 Task: Compose an email with the signature Ibrahim Sanchez with the subject Request for a recommendation letter and the message Could you provide me with the details of the new employee benefits program? from softage.5@softage.net to softage.7@softage.net, select first sentence, change the font color from current to maroon and background color to red Send the email. Finally, move the email from Sent Items to the label Decorations
Action: Mouse moved to (882, 61)
Screenshot: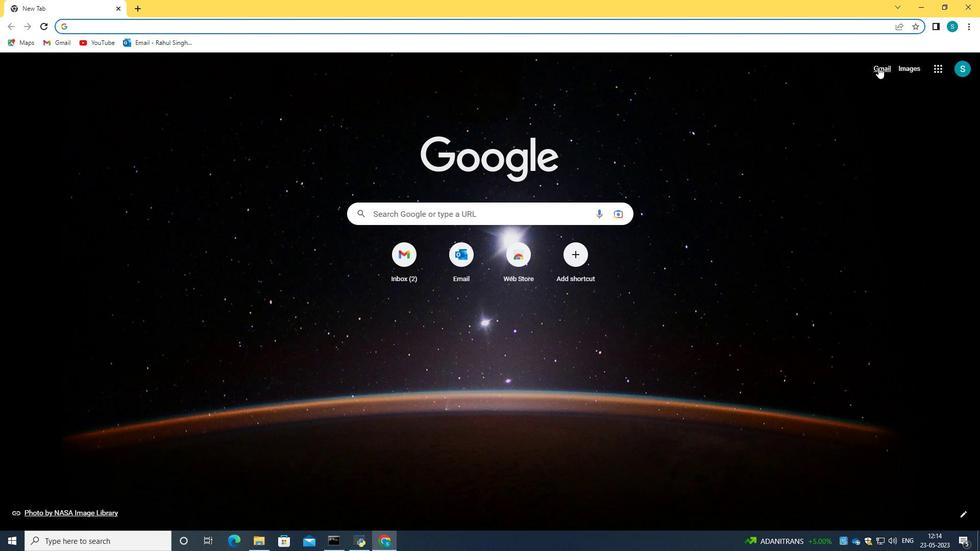 
Action: Mouse pressed left at (882, 61)
Screenshot: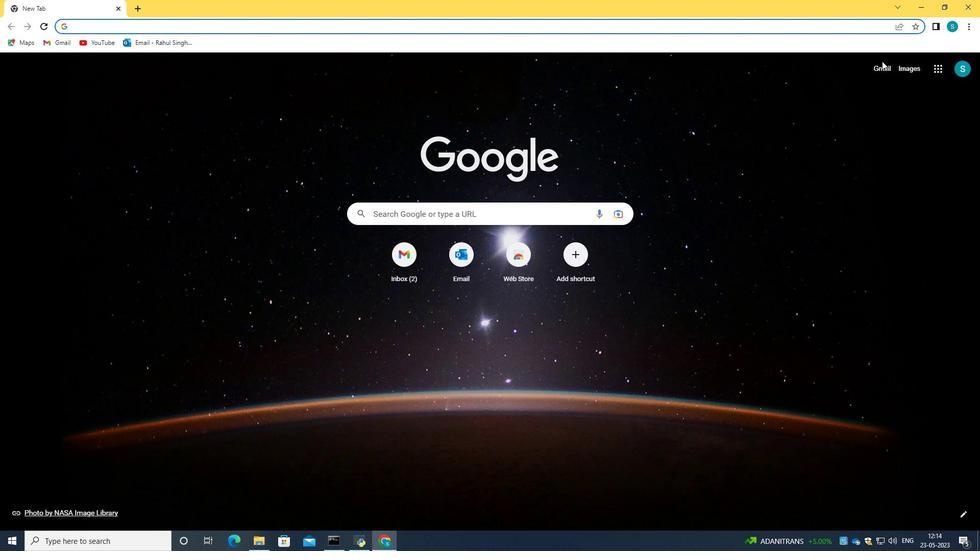 
Action: Mouse moved to (885, 68)
Screenshot: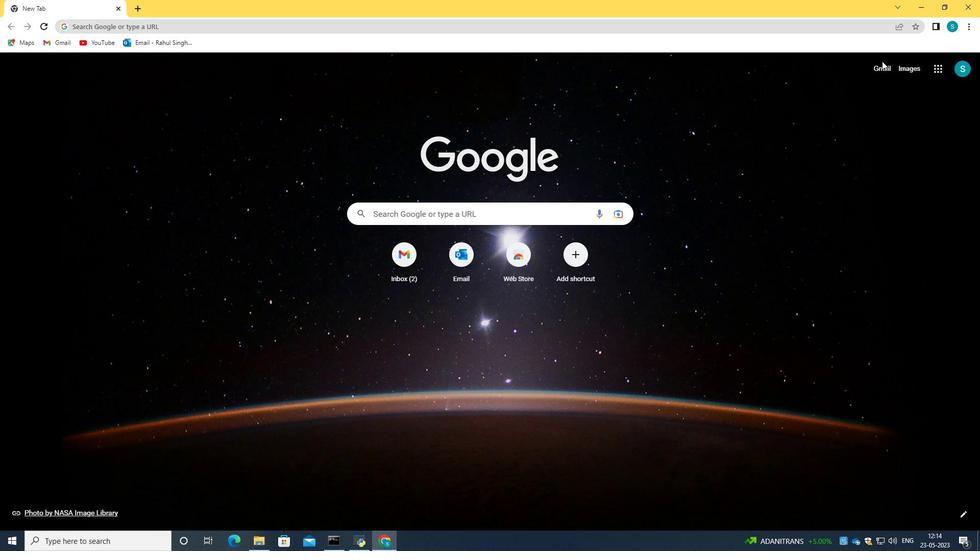 
Action: Mouse pressed left at (885, 68)
Screenshot: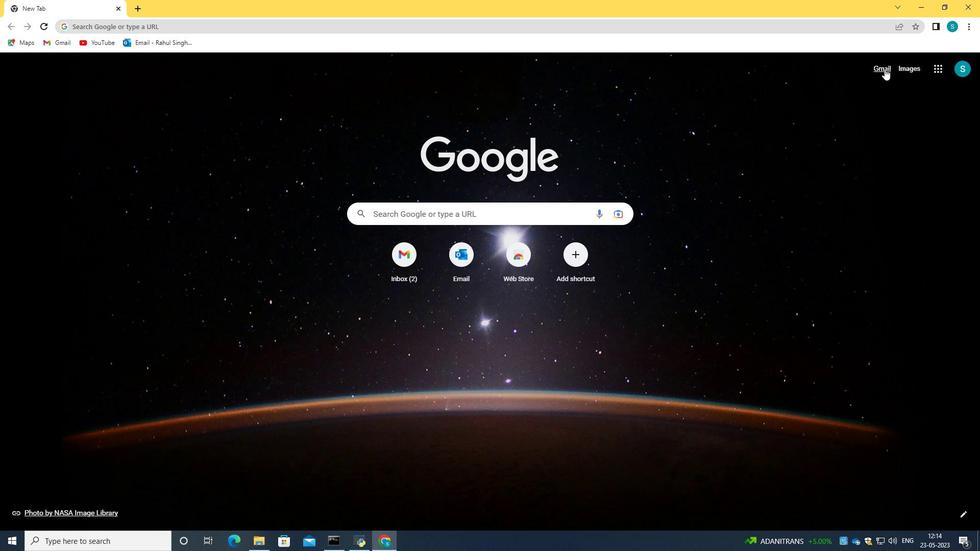 
Action: Mouse moved to (487, 155)
Screenshot: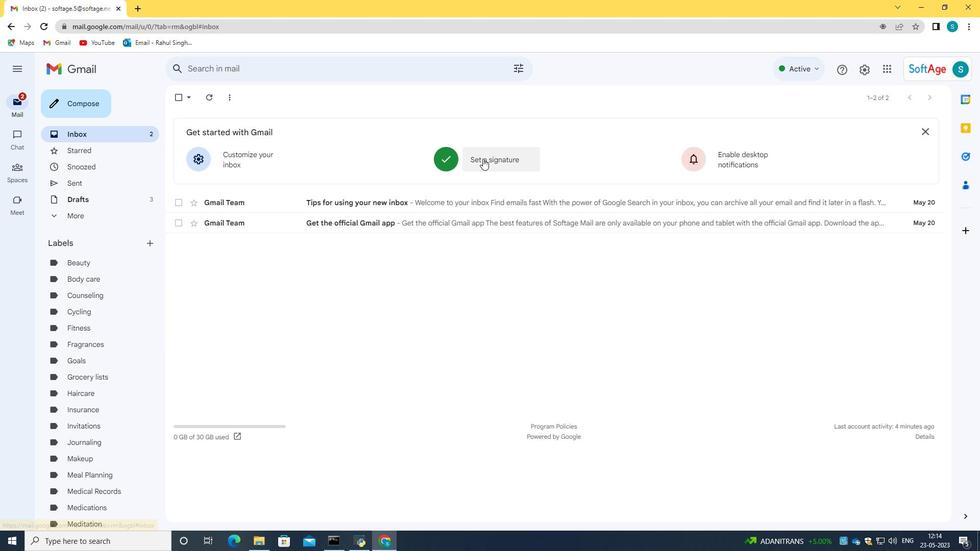 
Action: Mouse pressed left at (487, 155)
Screenshot: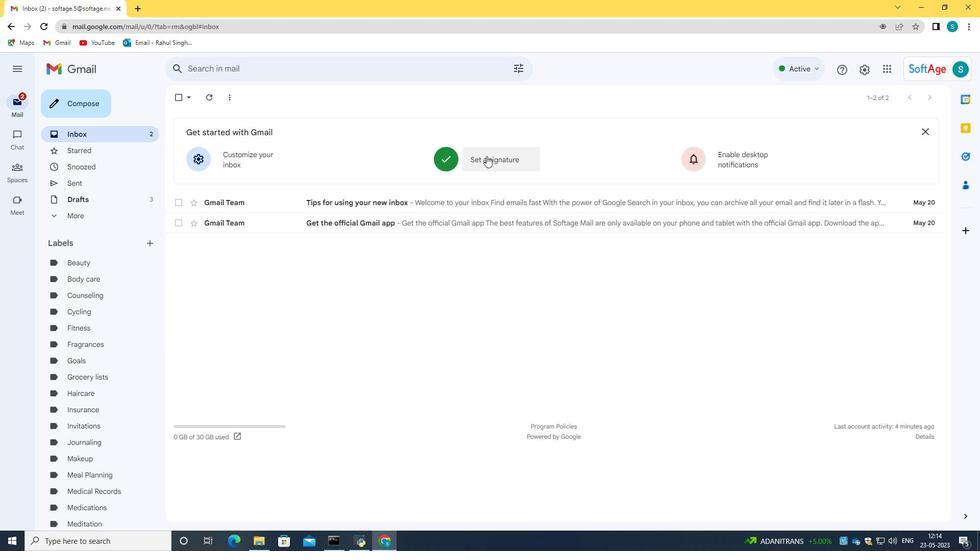 
Action: Mouse moved to (526, 225)
Screenshot: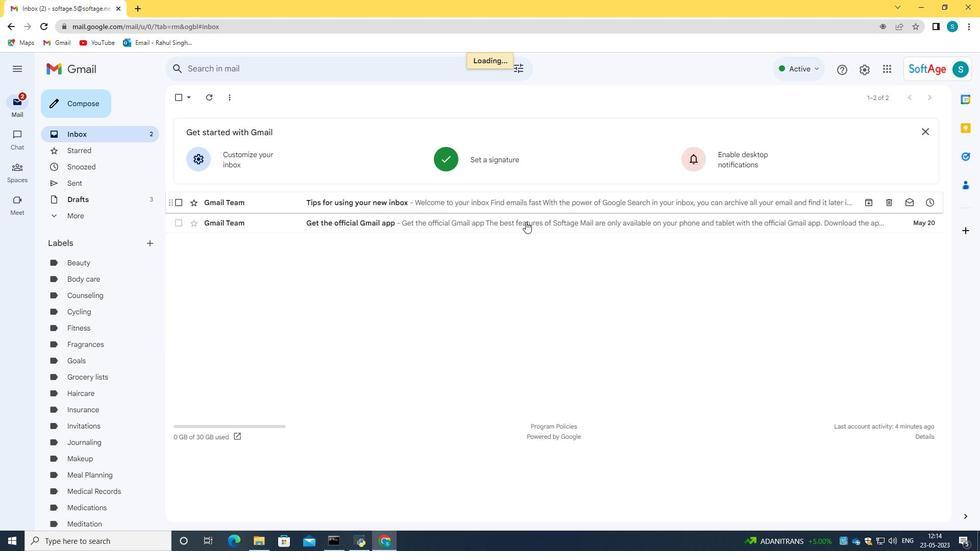 
Action: Mouse scrolled (526, 225) with delta (0, 0)
Screenshot: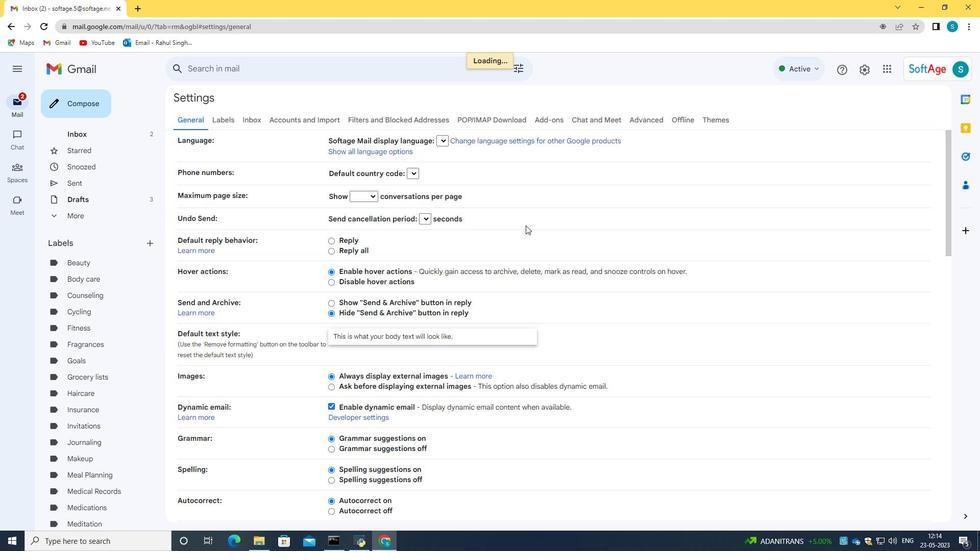 
Action: Mouse moved to (525, 229)
Screenshot: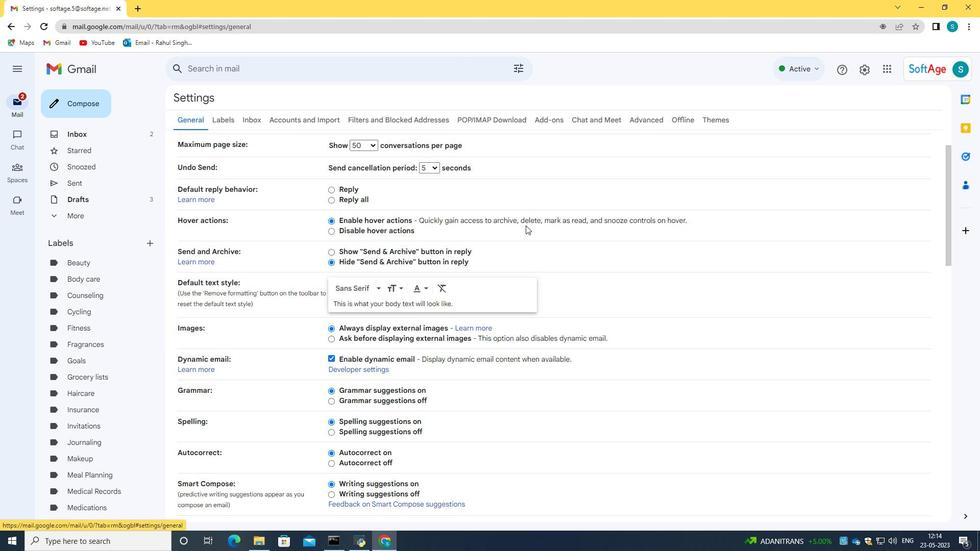 
Action: Mouse scrolled (525, 229) with delta (0, 0)
Screenshot: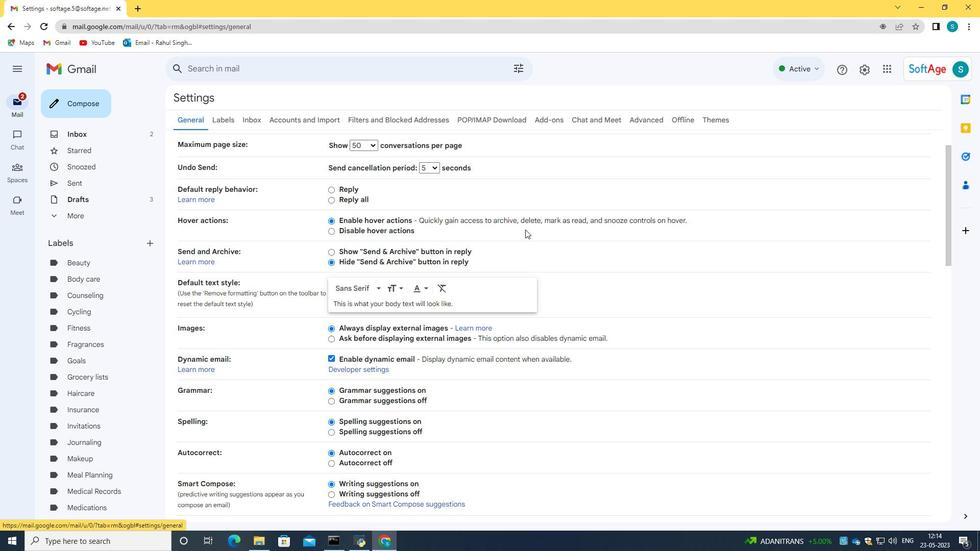 
Action: Mouse scrolled (525, 229) with delta (0, 0)
Screenshot: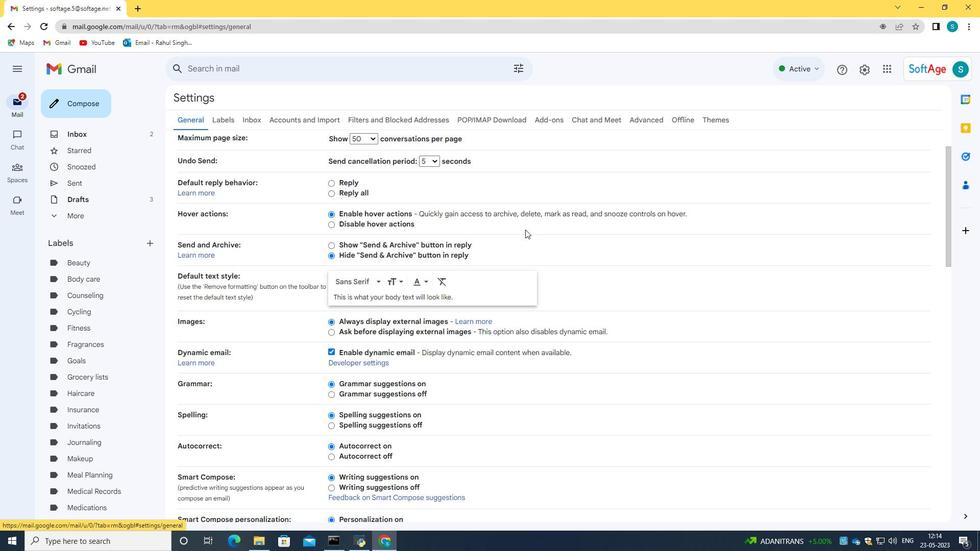
Action: Mouse scrolled (525, 229) with delta (0, 0)
Screenshot: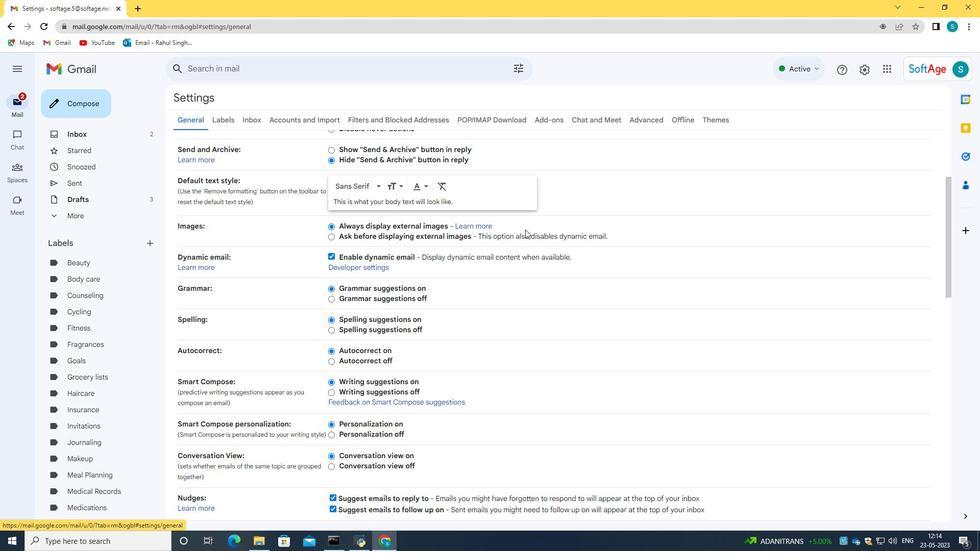 
Action: Mouse scrolled (525, 229) with delta (0, 0)
Screenshot: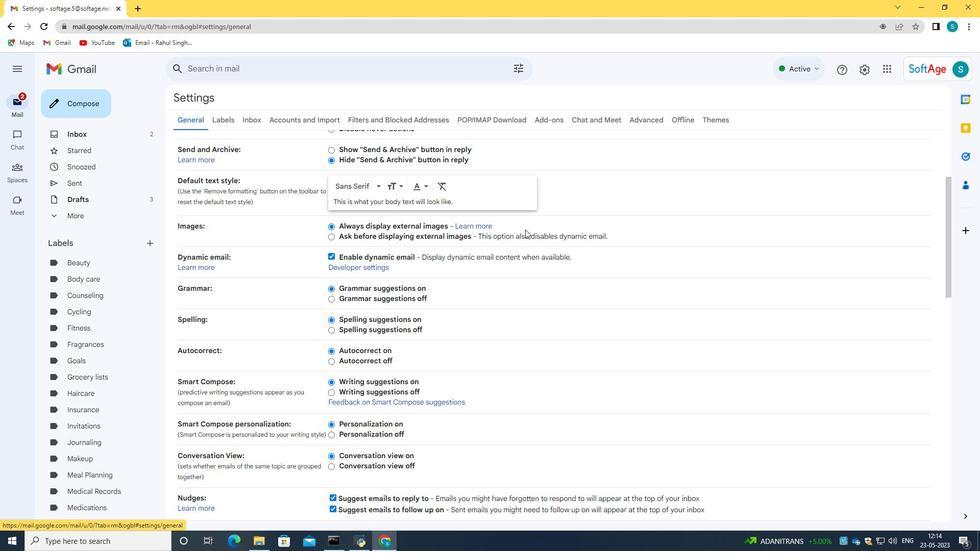 
Action: Mouse scrolled (525, 229) with delta (0, 0)
Screenshot: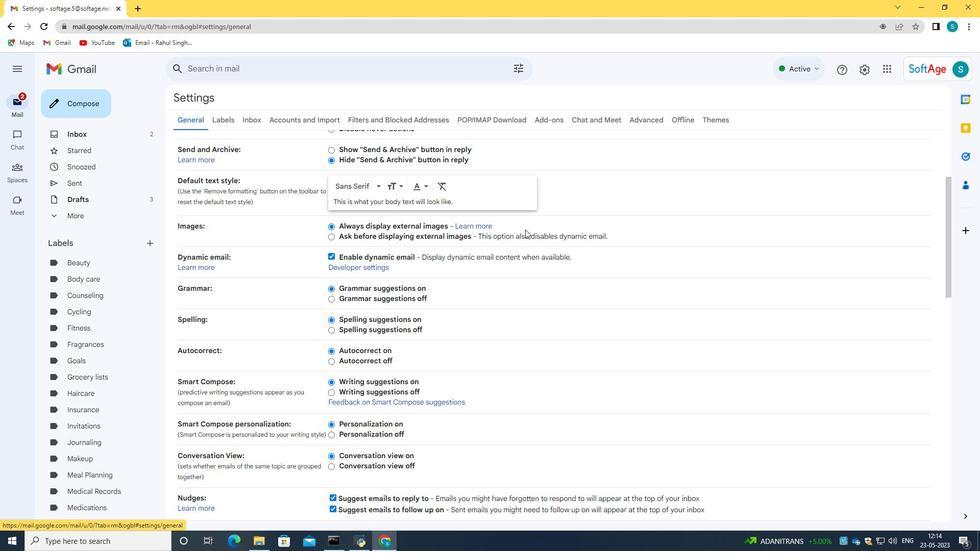 
Action: Mouse moved to (525, 230)
Screenshot: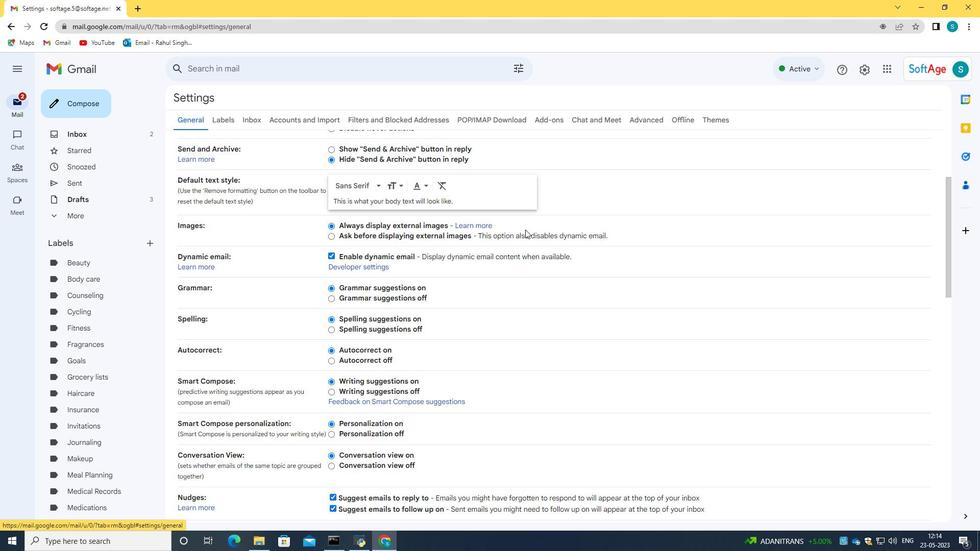 
Action: Mouse scrolled (525, 229) with delta (0, 0)
Screenshot: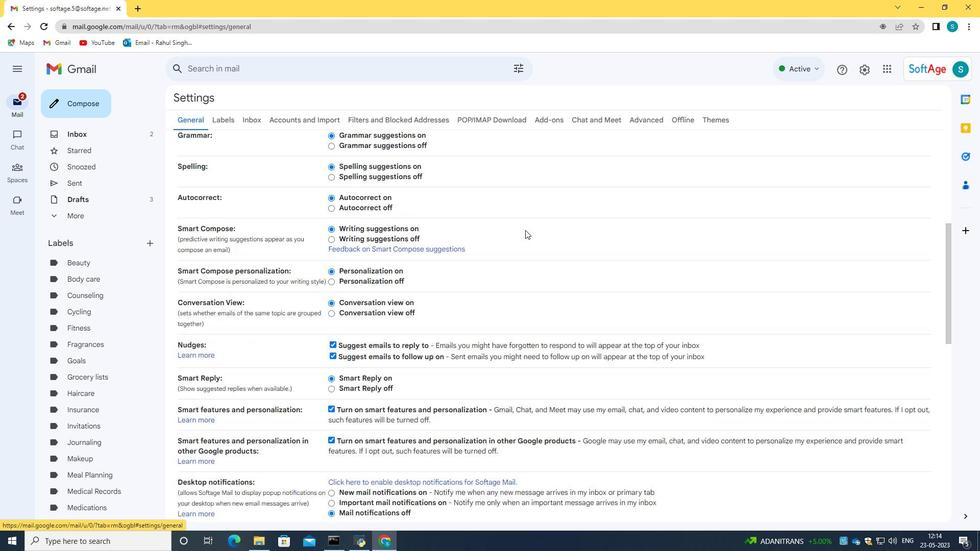 
Action: Mouse scrolled (525, 229) with delta (0, 0)
Screenshot: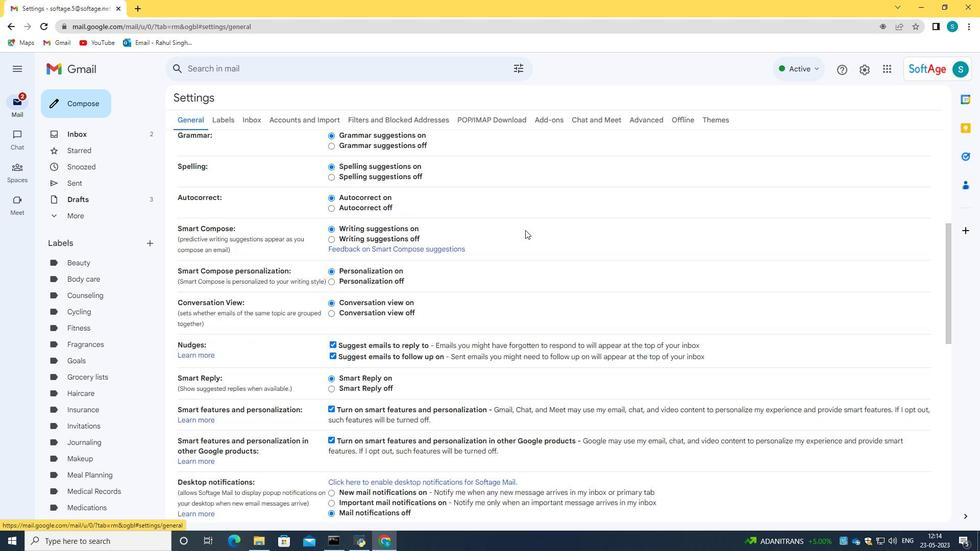 
Action: Mouse scrolled (525, 229) with delta (0, 0)
Screenshot: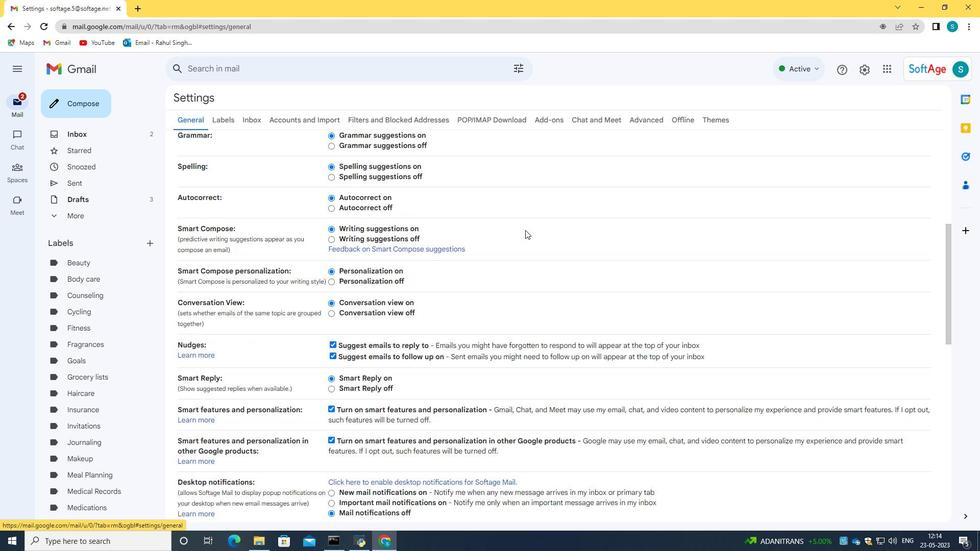 
Action: Mouse moved to (549, 285)
Screenshot: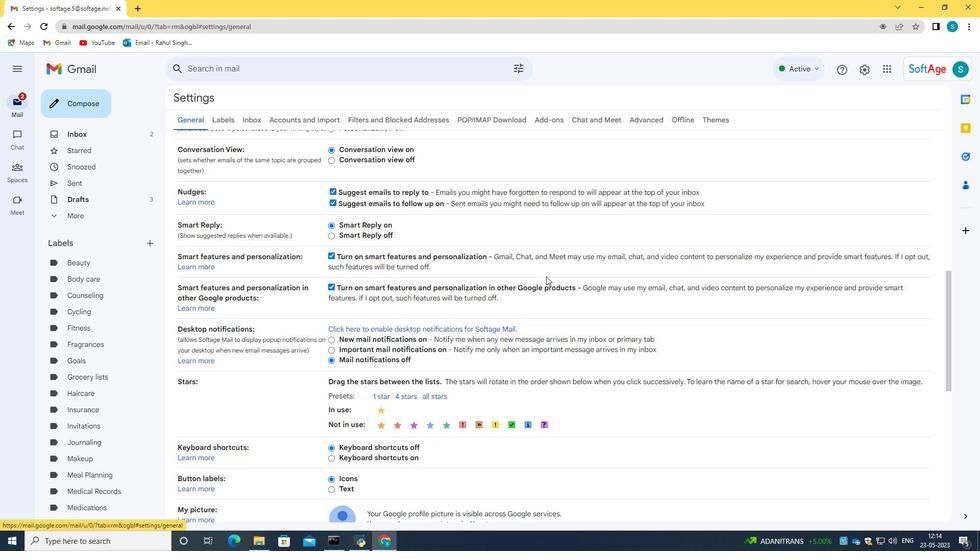 
Action: Mouse scrolled (549, 285) with delta (0, 0)
Screenshot: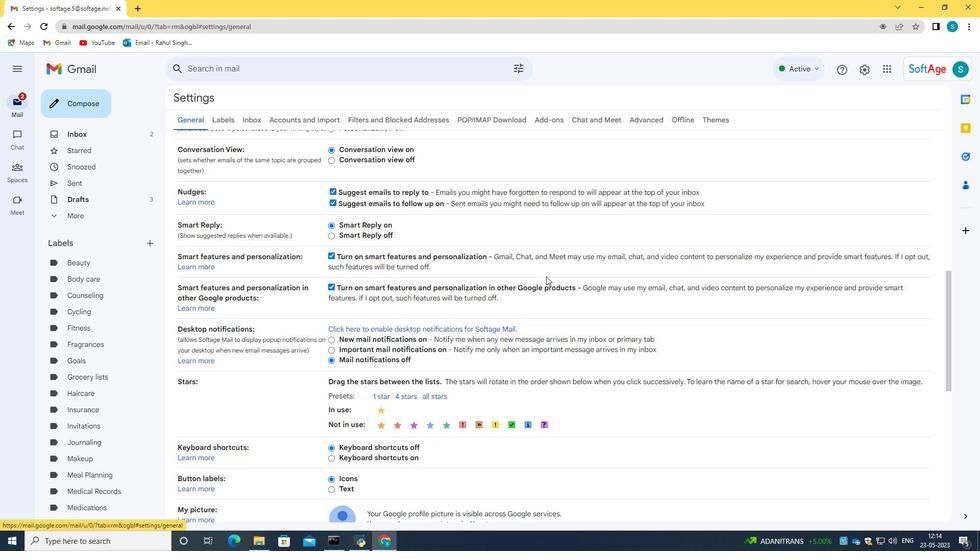 
Action: Mouse moved to (549, 286)
Screenshot: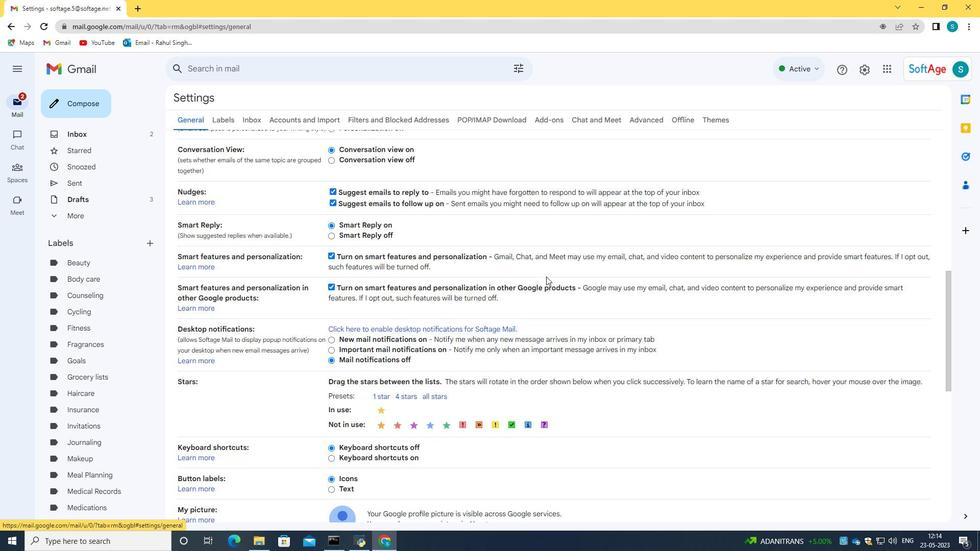 
Action: Mouse scrolled (549, 285) with delta (0, 0)
Screenshot: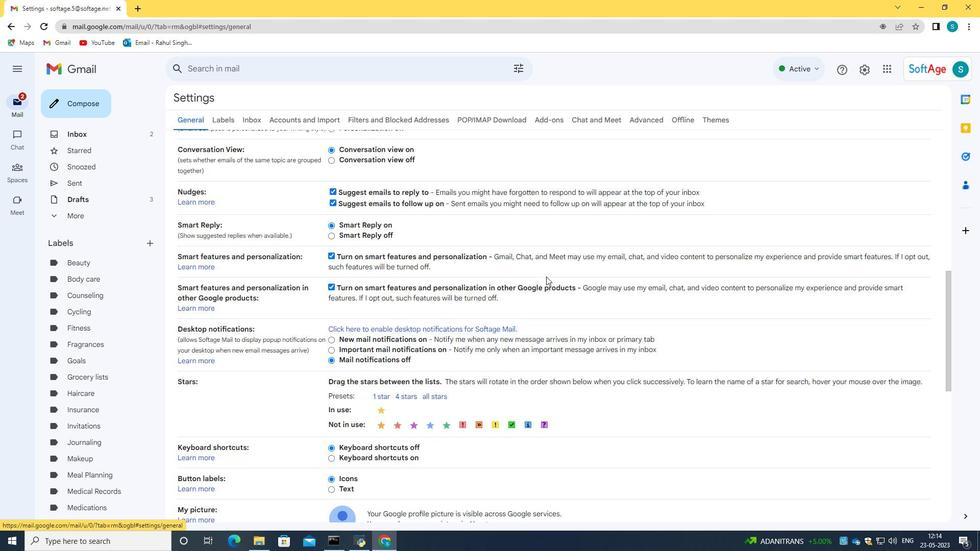 
Action: Mouse moved to (549, 286)
Screenshot: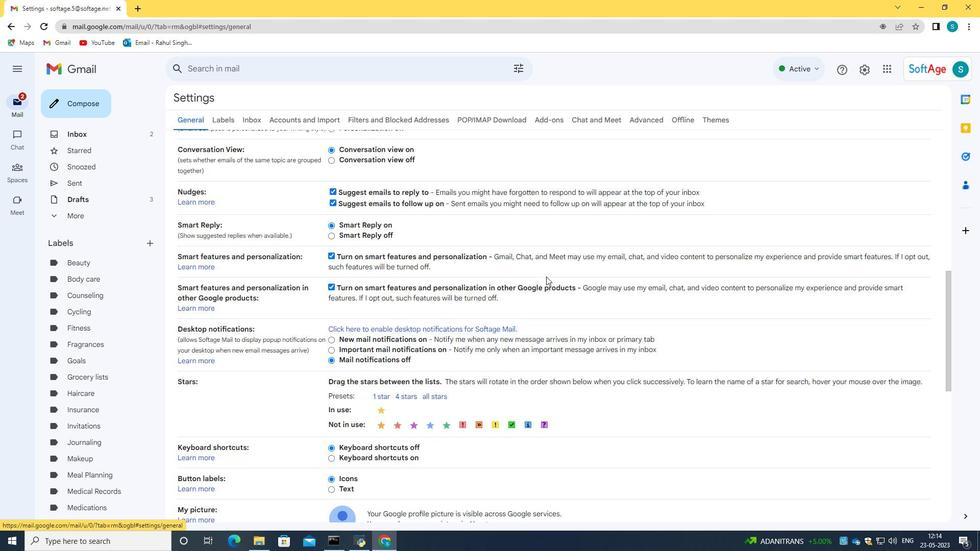 
Action: Mouse scrolled (549, 285) with delta (0, 0)
Screenshot: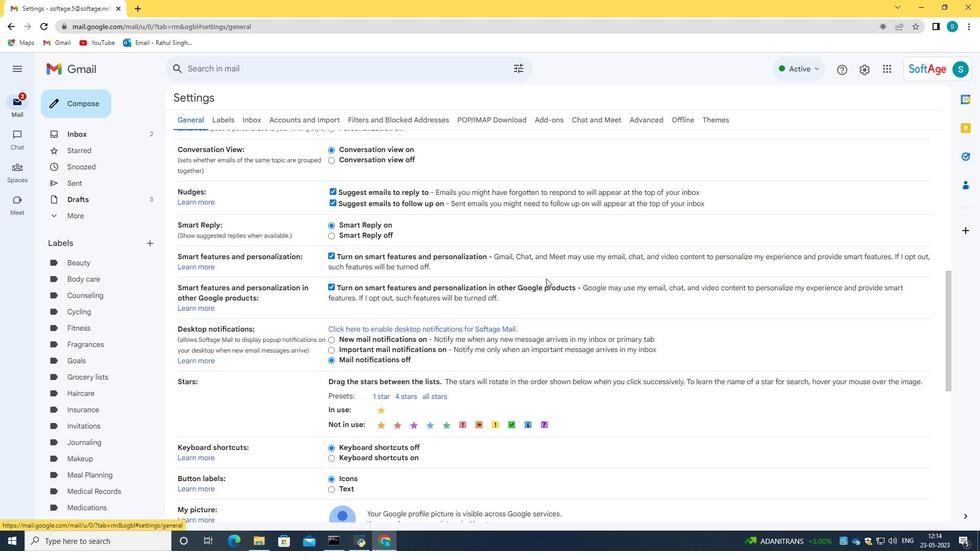 
Action: Mouse moved to (537, 351)
Screenshot: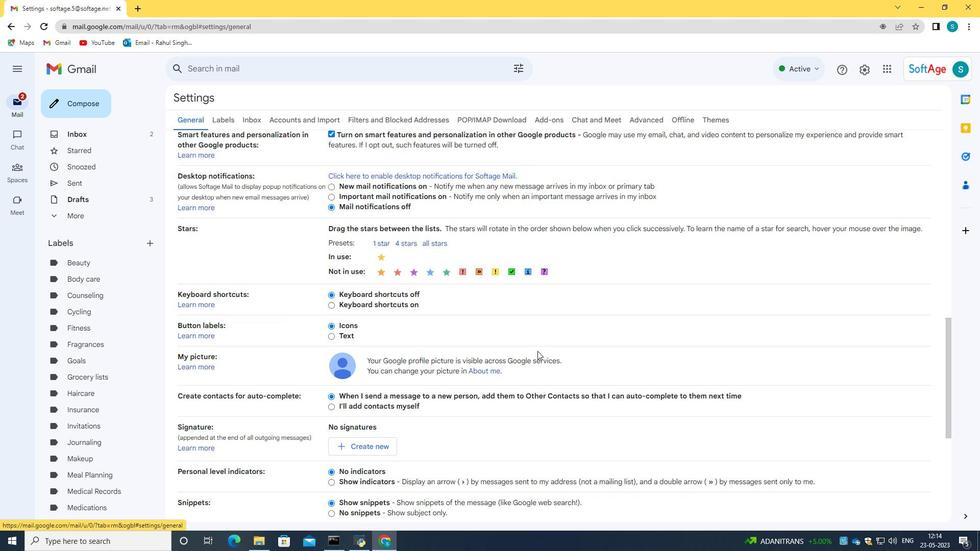 
Action: Mouse scrolled (537, 351) with delta (0, 0)
Screenshot: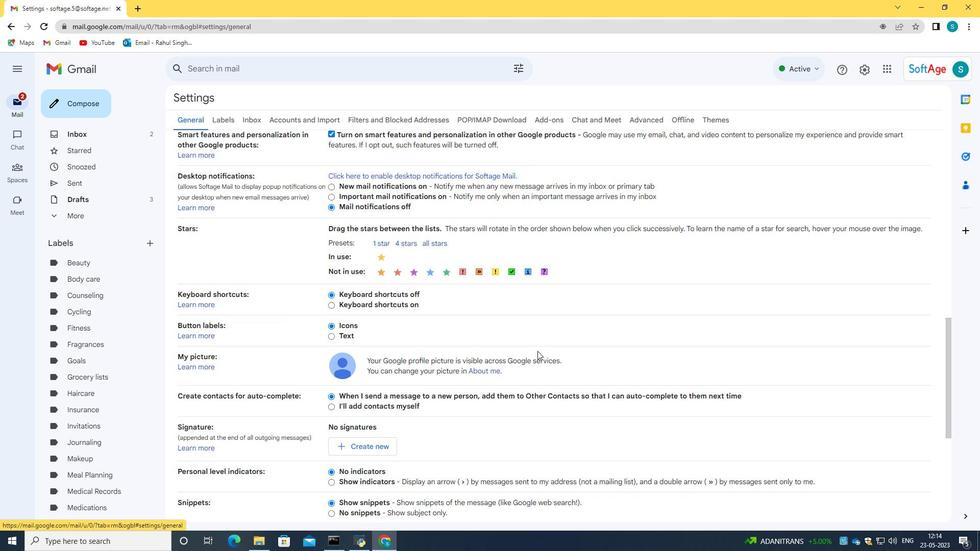 
Action: Mouse scrolled (537, 351) with delta (0, 0)
Screenshot: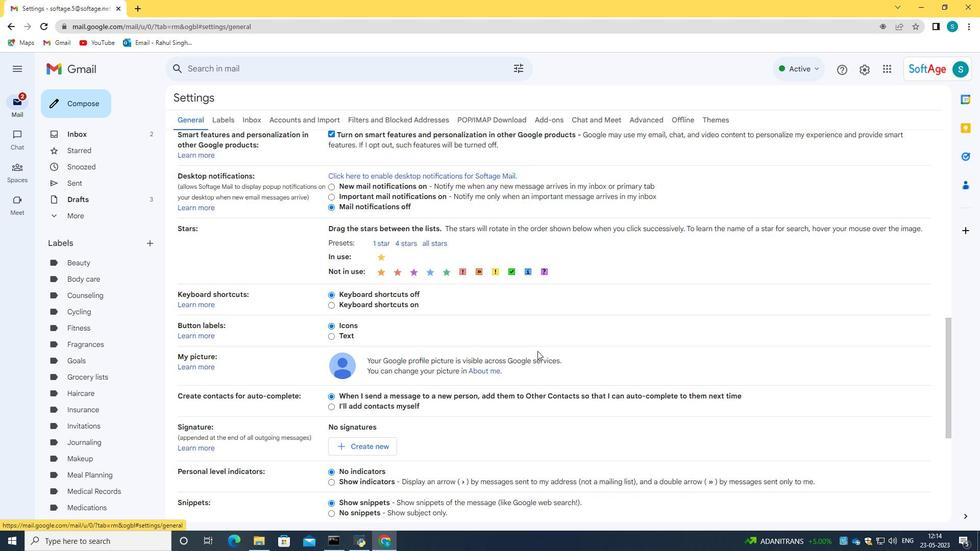 
Action: Mouse scrolled (537, 351) with delta (0, 0)
Screenshot: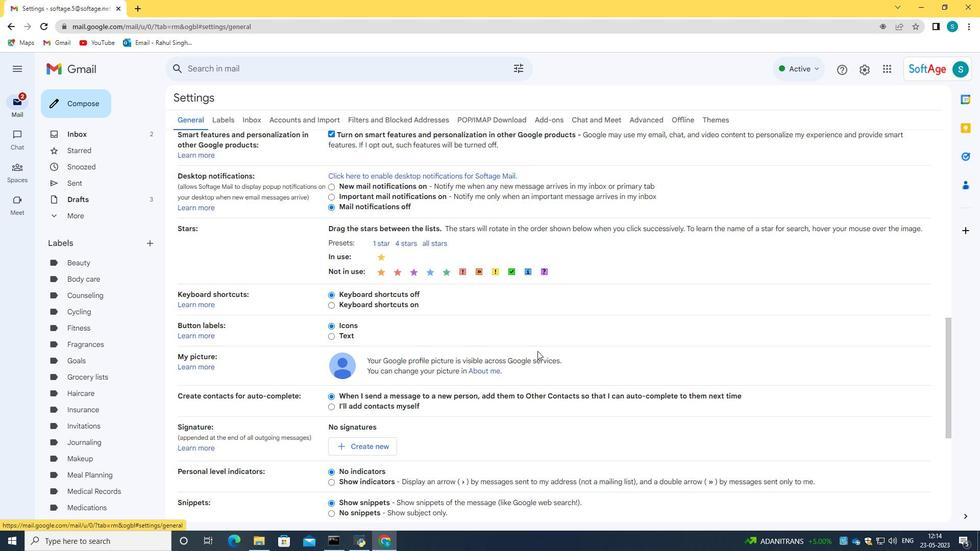 
Action: Mouse scrolled (537, 351) with delta (0, 0)
Screenshot: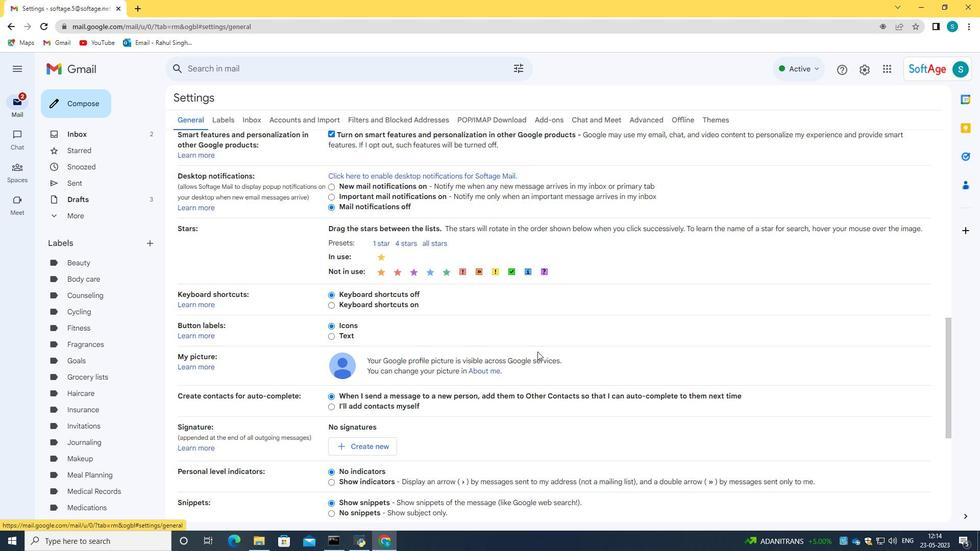 
Action: Mouse moved to (540, 349)
Screenshot: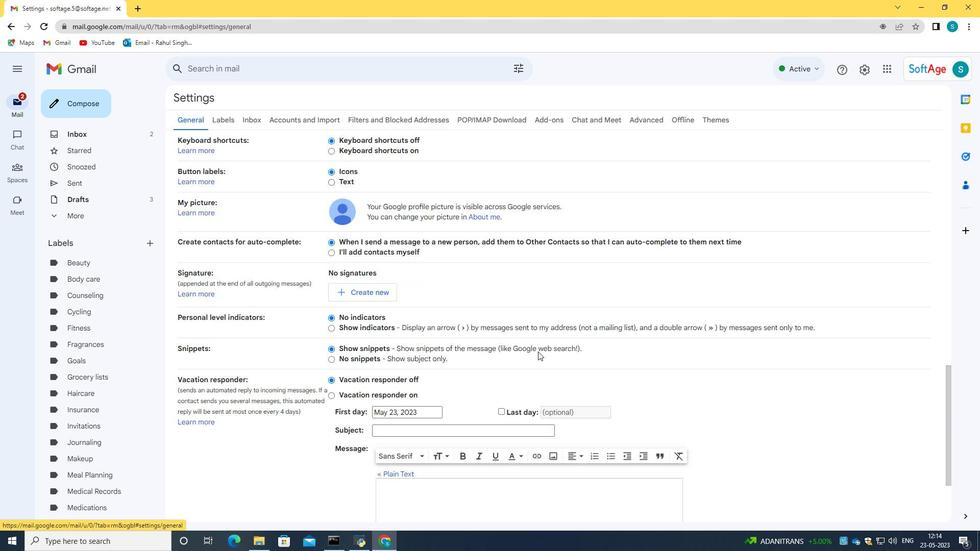 
Action: Mouse scrolled (540, 349) with delta (0, 0)
Screenshot: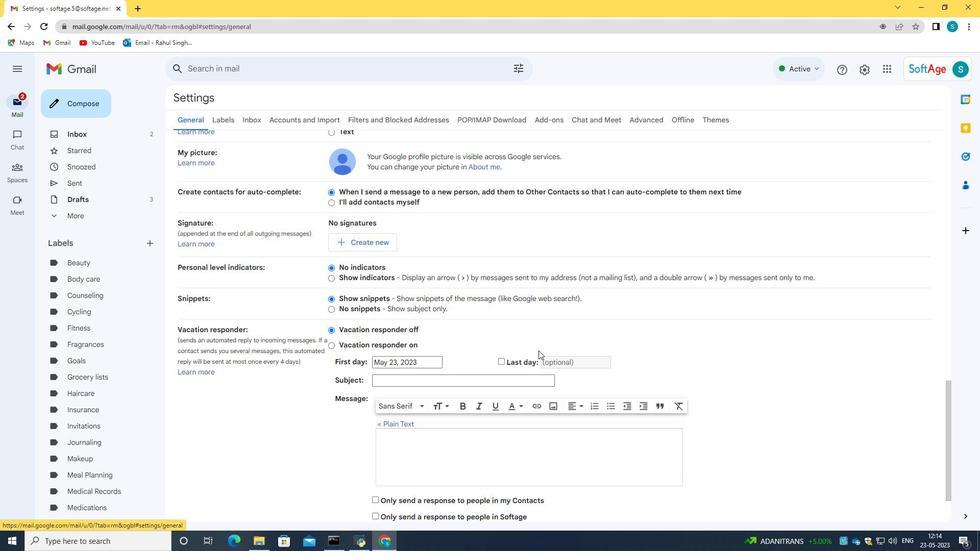 
Action: Mouse scrolled (540, 349) with delta (0, 0)
Screenshot: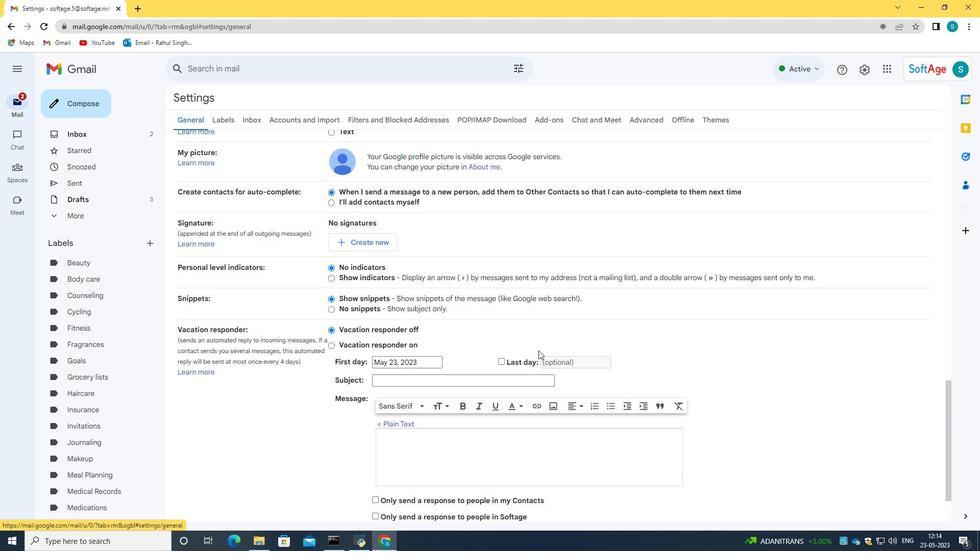 
Action: Mouse moved to (452, 305)
Screenshot: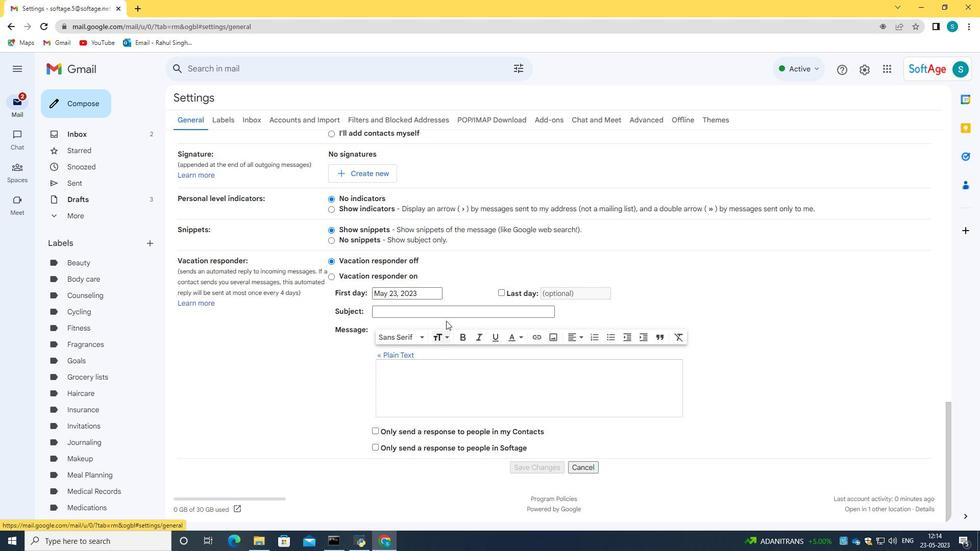 
Action: Mouse scrolled (452, 306) with delta (0, 0)
Screenshot: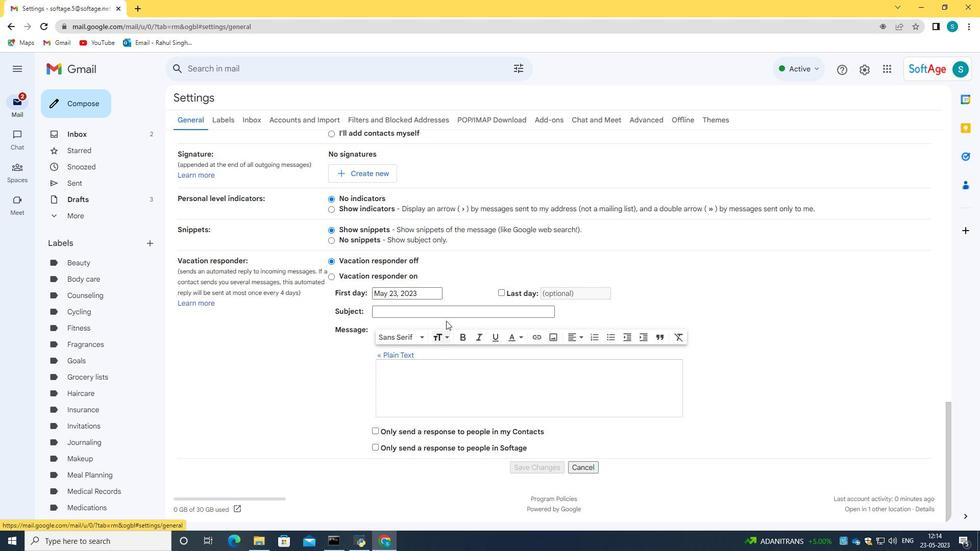 
Action: Mouse scrolled (452, 306) with delta (0, 0)
Screenshot: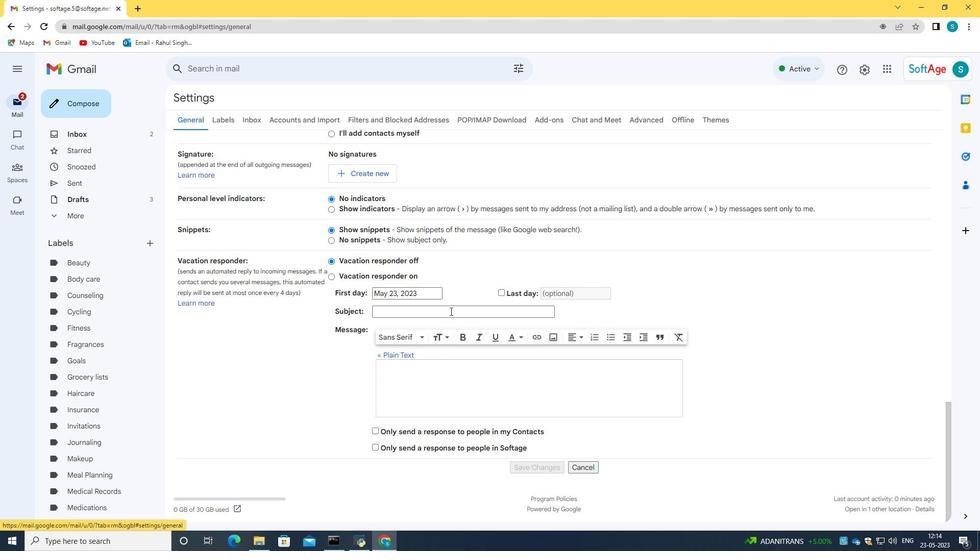 
Action: Mouse moved to (349, 277)
Screenshot: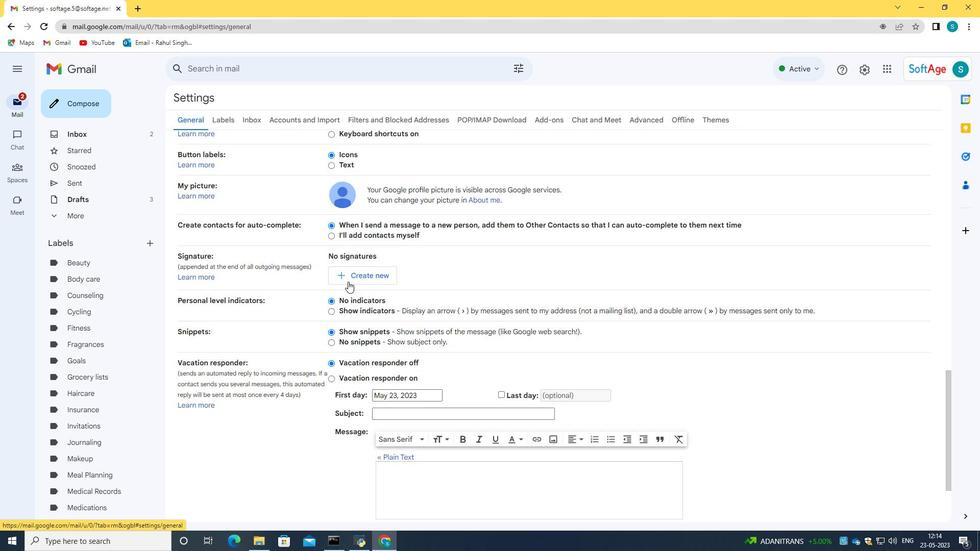 
Action: Mouse pressed left at (349, 277)
Screenshot: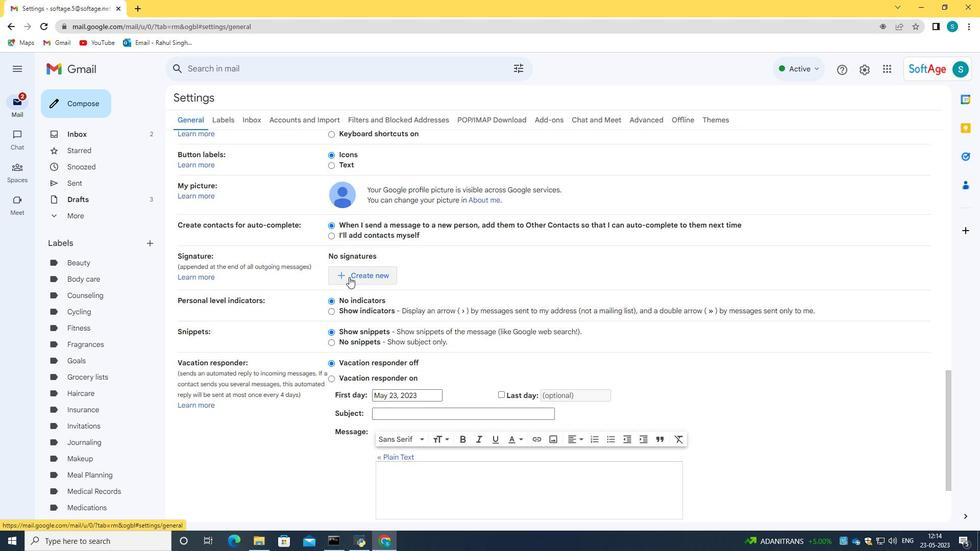
Action: Mouse moved to (498, 277)
Screenshot: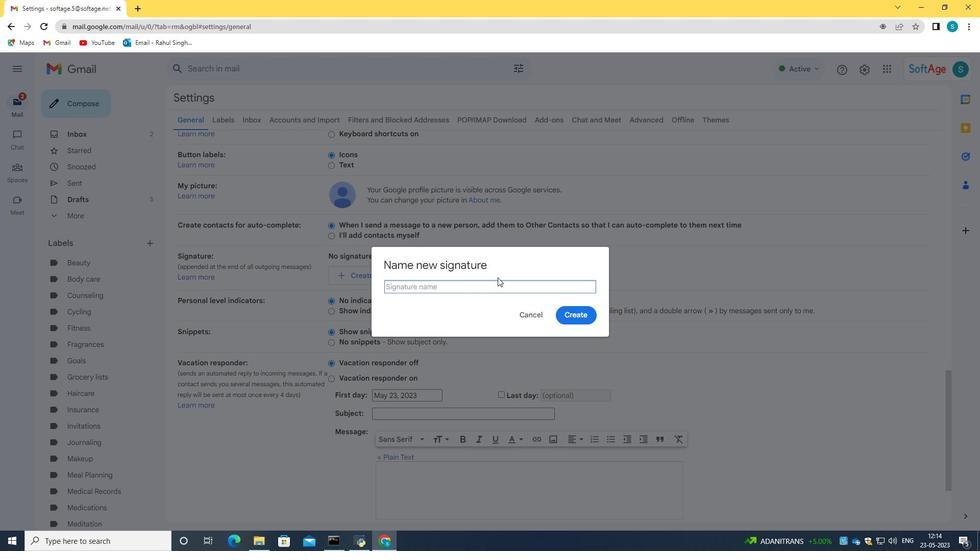 
Action: Mouse scrolled (498, 277) with delta (0, 0)
Screenshot: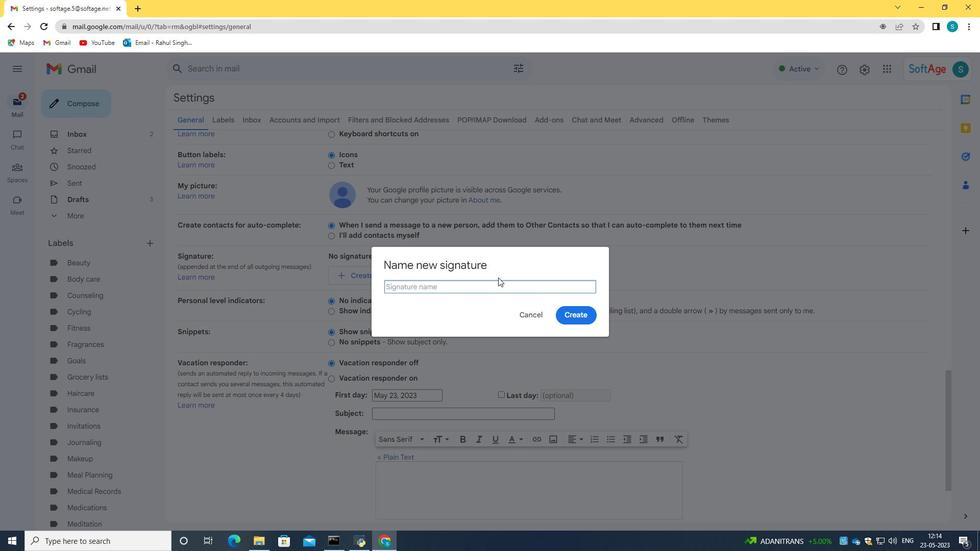 
Action: Mouse scrolled (498, 277) with delta (0, 0)
Screenshot: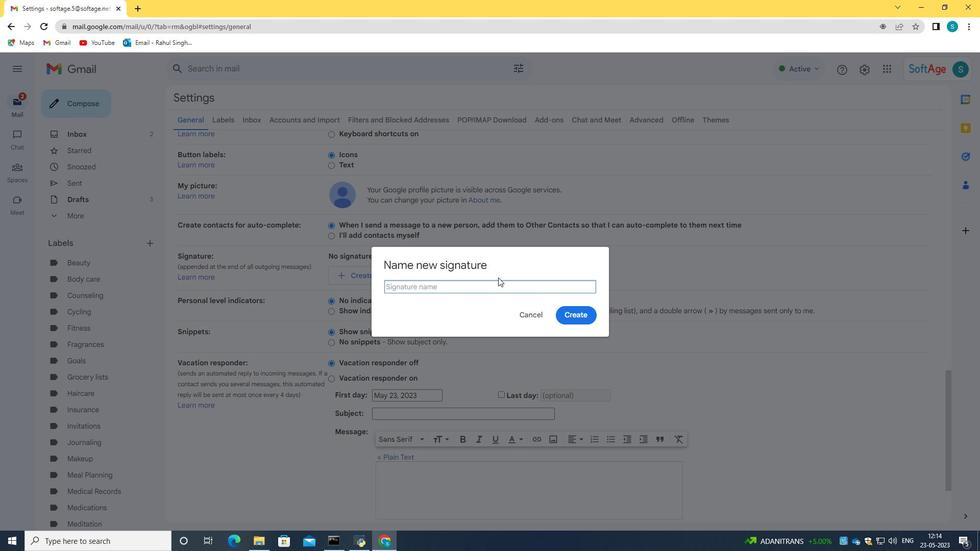 
Action: Mouse moved to (500, 276)
Screenshot: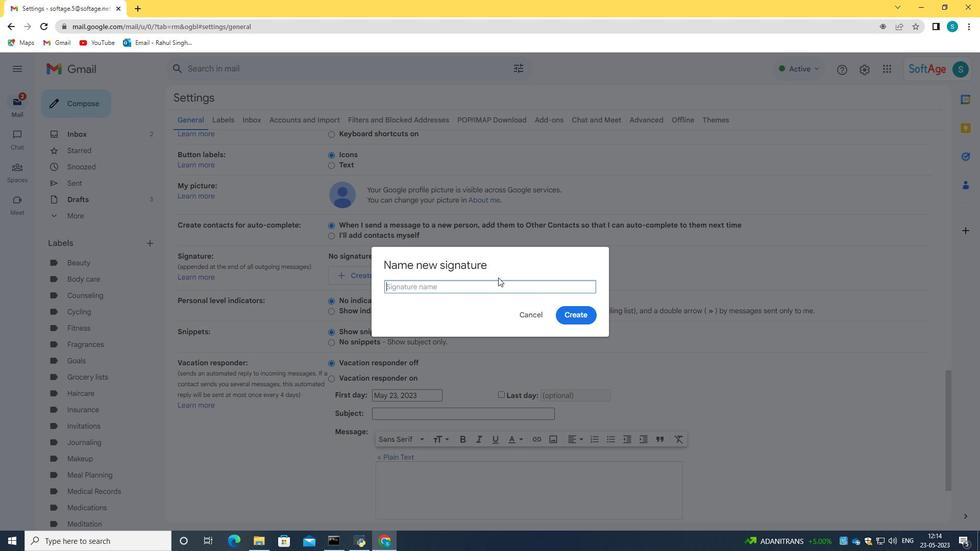 
Action: Mouse scrolled (500, 276) with delta (0, 0)
Screenshot: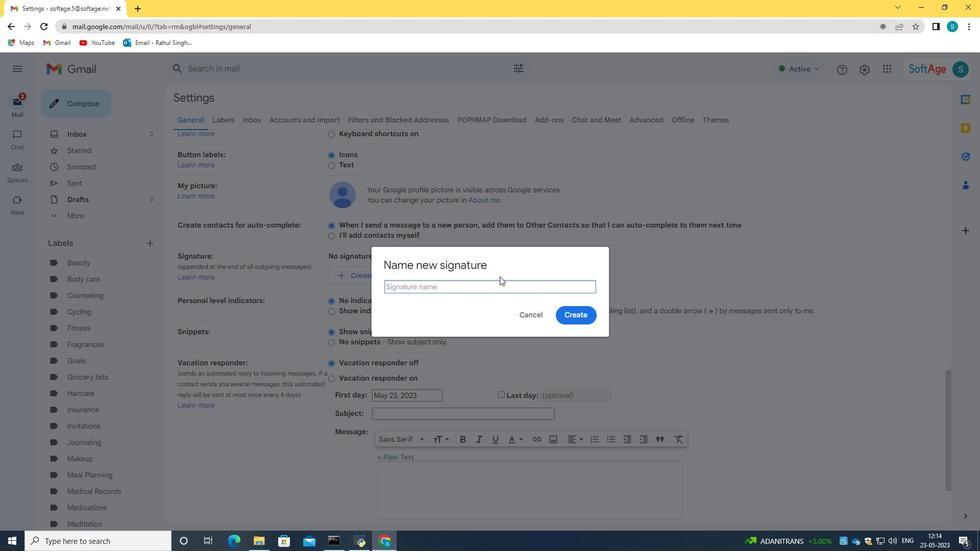 
Action: Mouse scrolled (500, 277) with delta (0, 0)
Screenshot: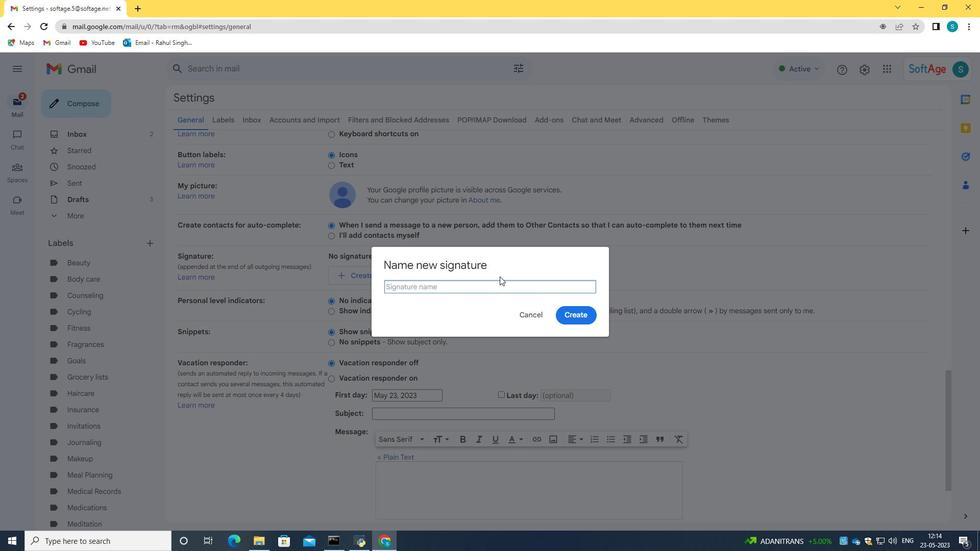 
Action: Mouse scrolled (500, 277) with delta (0, 0)
Screenshot: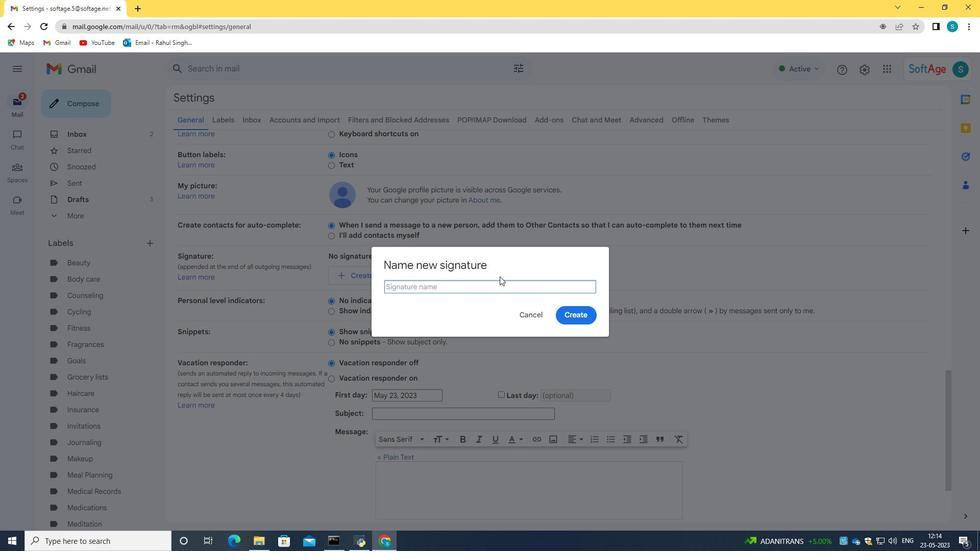 
Action: Mouse scrolled (500, 276) with delta (0, 0)
Screenshot: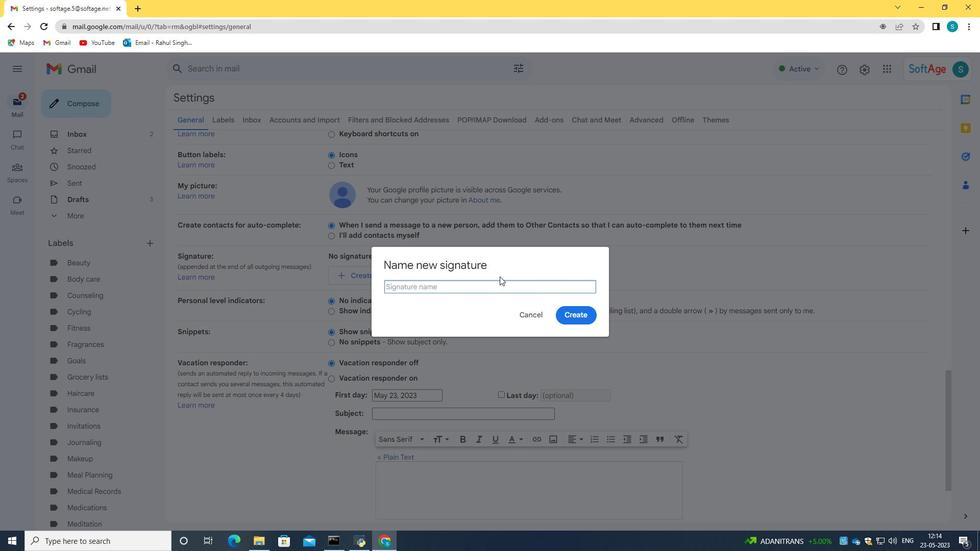 
Action: Mouse scrolled (500, 276) with delta (0, 0)
Screenshot: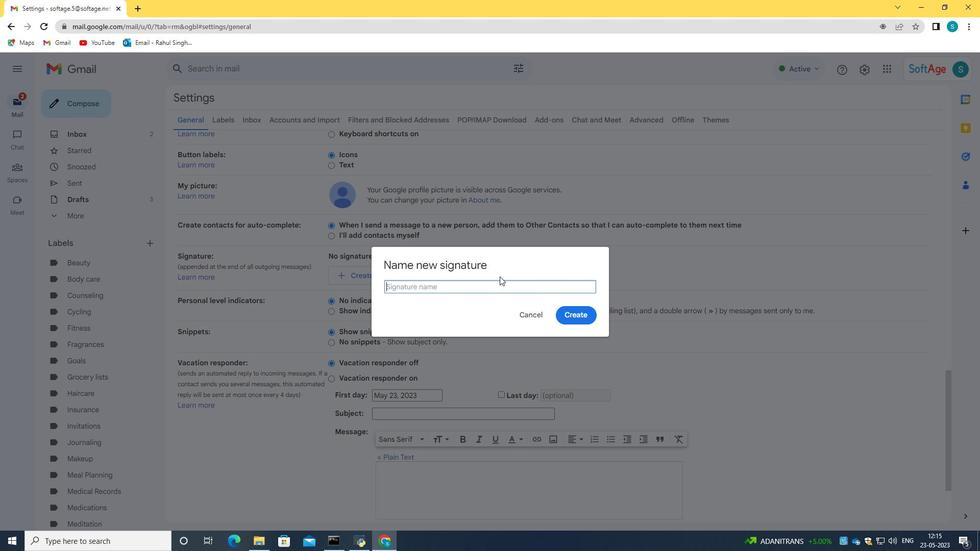
Action: Mouse moved to (431, 290)
Screenshot: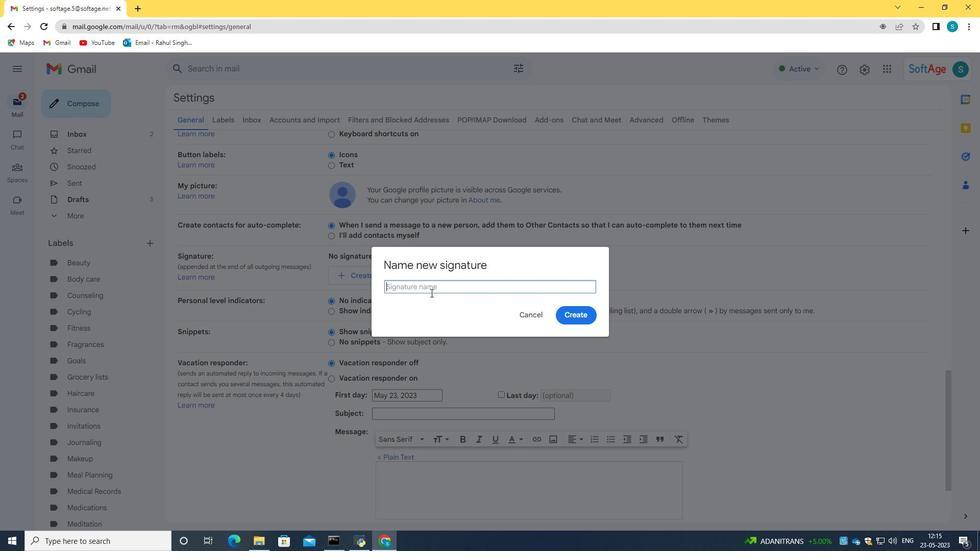 
Action: Mouse pressed left at (431, 290)
Screenshot: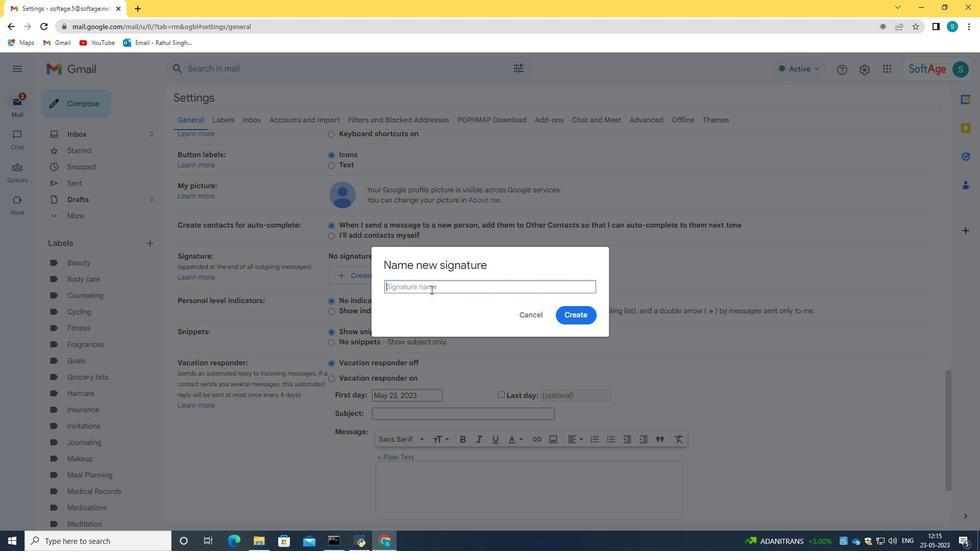 
Action: Key pressed <Key.caps_lock>I<Key.caps_lock>brahim<Key.space><Key.caps_lock>S<Key.caps_lock>enchez
Screenshot: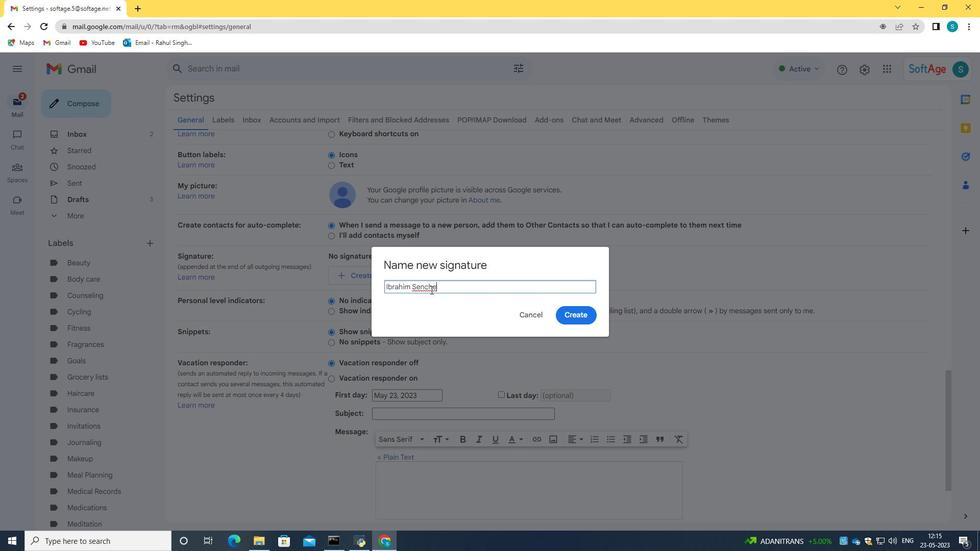 
Action: Mouse moved to (433, 288)
Screenshot: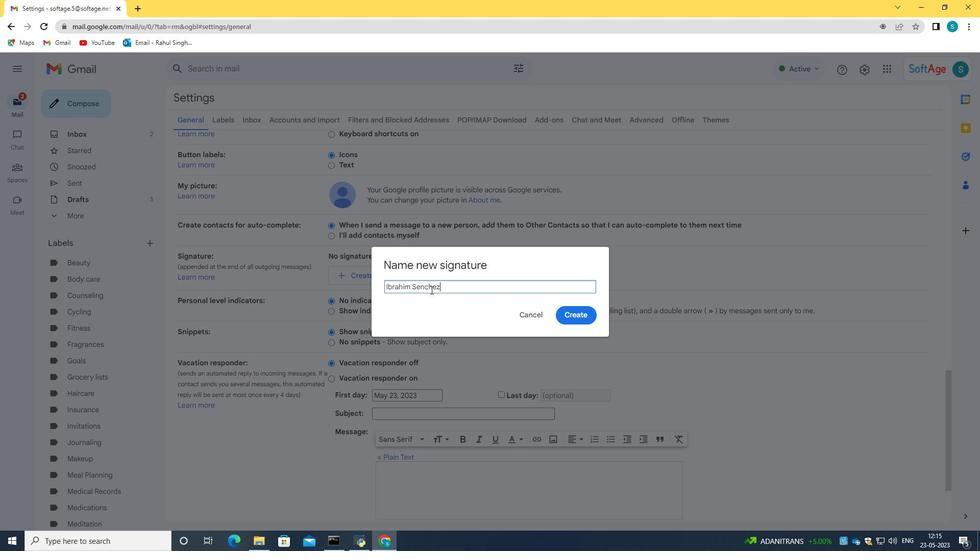
Action: Mouse scrolled (433, 288) with delta (0, 0)
Screenshot: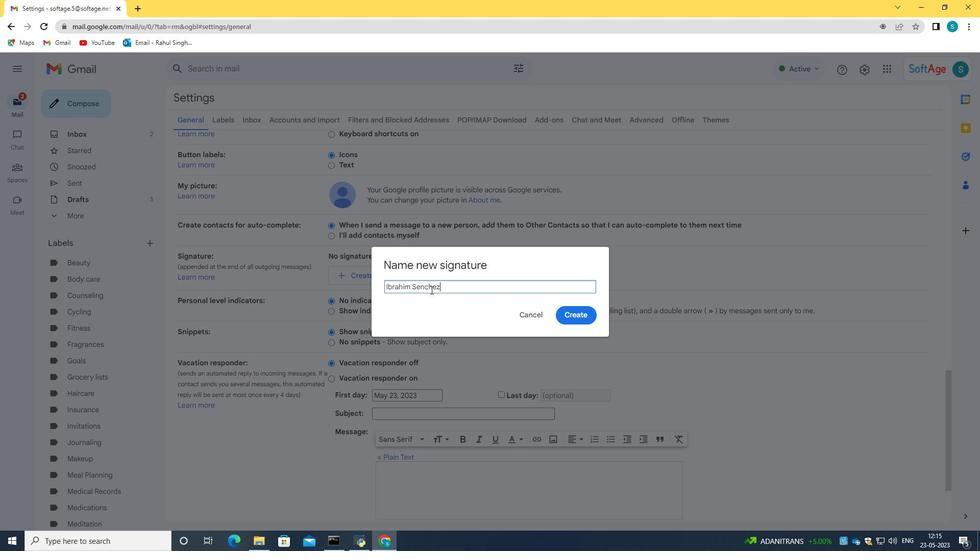 
Action: Mouse moved to (586, 320)
Screenshot: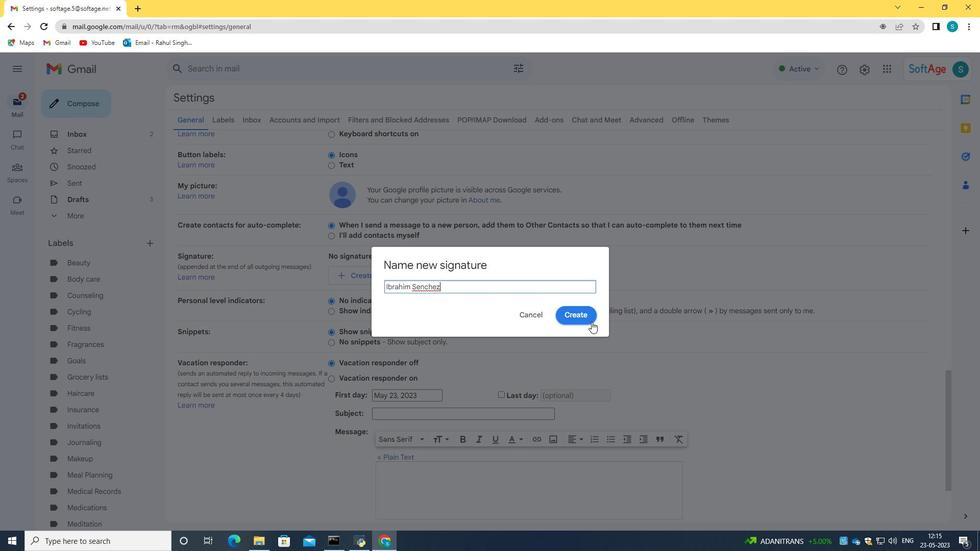 
Action: Mouse pressed left at (586, 320)
Screenshot: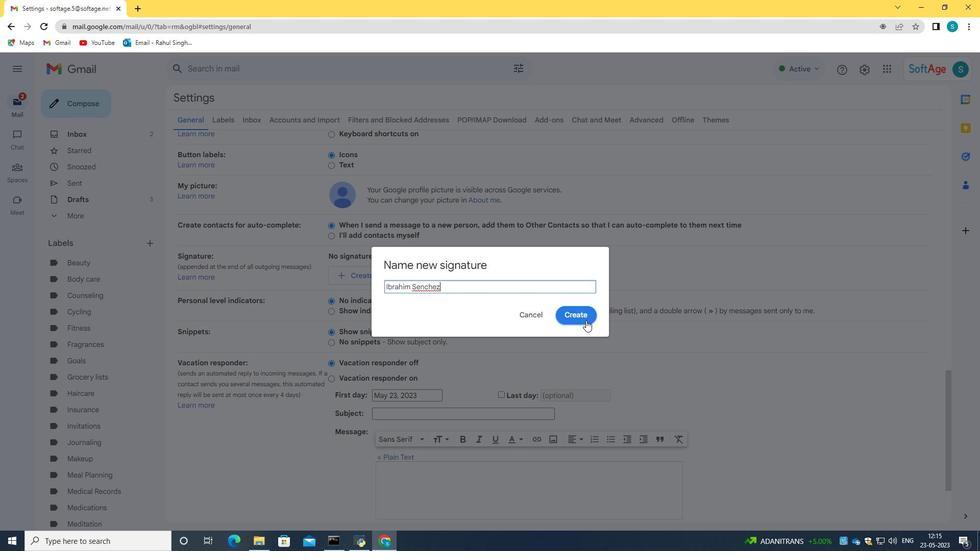 
Action: Mouse moved to (502, 273)
Screenshot: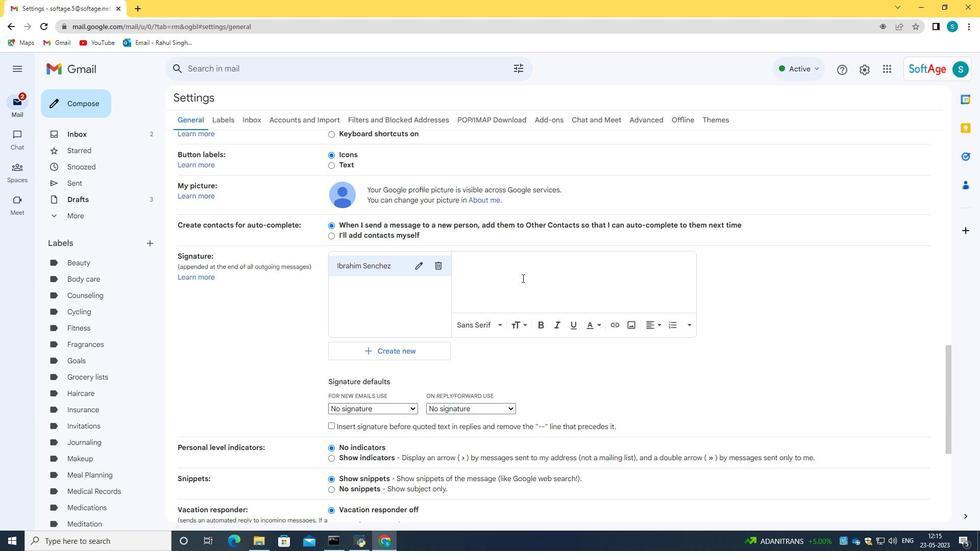
Action: Mouse pressed left at (502, 273)
Screenshot: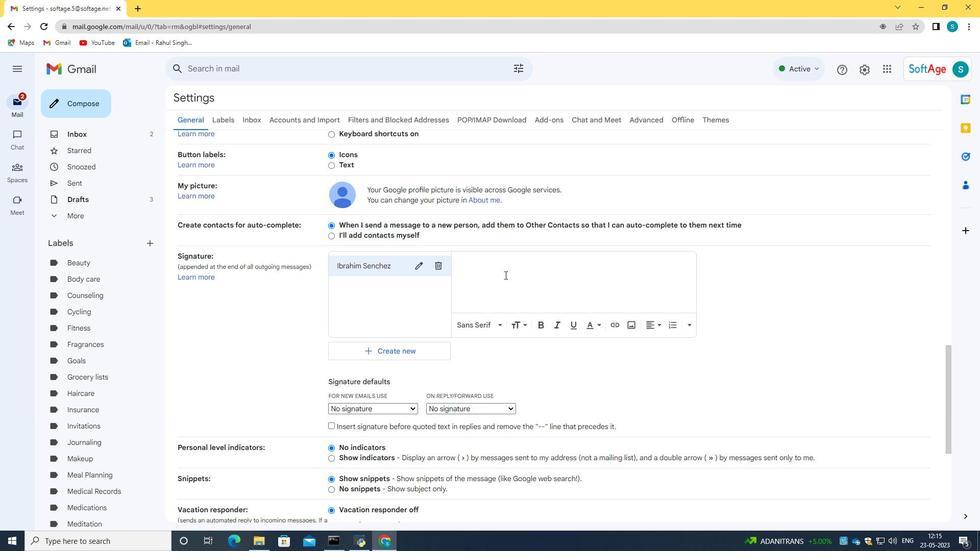 
Action: Key pressed <Key.caps_lock>I<Key.caps_lock>brahim<Key.space><Key.caps_lock>S<Key.caps_lock>enchez
Screenshot: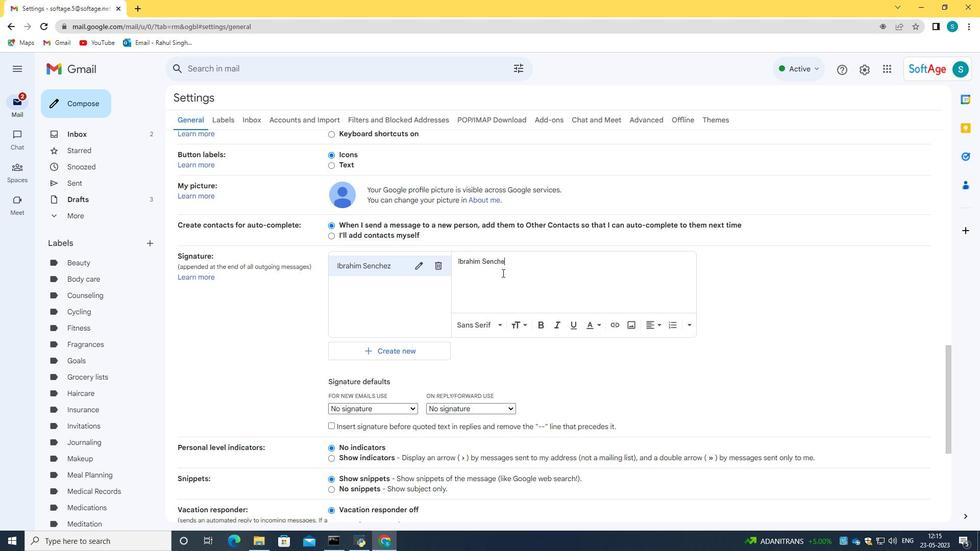 
Action: Mouse scrolled (502, 272) with delta (0, 0)
Screenshot: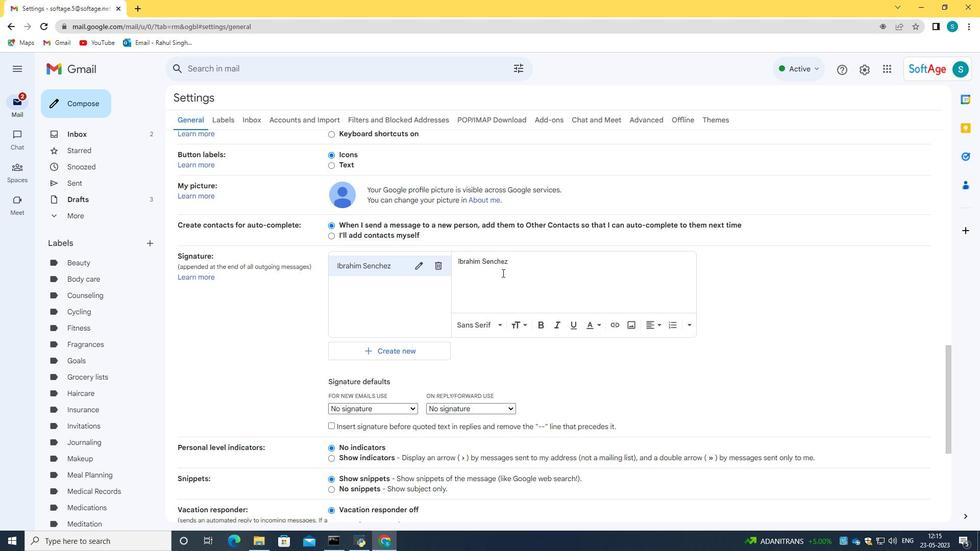 
Action: Mouse scrolled (502, 272) with delta (0, 0)
Screenshot: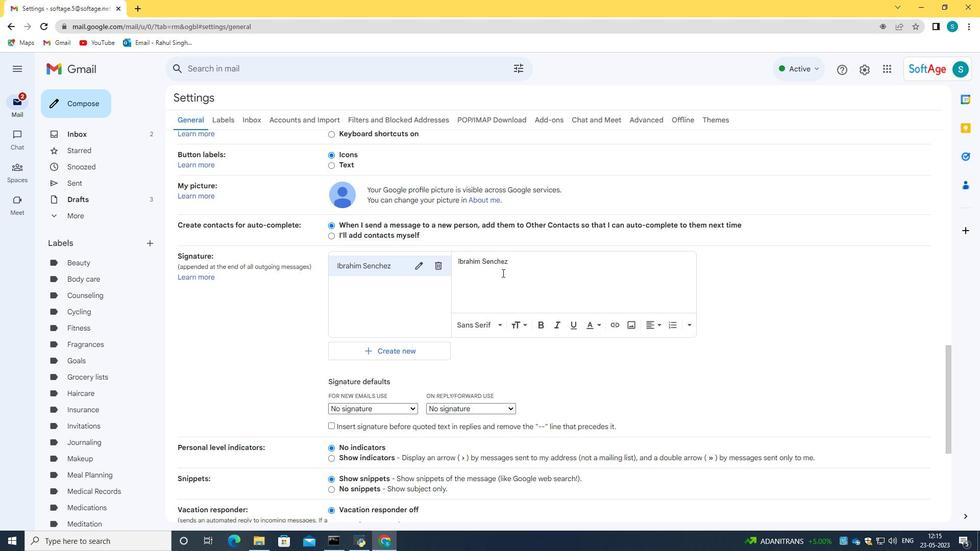 
Action: Mouse scrolled (502, 272) with delta (0, 0)
Screenshot: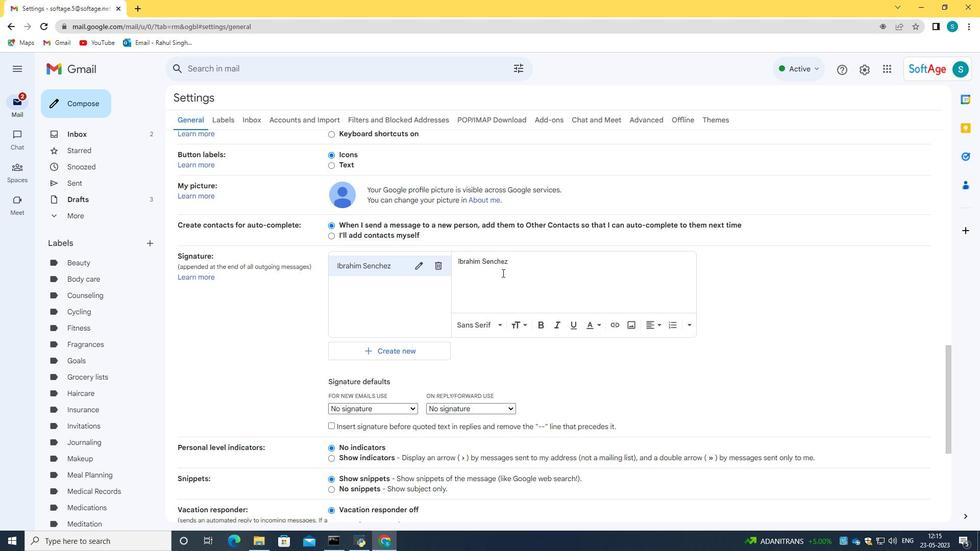 
Action: Mouse scrolled (502, 272) with delta (0, 0)
Screenshot: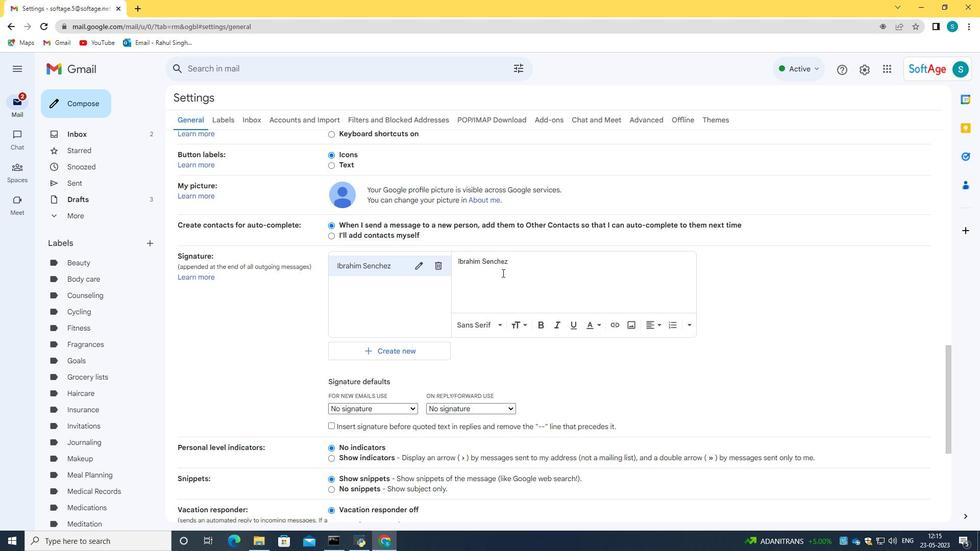 
Action: Mouse scrolled (502, 272) with delta (0, 0)
Screenshot: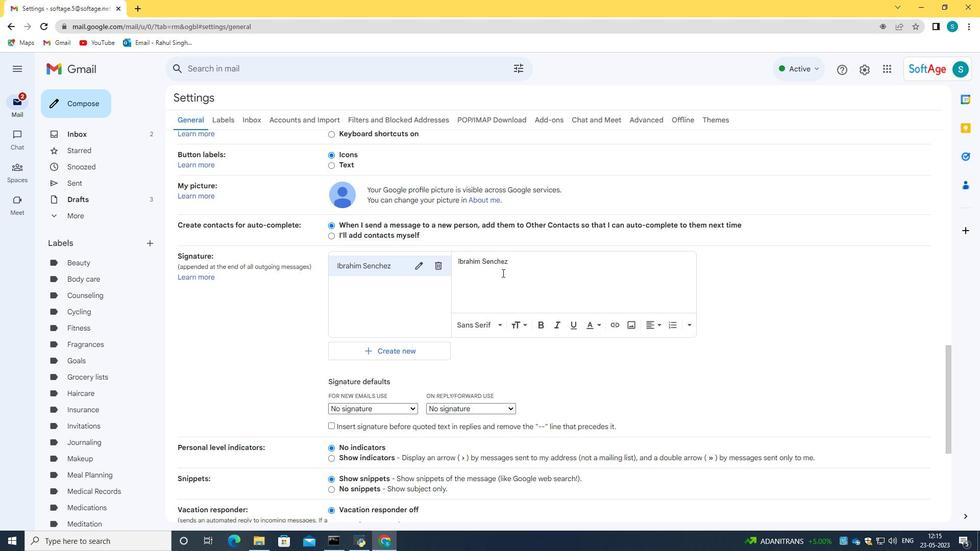
Action: Mouse scrolled (502, 272) with delta (0, 0)
Screenshot: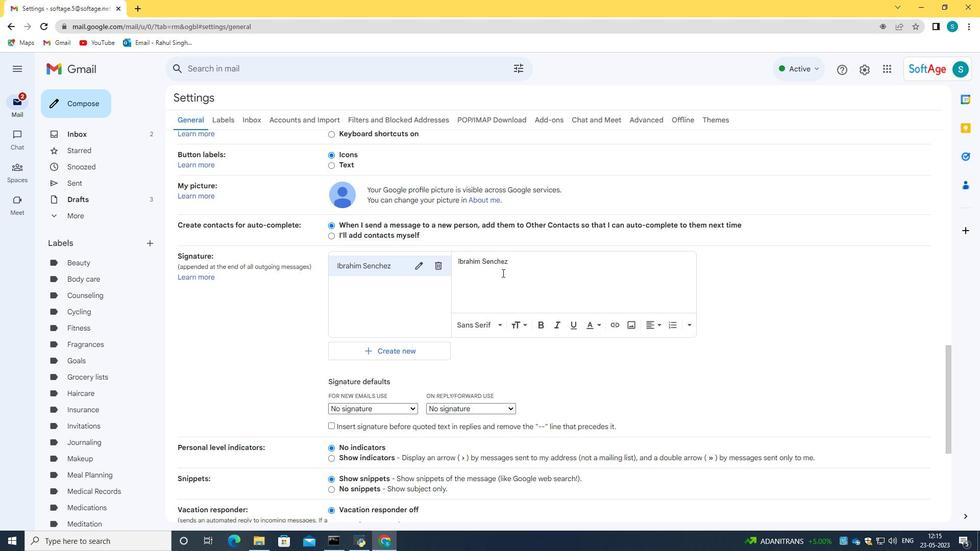 
Action: Mouse scrolled (502, 272) with delta (0, 0)
Screenshot: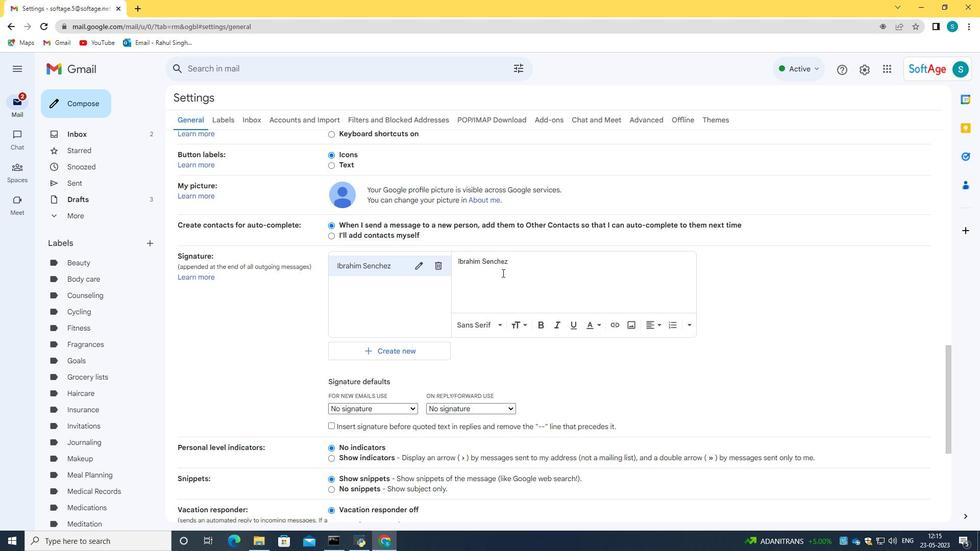 
Action: Mouse scrolled (502, 272) with delta (0, 0)
Screenshot: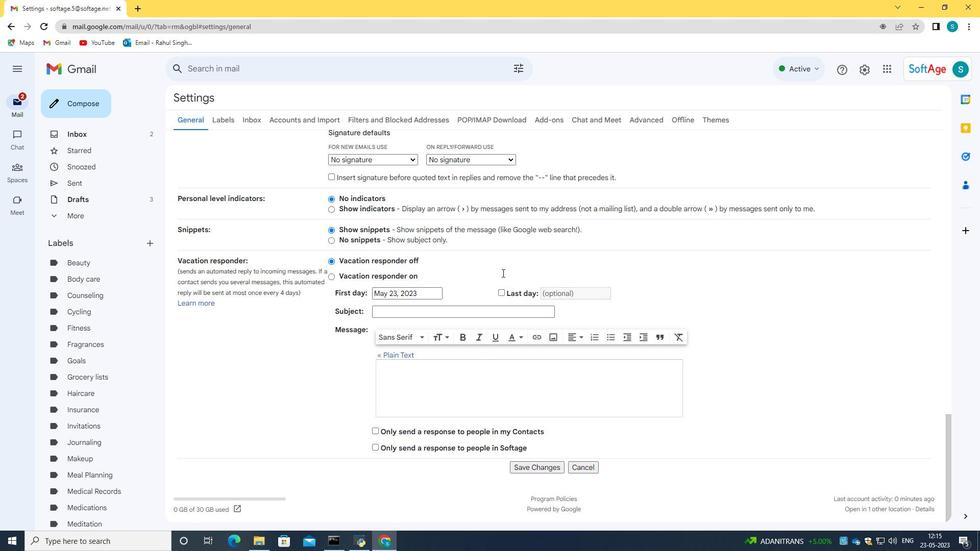 
Action: Mouse scrolled (502, 272) with delta (0, 0)
Screenshot: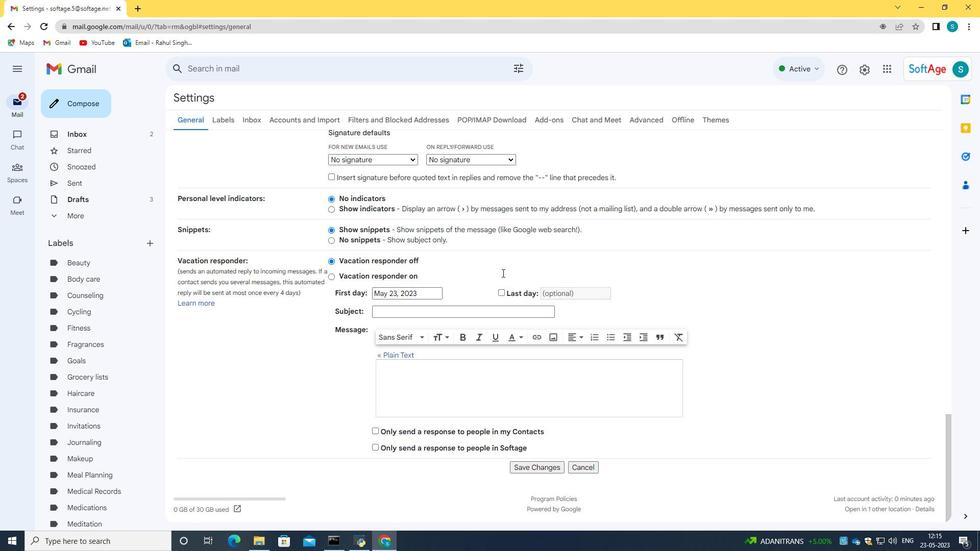 
Action: Mouse moved to (588, 510)
Screenshot: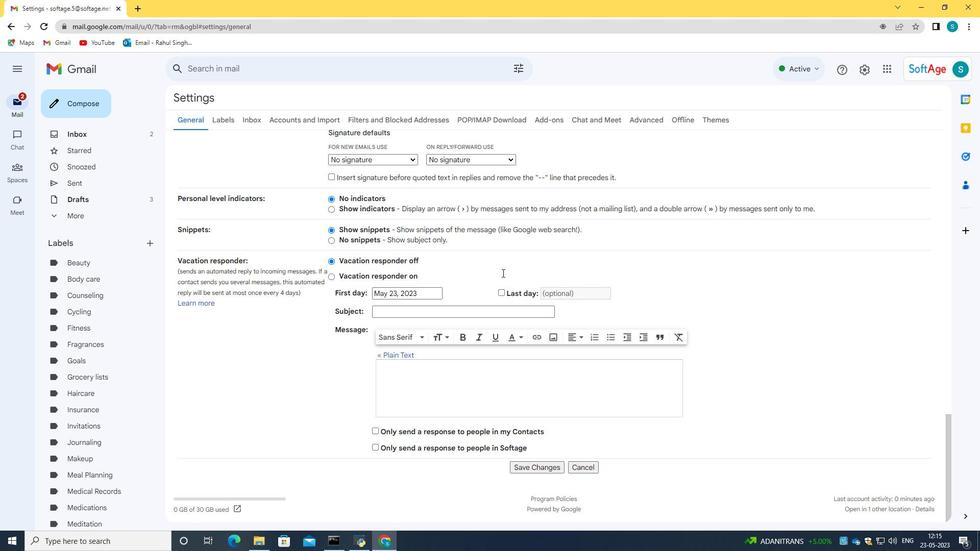 
Action: Mouse scrolled (503, 276) with delta (0, 0)
Screenshot: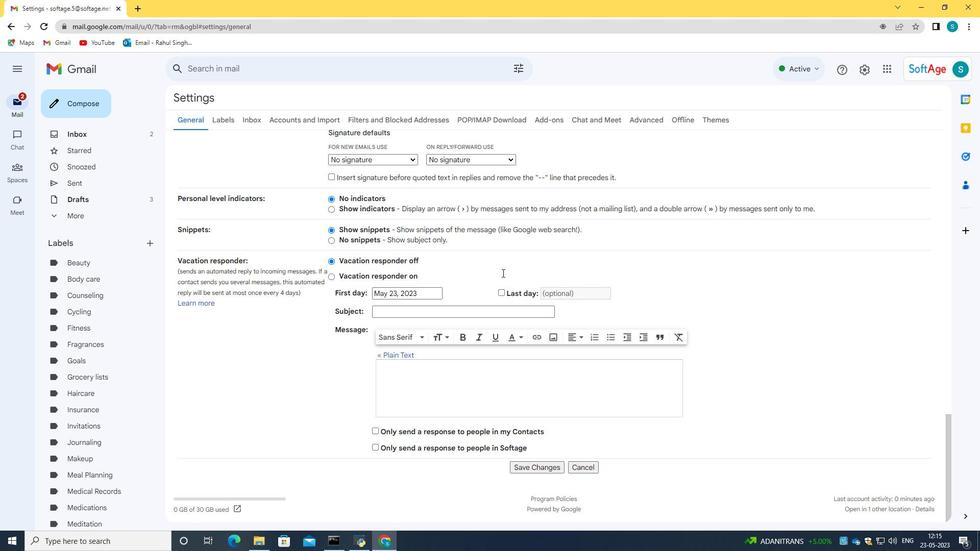 
Action: Mouse moved to (539, 471)
Screenshot: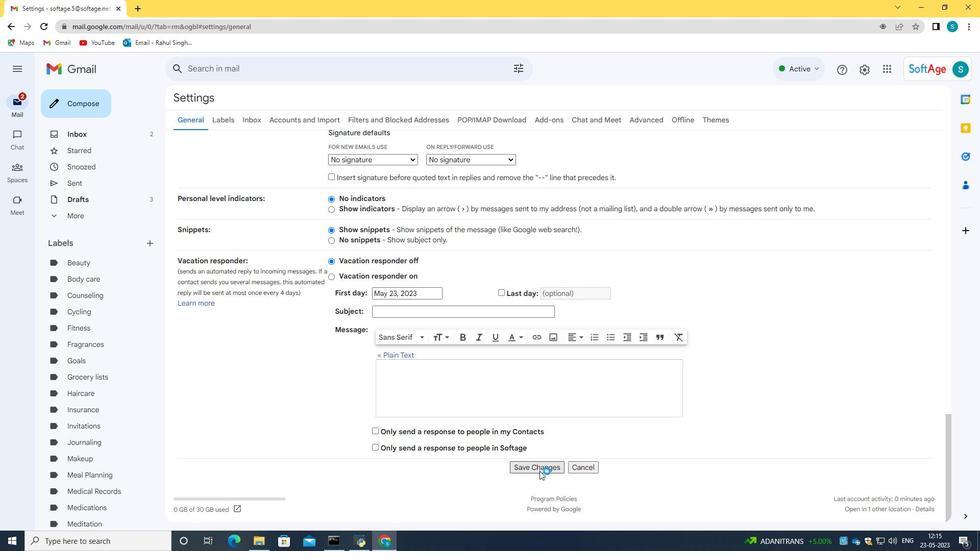 
Action: Mouse pressed left at (539, 471)
Screenshot: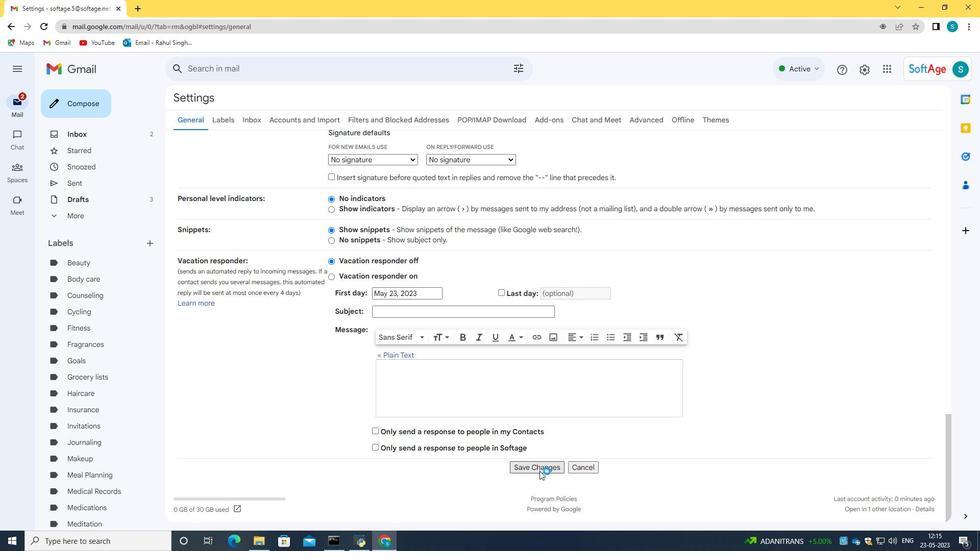 
Action: Mouse moved to (959, 457)
Screenshot: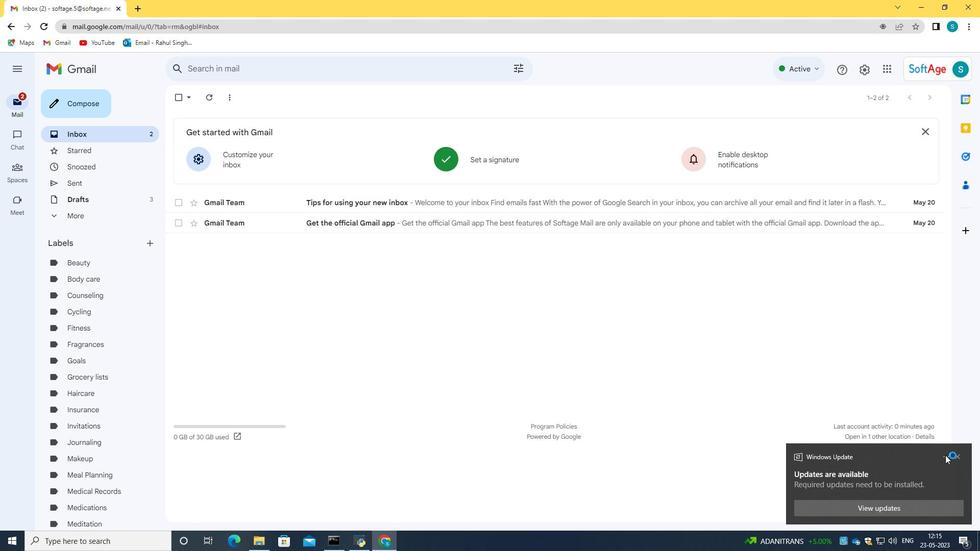 
Action: Mouse pressed left at (959, 457)
Screenshot: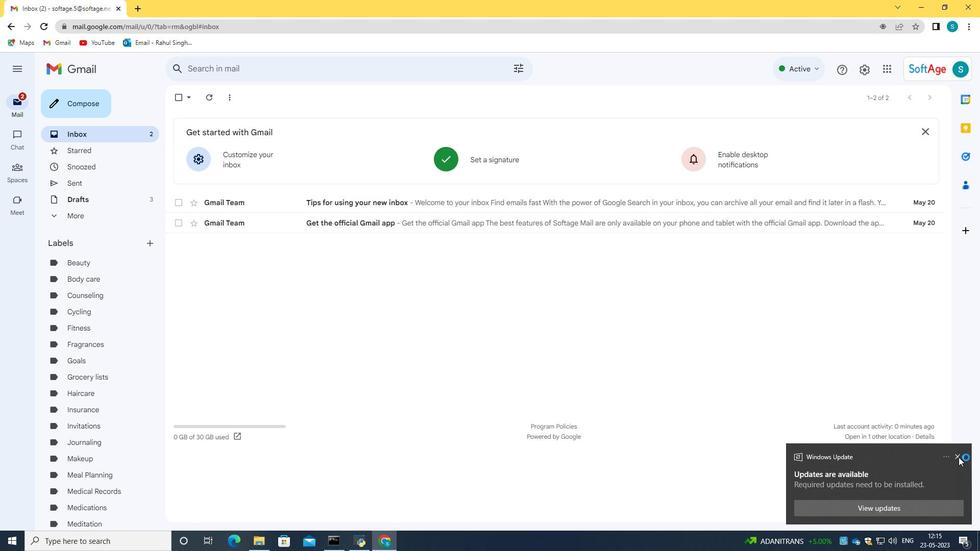 
Action: Mouse moved to (83, 95)
Screenshot: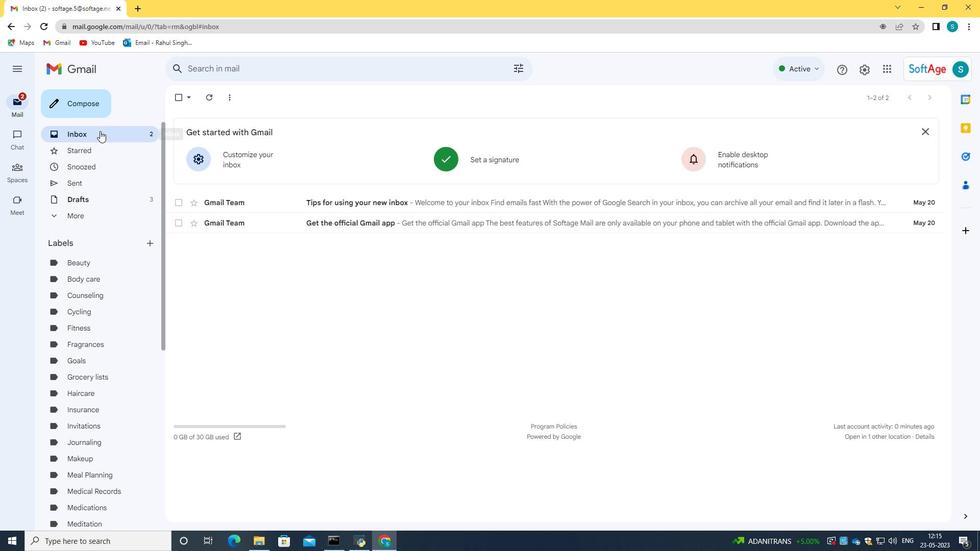 
Action: Mouse pressed left at (83, 95)
Screenshot: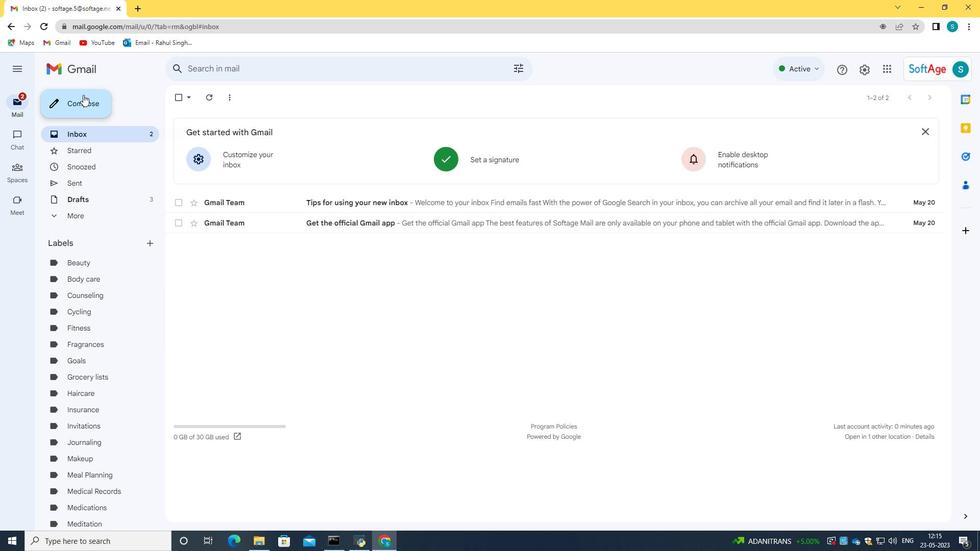 
Action: Mouse moved to (928, 226)
Screenshot: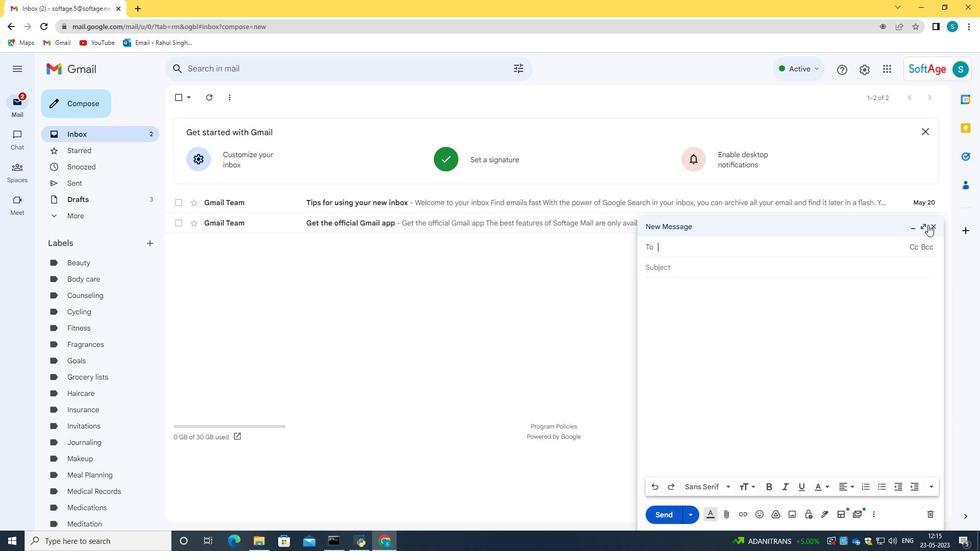 
Action: Mouse pressed left at (928, 226)
Screenshot: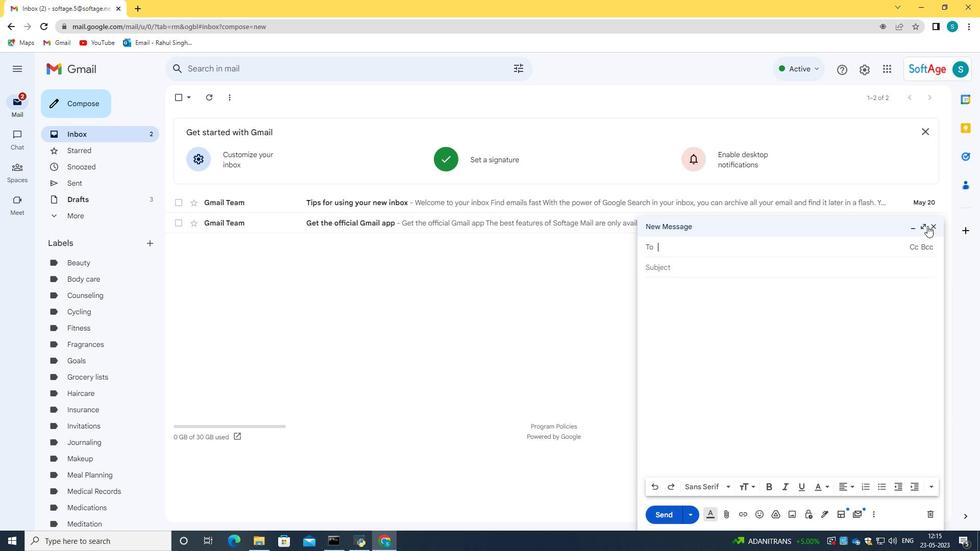 
Action: Mouse moved to (926, 522)
Screenshot: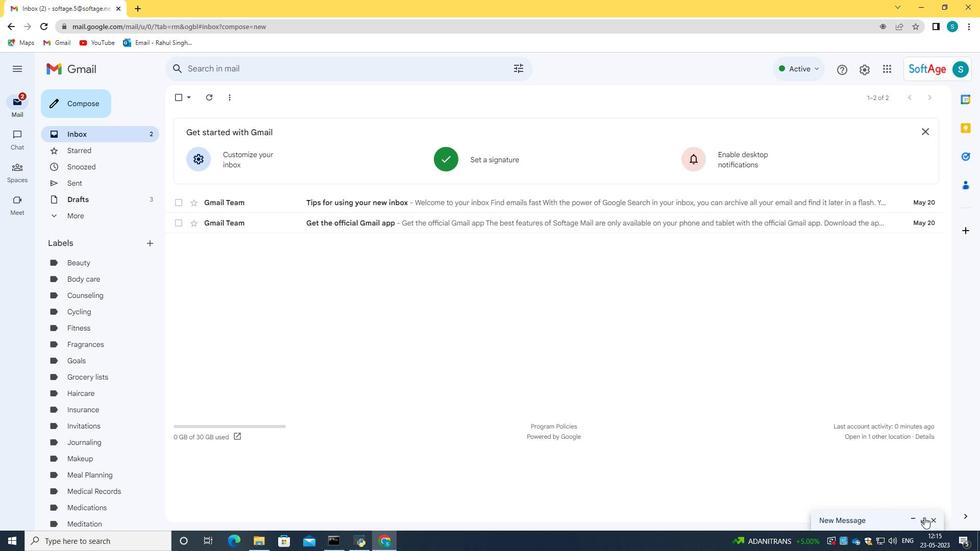 
Action: Mouse pressed left at (926, 522)
Screenshot: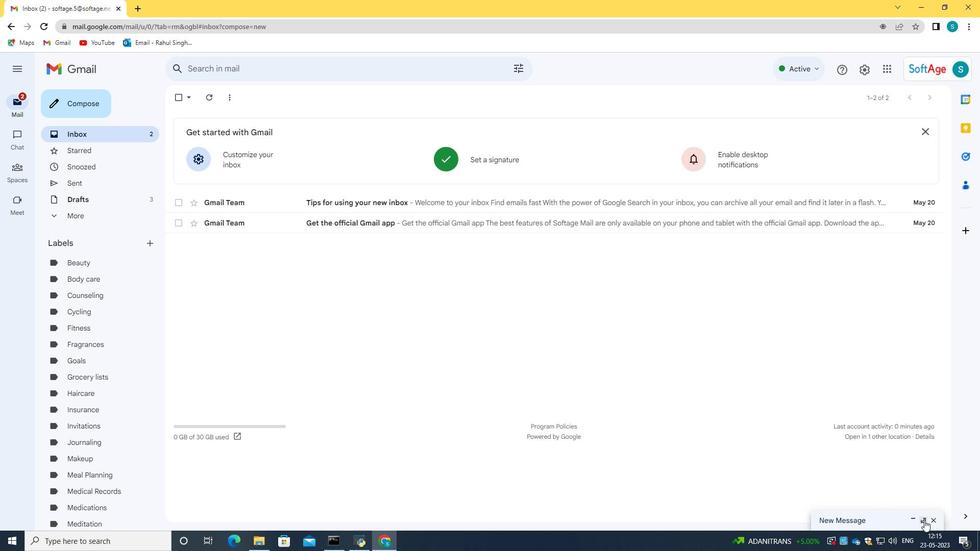 
Action: Mouse moved to (265, 499)
Screenshot: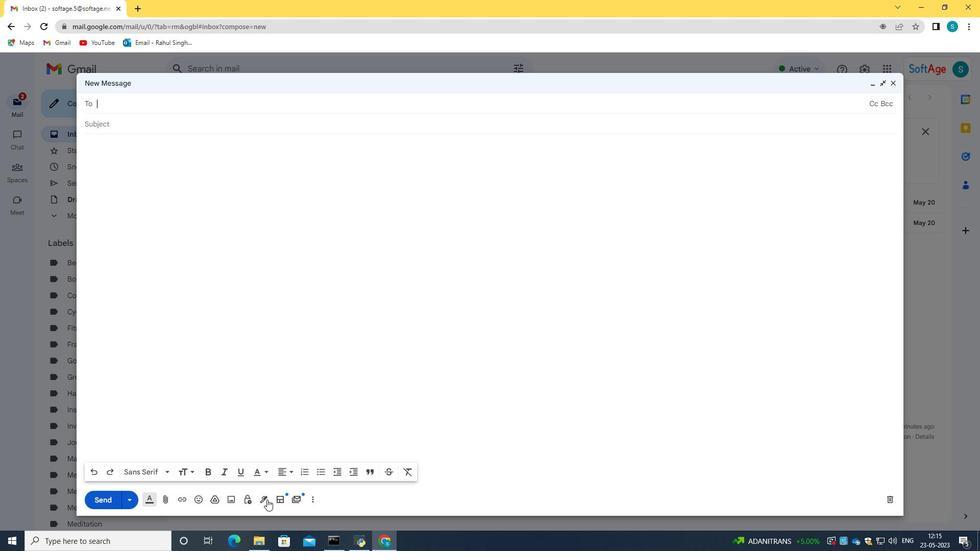 
Action: Mouse pressed left at (265, 499)
Screenshot: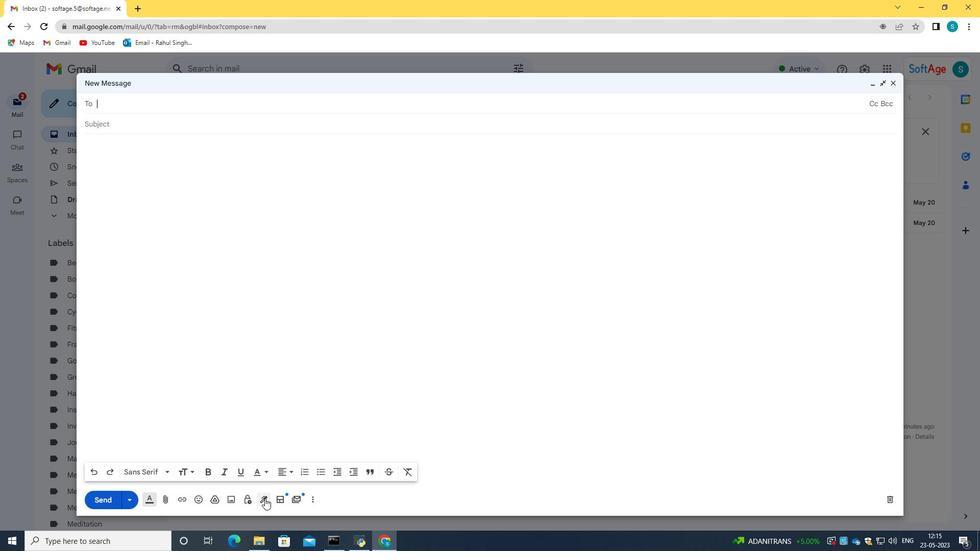 
Action: Mouse moved to (305, 481)
Screenshot: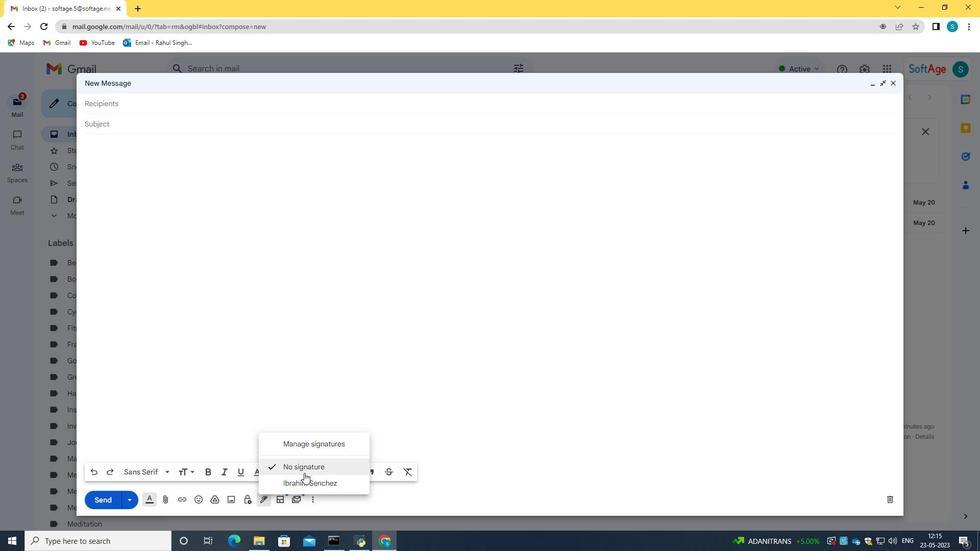 
Action: Mouse pressed left at (305, 481)
Screenshot: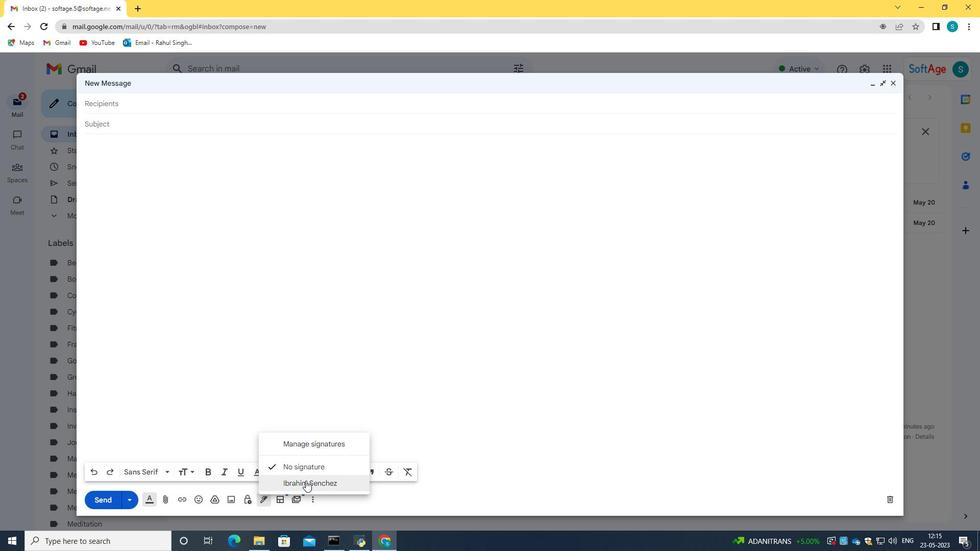 
Action: Mouse moved to (137, 125)
Screenshot: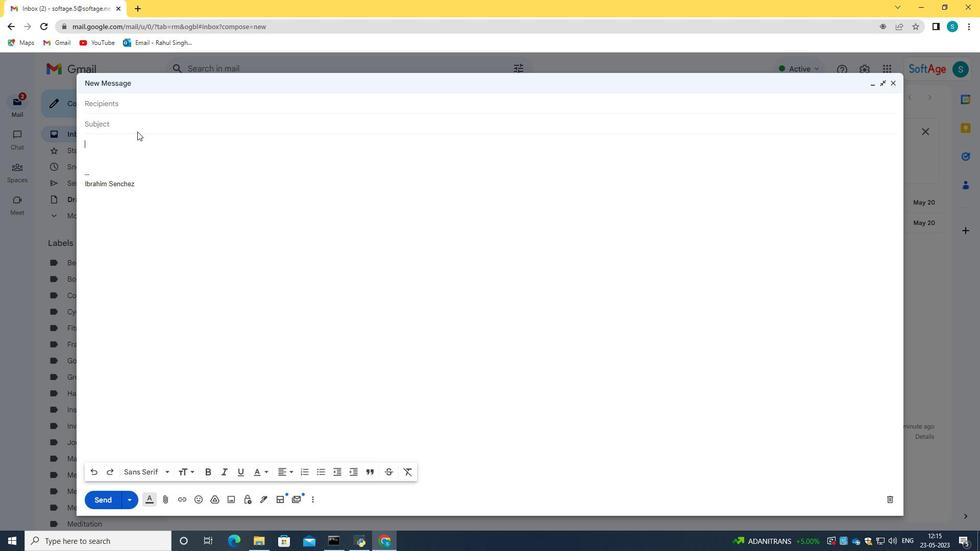 
Action: Mouse pressed left at (137, 125)
Screenshot: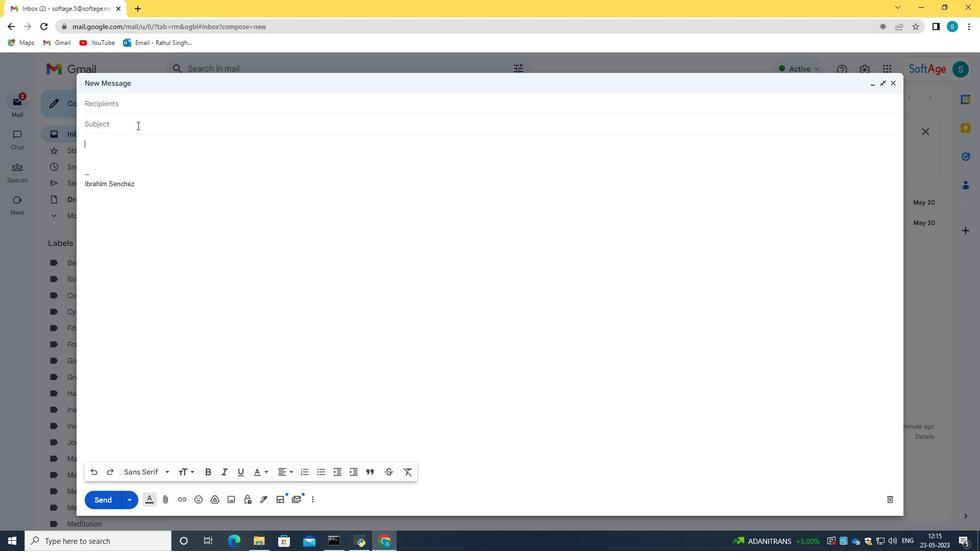 
Action: Key pressed <Key.caps_lock>C<Key.backspace>R<Key.caps_lock>equest<Key.space>for<Key.space>a<Key.space>recommendation<Key.space>letter<Key.space>a<Key.backspace><Key.backspace>
Screenshot: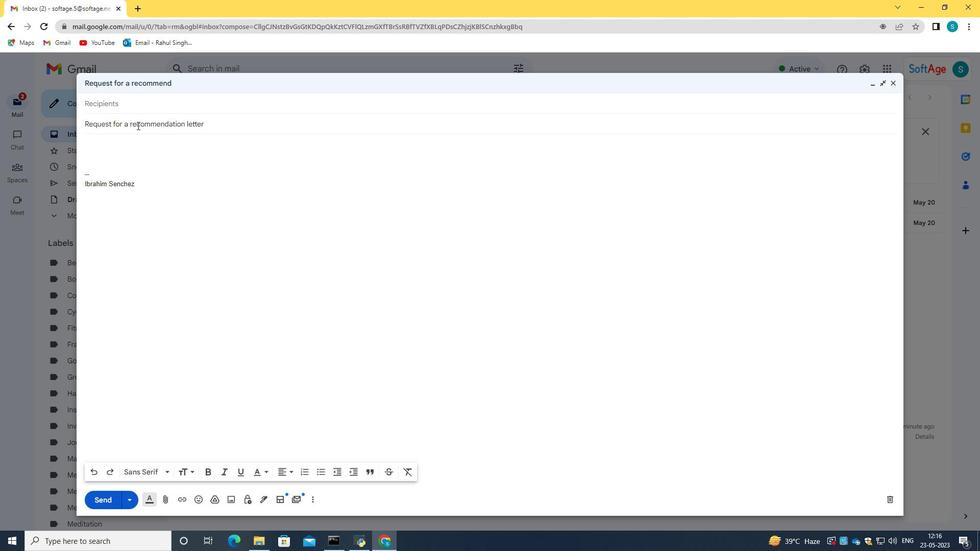 
Action: Mouse moved to (137, 135)
Screenshot: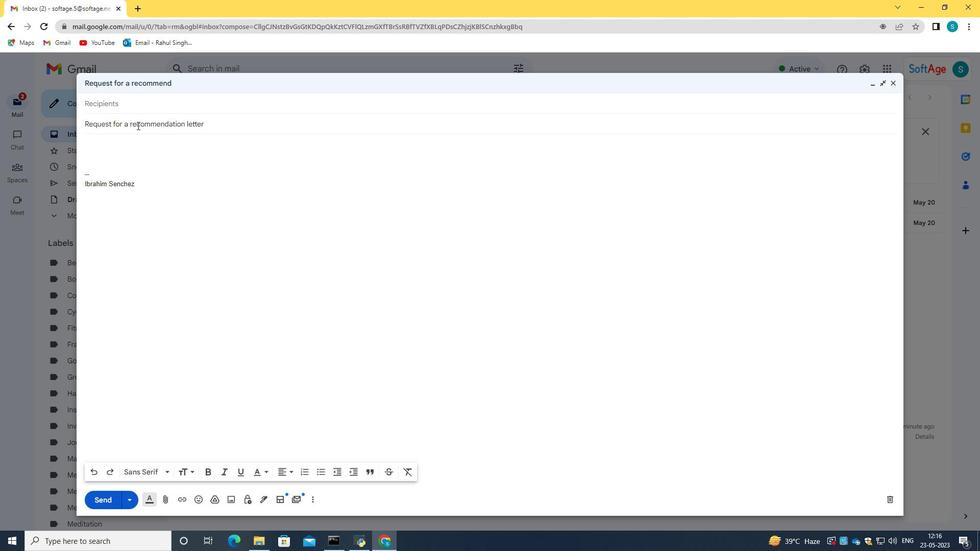 
Action: Mouse pressed left at (137, 135)
Screenshot: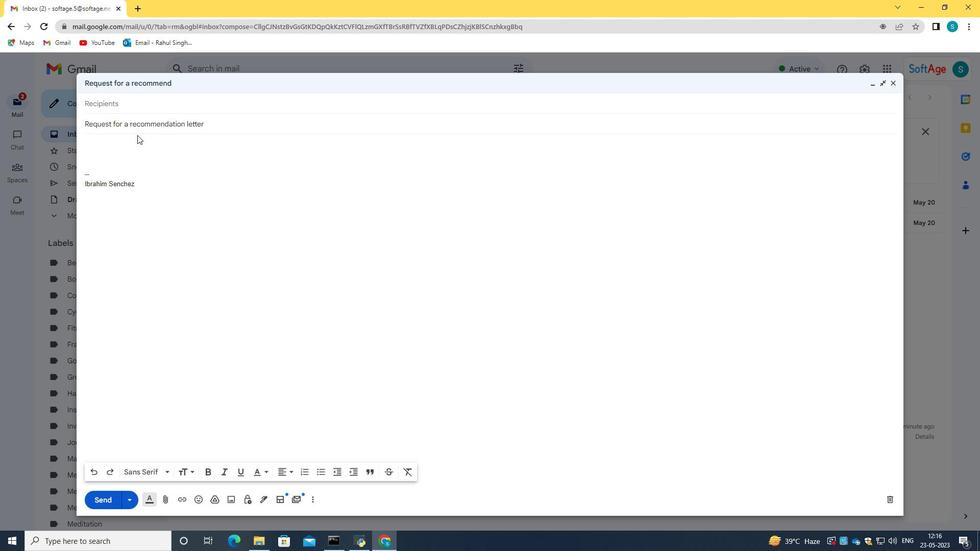 
Action: Key pressed <Key.caps_lock>C<Key.caps_lock>ould<Key.space>you<Key.space>provide<Key.space>me<Key.space>with<Key.space>the<Key.space>detail<Key.space>of<Key.space>the<Key.space>new<Key.space>d<Key.backspace>employee<Key.space>benefits<Key.space>progra,<Key.backspace>m<Key.shift_r>?
Screenshot: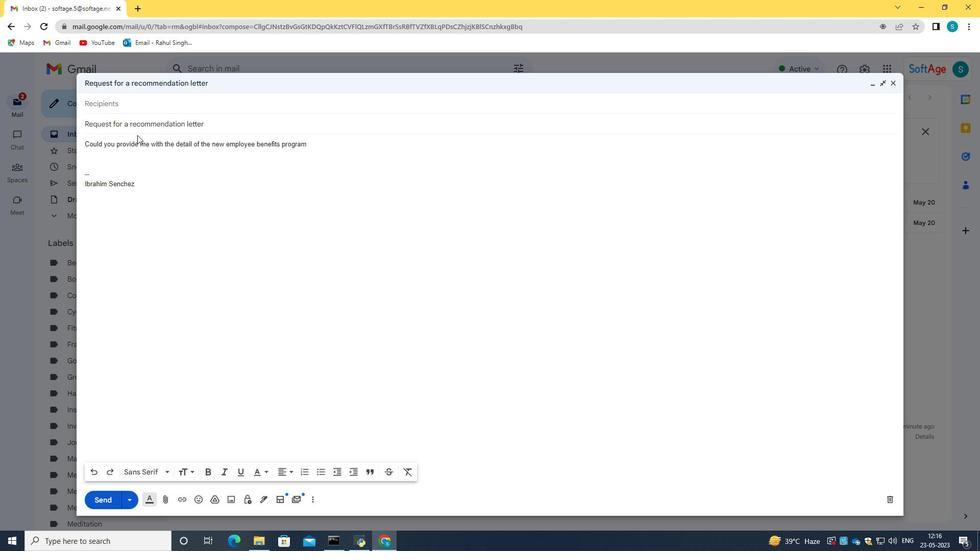 
Action: Mouse moved to (180, 144)
Screenshot: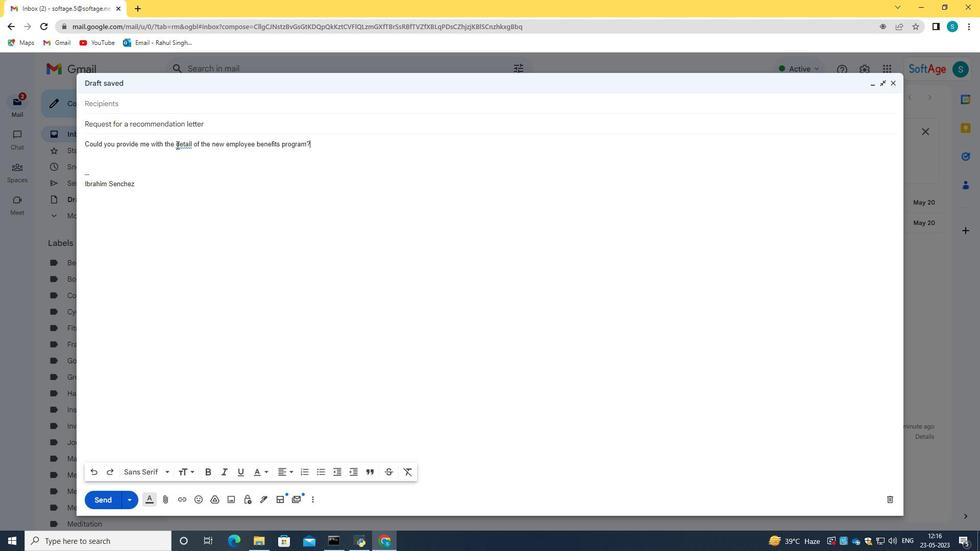 
Action: Mouse pressed left at (180, 144)
Screenshot: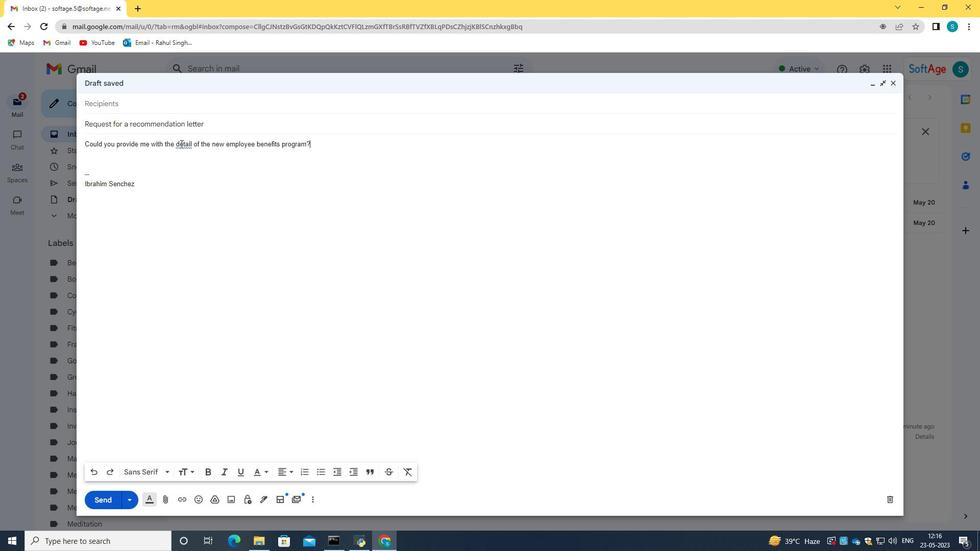 
Action: Mouse moved to (194, 163)
Screenshot: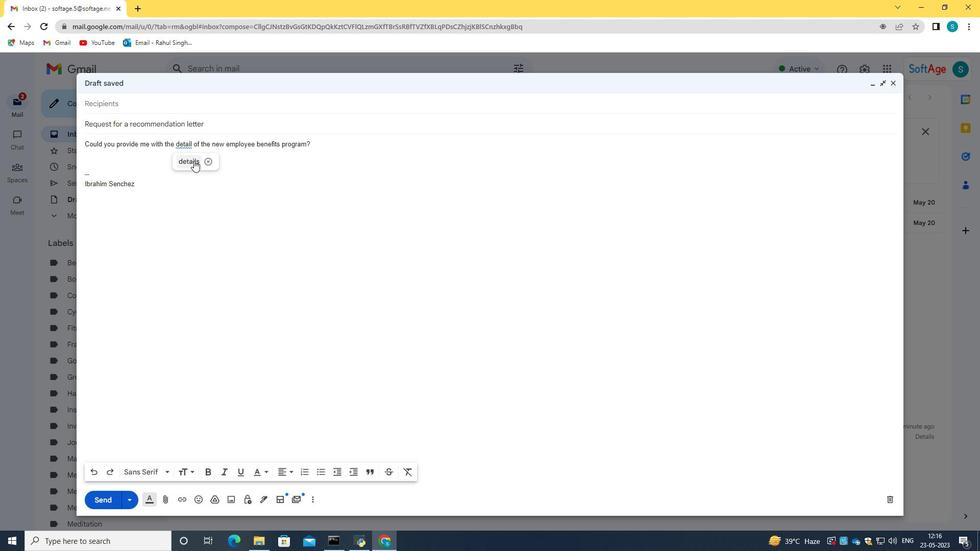 
Action: Mouse pressed left at (194, 163)
Screenshot: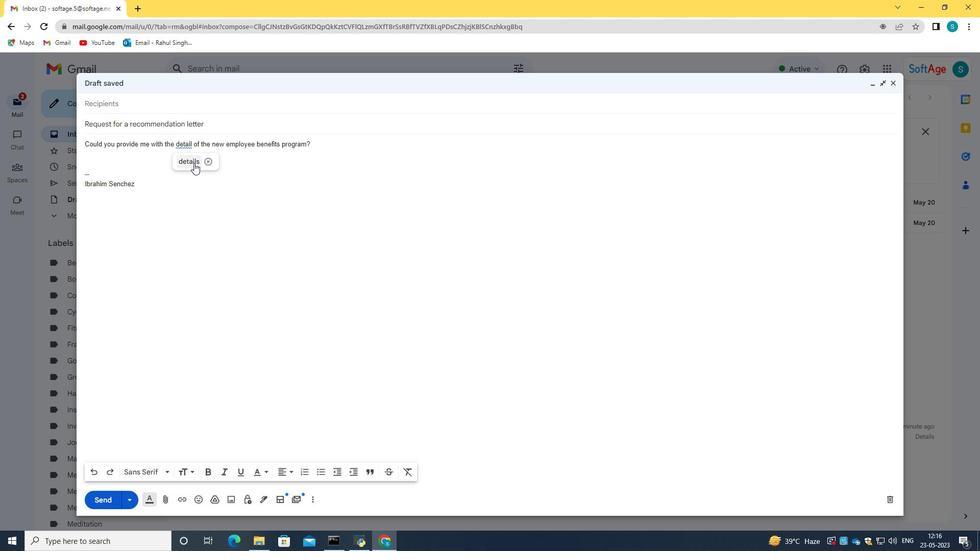 
Action: Mouse moved to (120, 104)
Screenshot: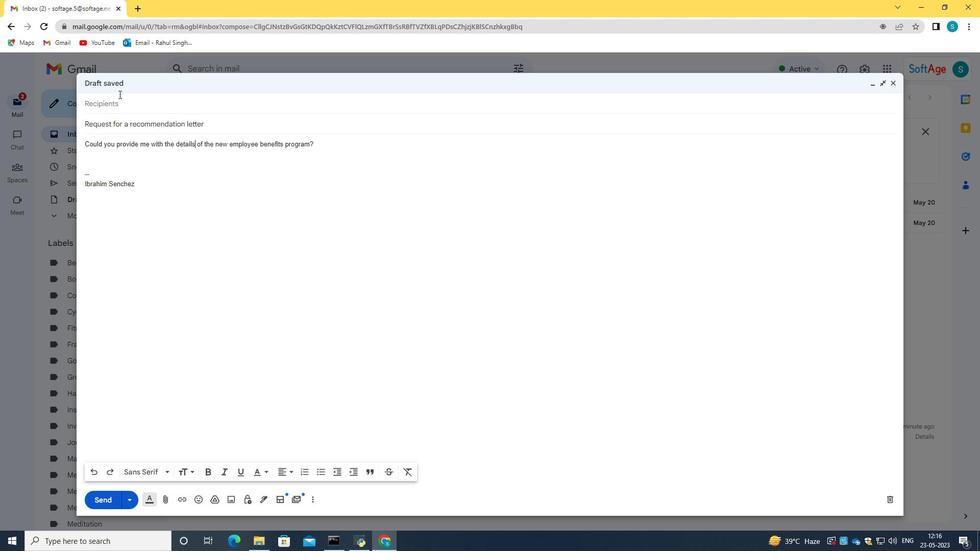 
Action: Mouse pressed left at (120, 104)
Screenshot: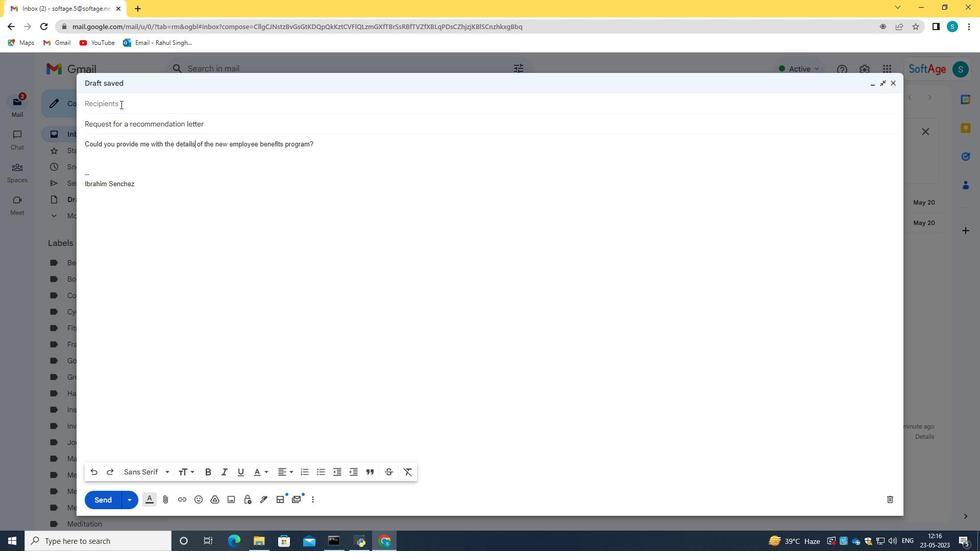 
Action: Key pressed softage.7<Key.shift>@softage/<Key.backspace>.m<Key.backspace>m<Key.backspace>net
Screenshot: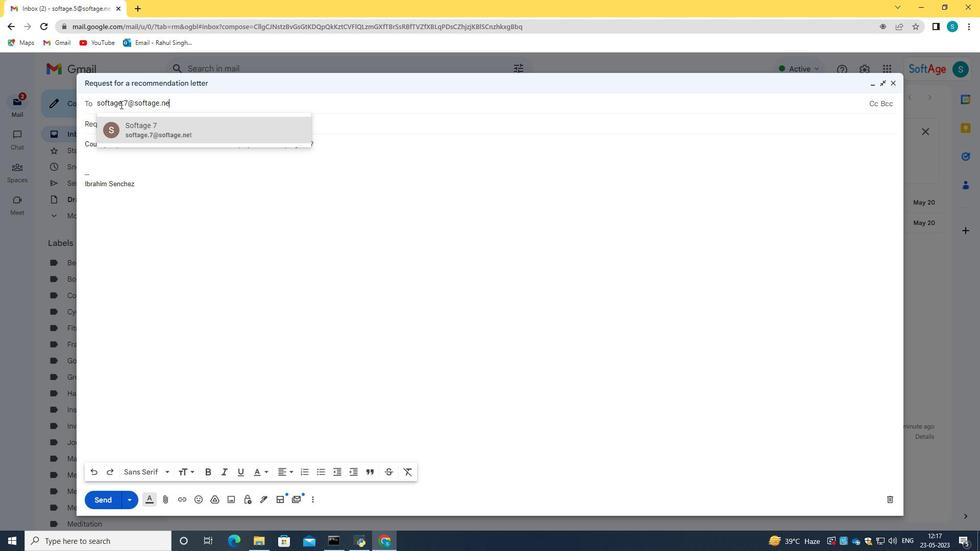 
Action: Mouse moved to (156, 134)
Screenshot: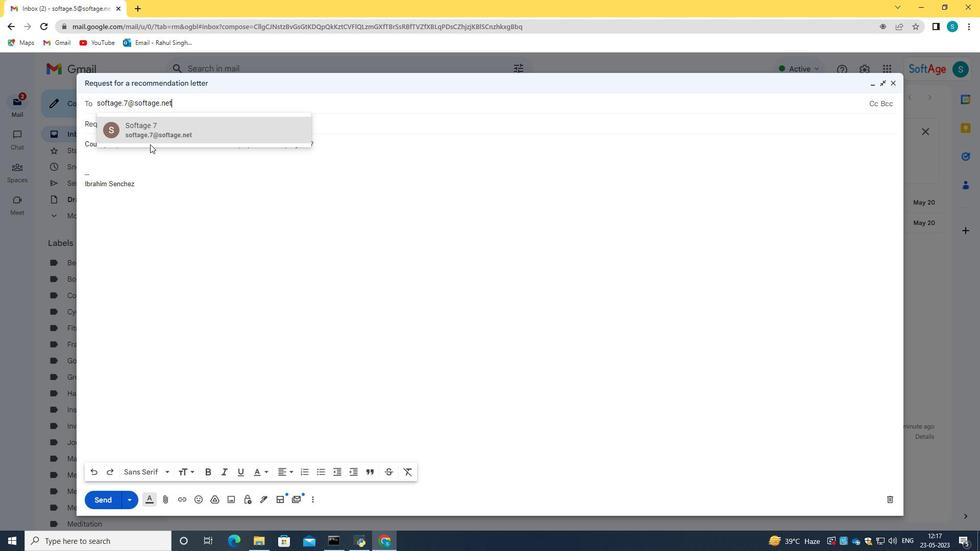 
Action: Mouse pressed left at (156, 134)
Screenshot: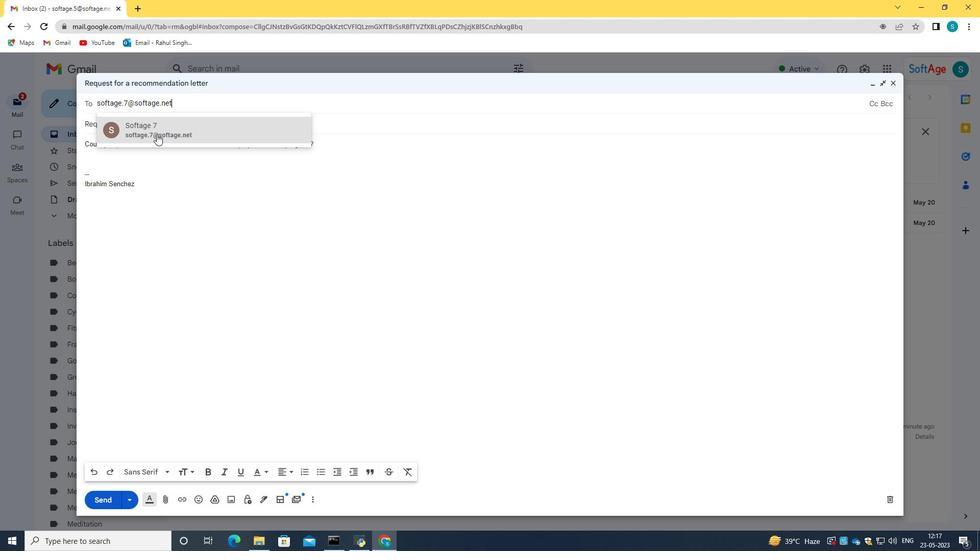 
Action: Mouse moved to (151, 154)
Screenshot: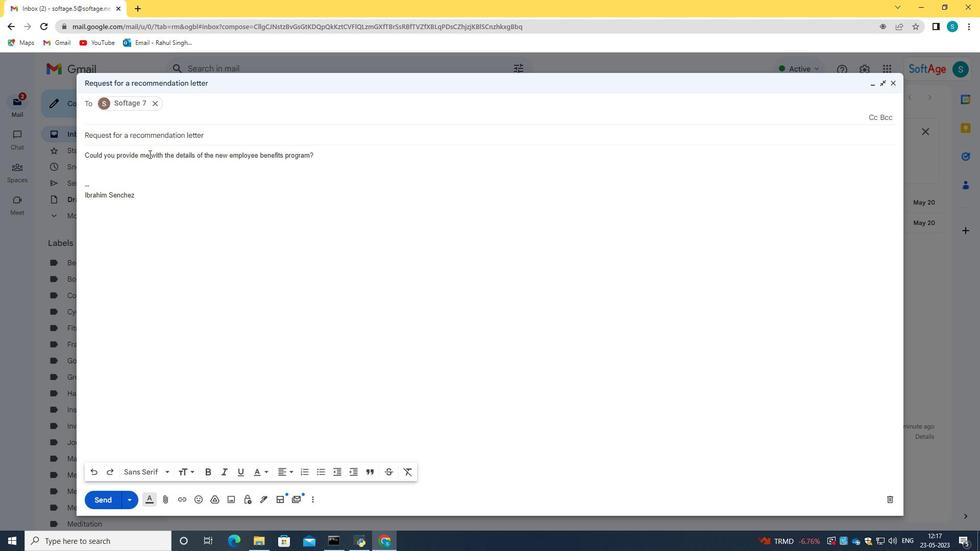 
Action: Mouse pressed left at (151, 154)
Screenshot: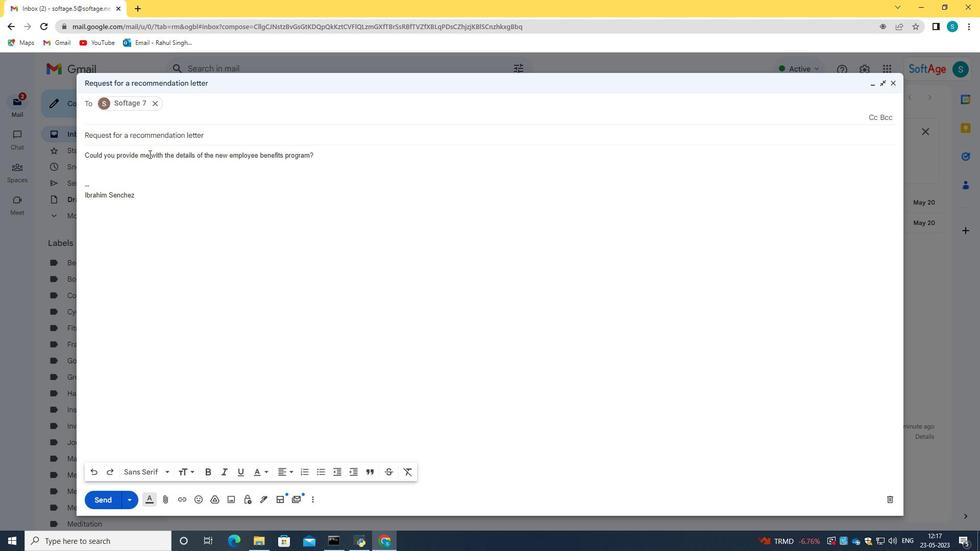 
Action: Mouse moved to (158, 154)
Screenshot: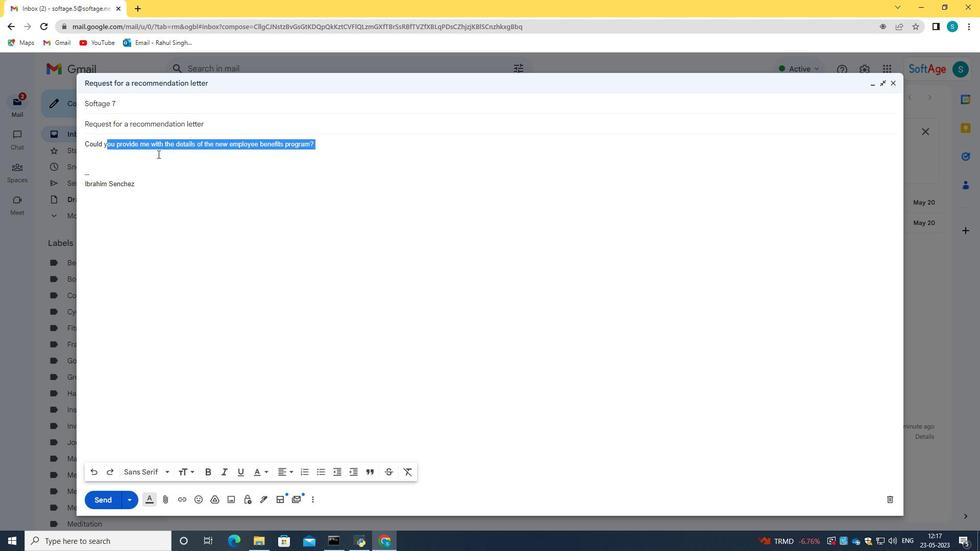 
Action: Mouse pressed left at (158, 154)
Screenshot: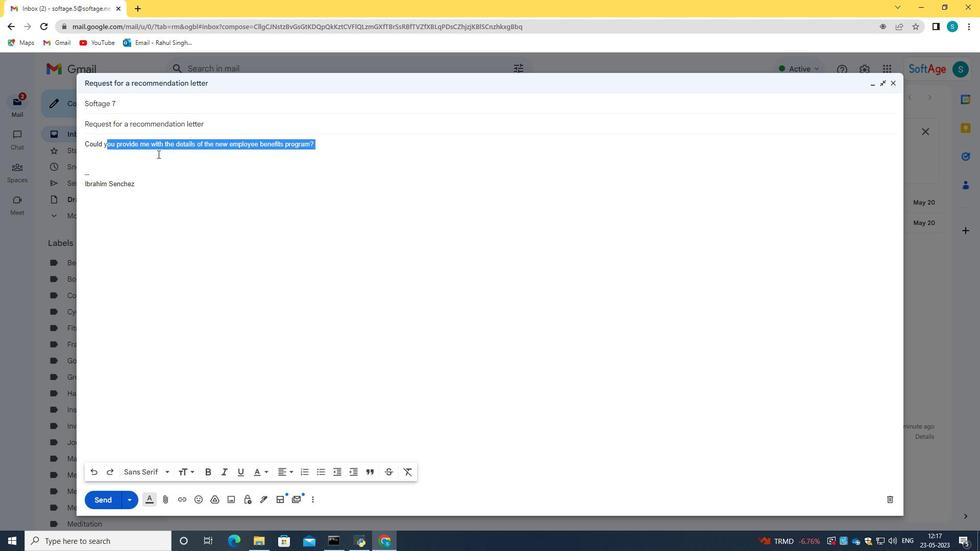 
Action: Mouse moved to (148, 146)
Screenshot: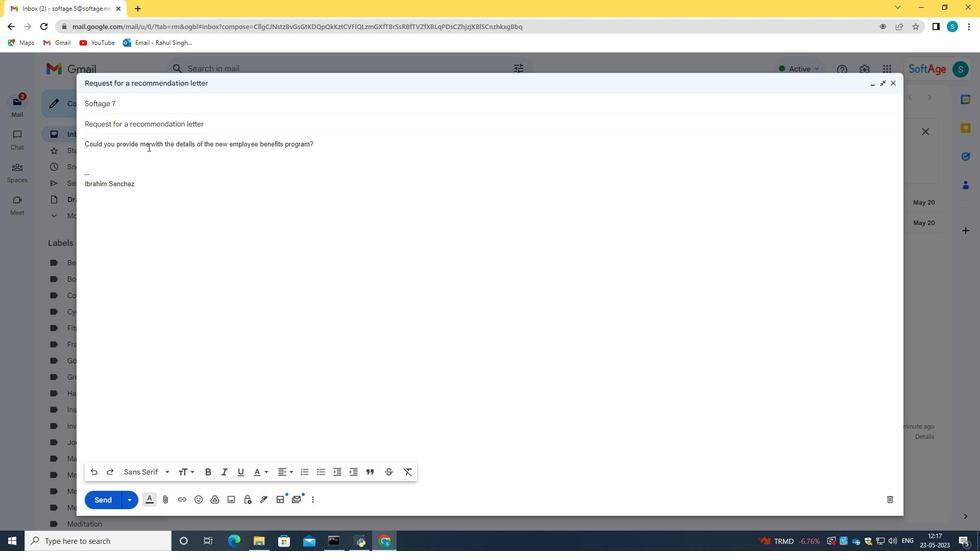 
Action: Mouse pressed left at (148, 146)
Screenshot: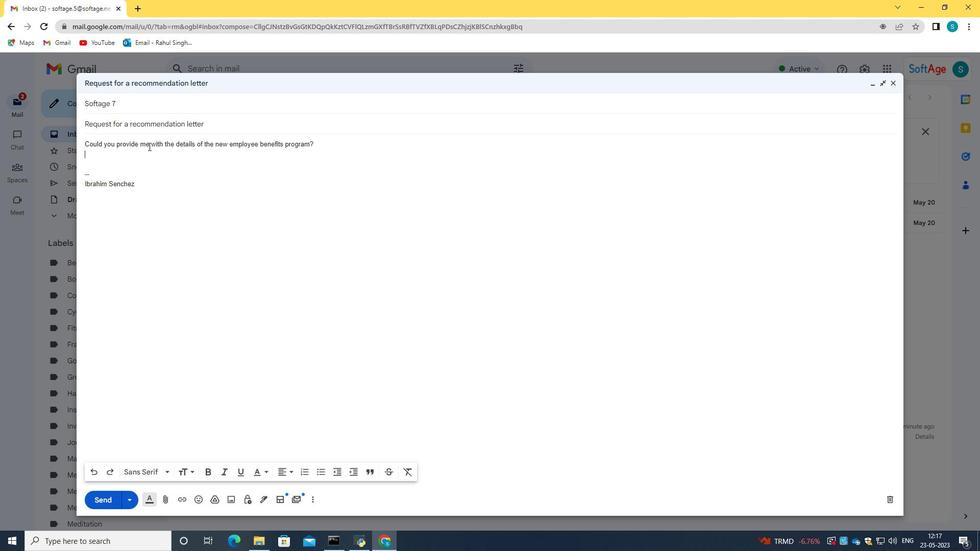
Action: Mouse moved to (101, 158)
Screenshot: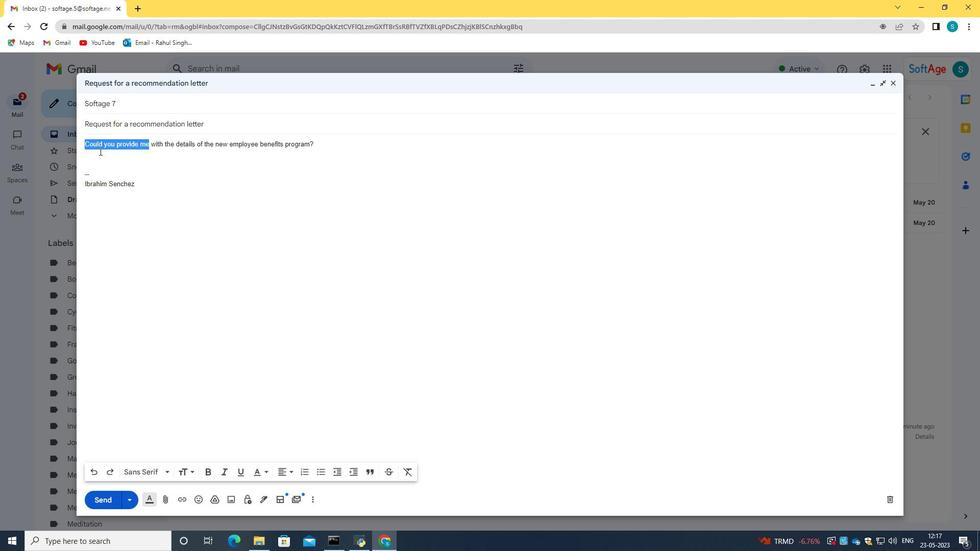 
Action: Mouse pressed left at (101, 158)
Screenshot: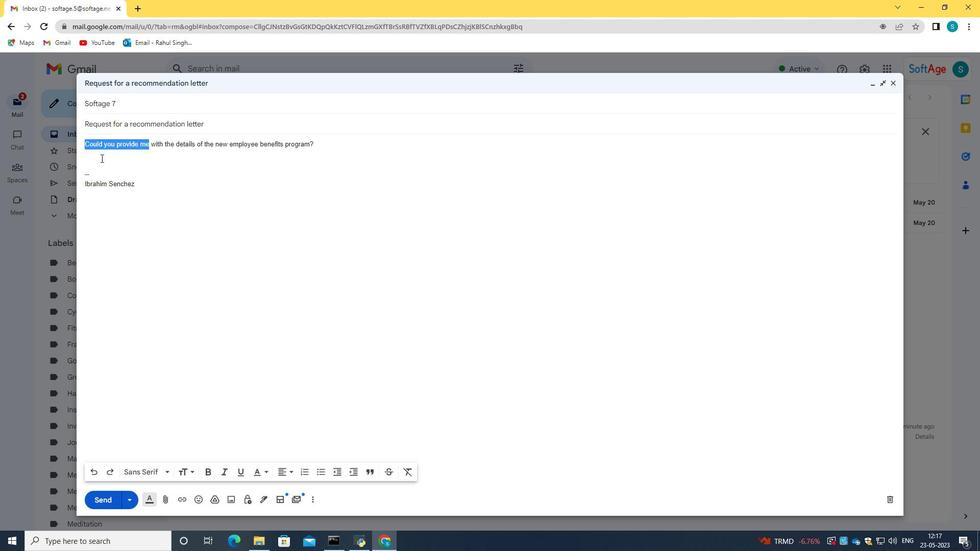
Action: Mouse moved to (84, 145)
Screenshot: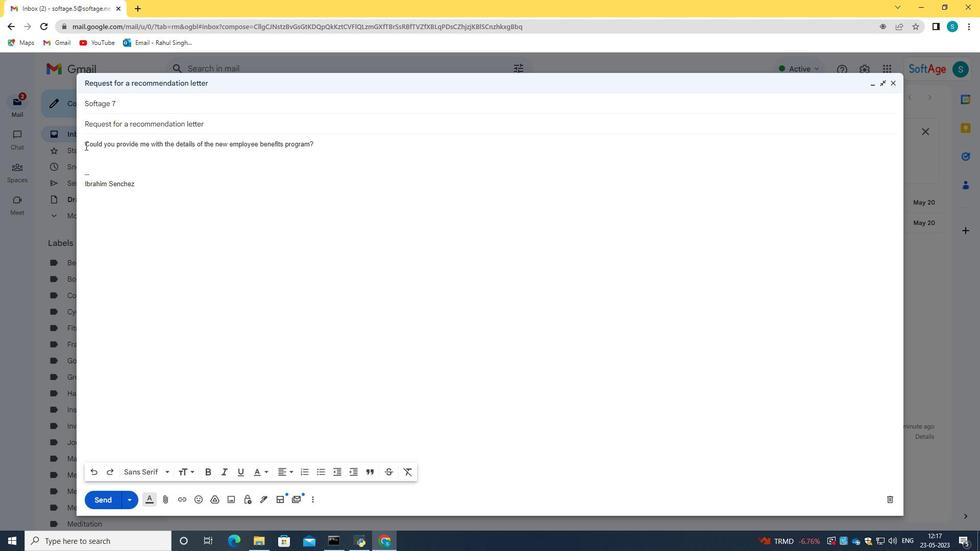 
Action: Mouse pressed left at (84, 145)
Screenshot: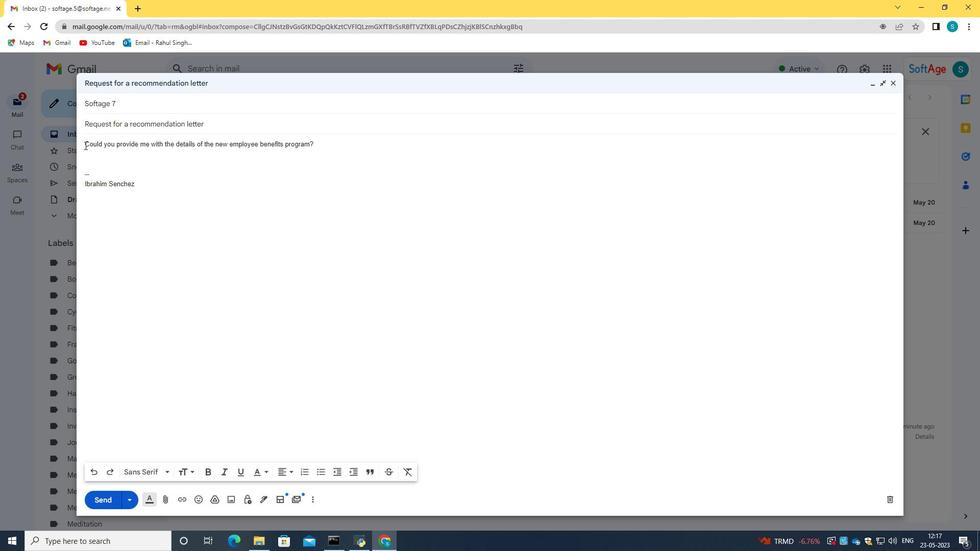 
Action: Mouse moved to (266, 469)
Screenshot: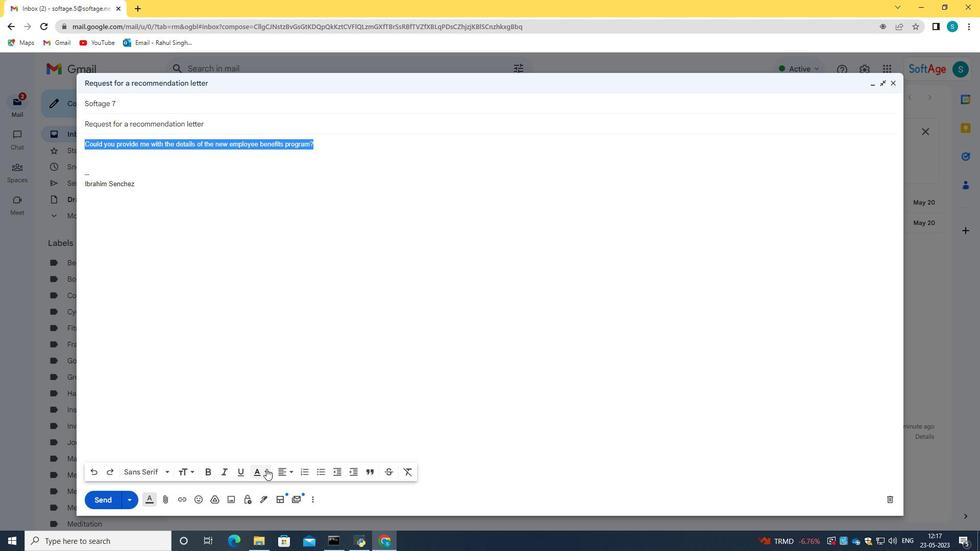 
Action: Mouse pressed left at (266, 469)
Screenshot: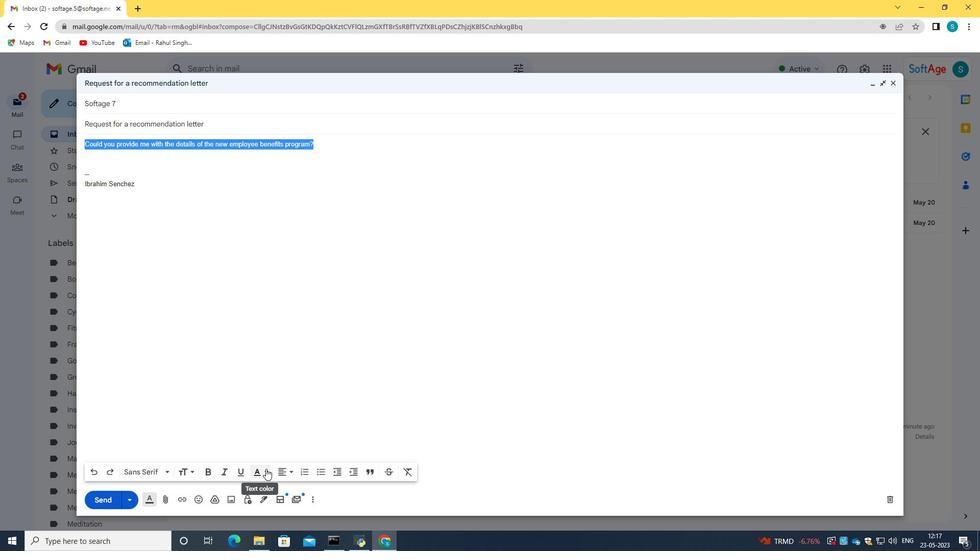 
Action: Mouse moved to (200, 455)
Screenshot: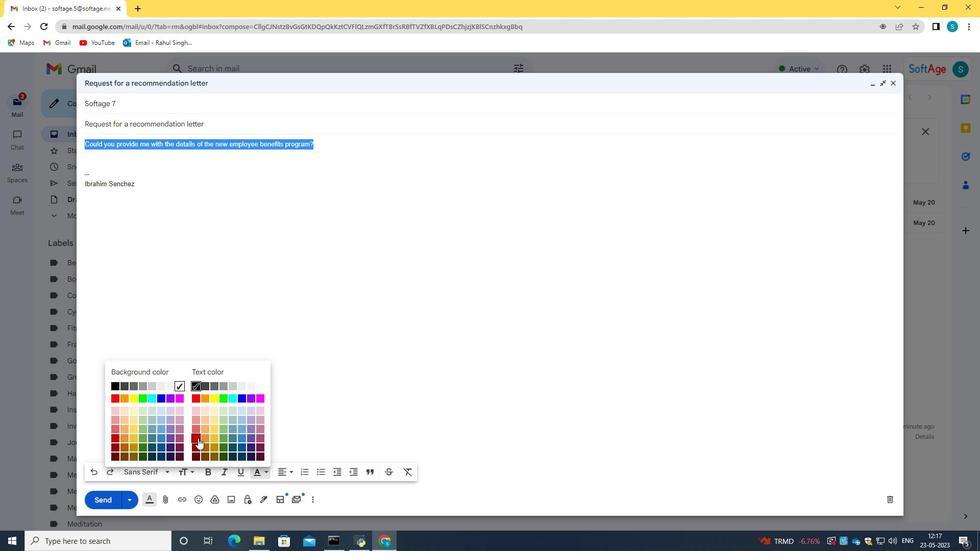 
Action: Mouse pressed left at (200, 455)
Screenshot: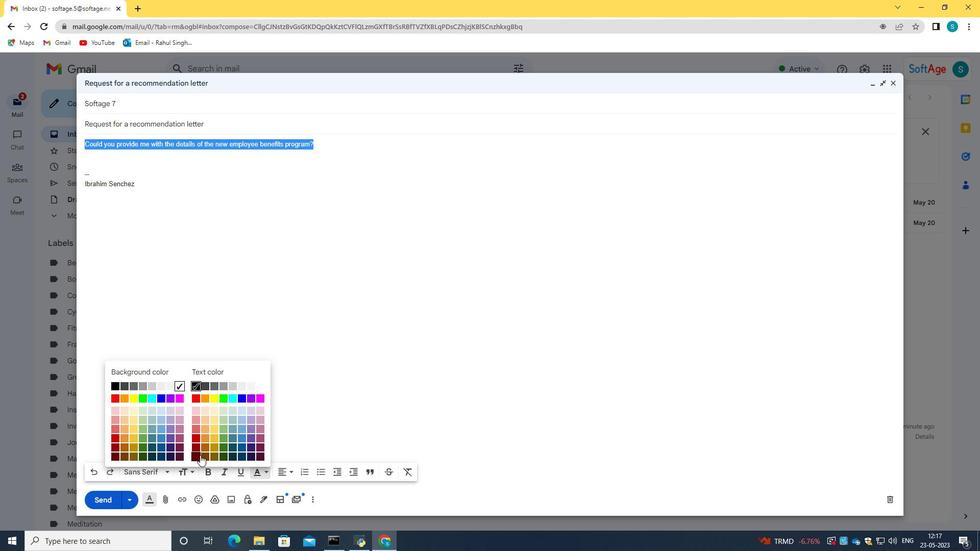 
Action: Mouse moved to (260, 476)
Screenshot: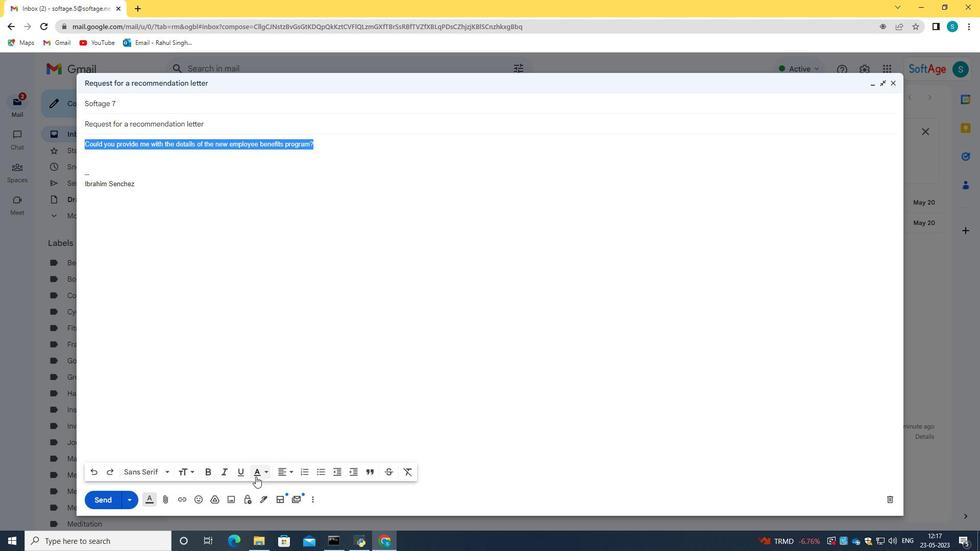 
Action: Mouse pressed left at (260, 476)
Screenshot: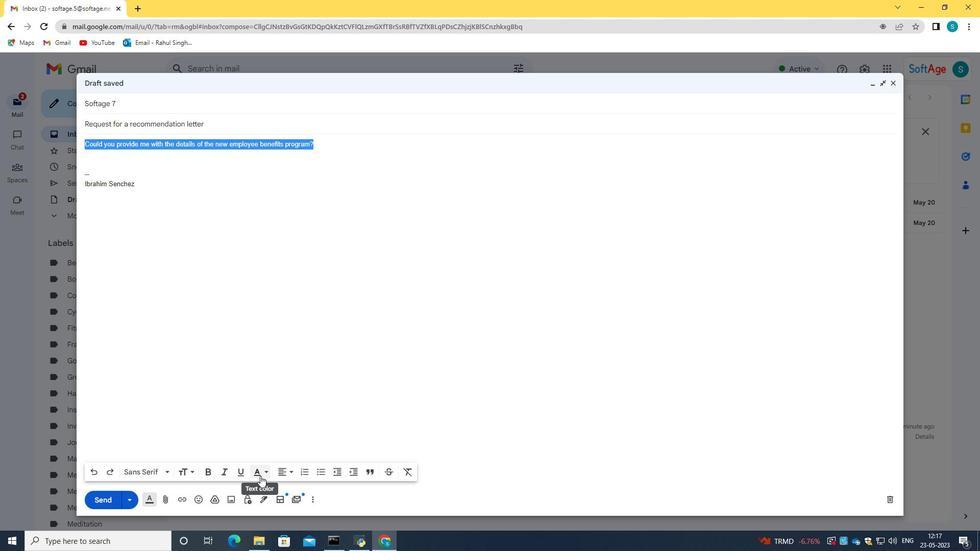 
Action: Mouse moved to (115, 398)
Screenshot: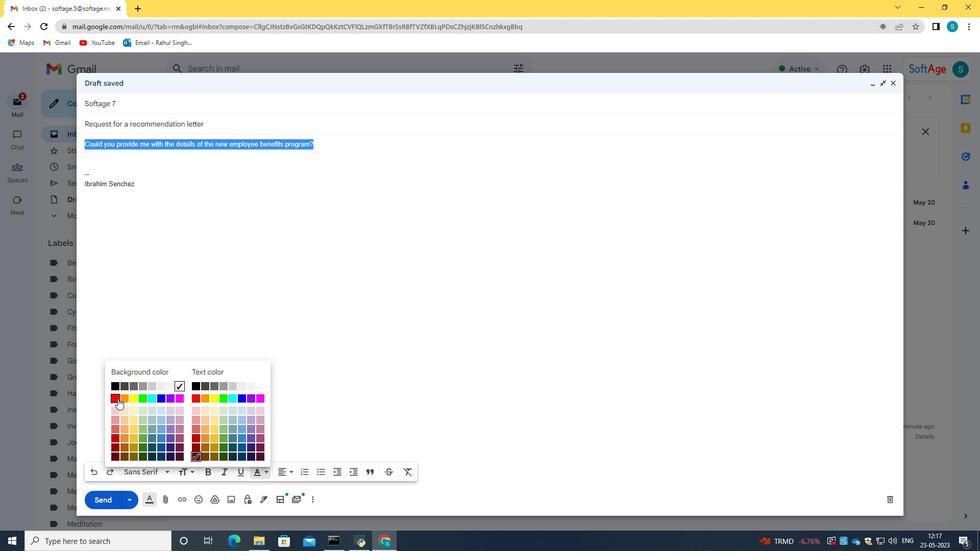 
Action: Mouse pressed left at (115, 398)
Screenshot: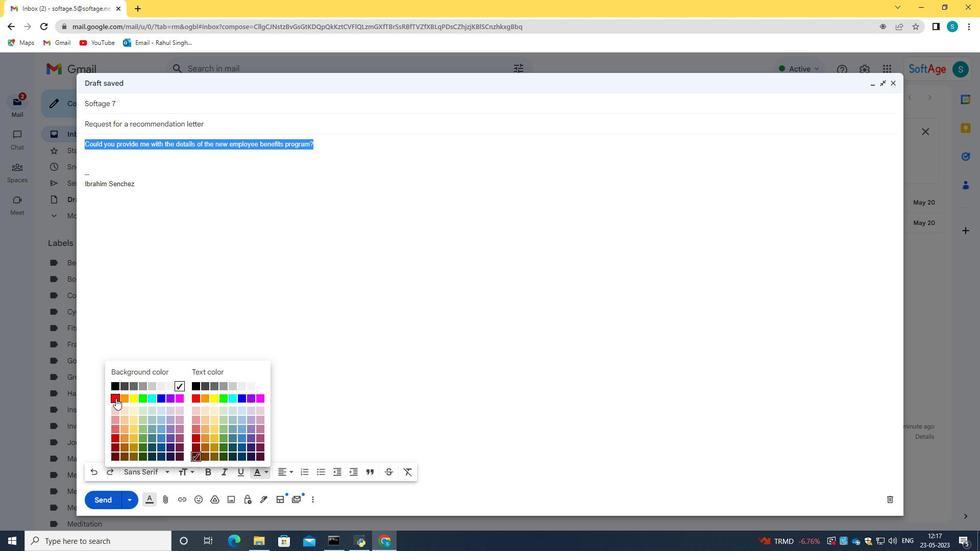 
Action: Mouse moved to (218, 314)
Screenshot: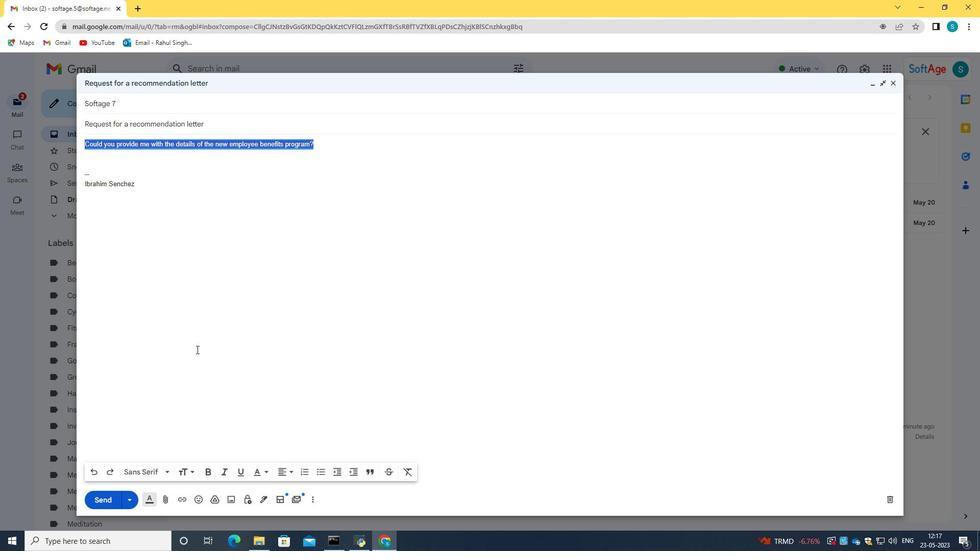 
Action: Mouse pressed left at (218, 314)
Screenshot: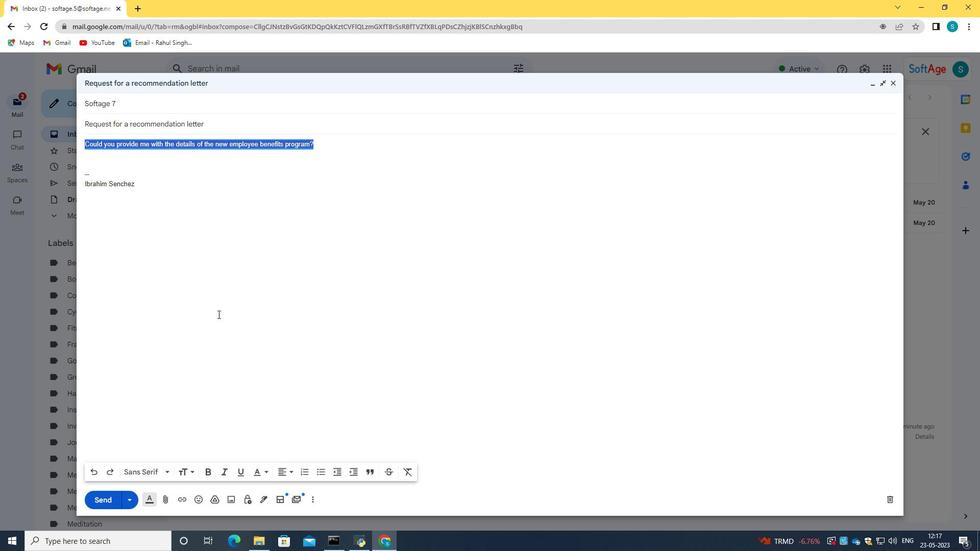 
Action: Mouse moved to (110, 496)
Screenshot: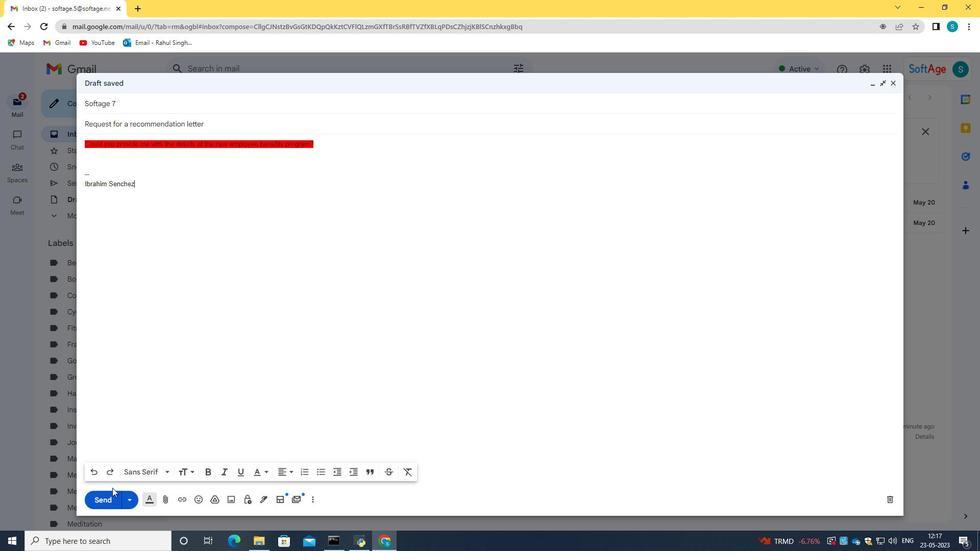 
Action: Mouse pressed left at (110, 496)
Screenshot: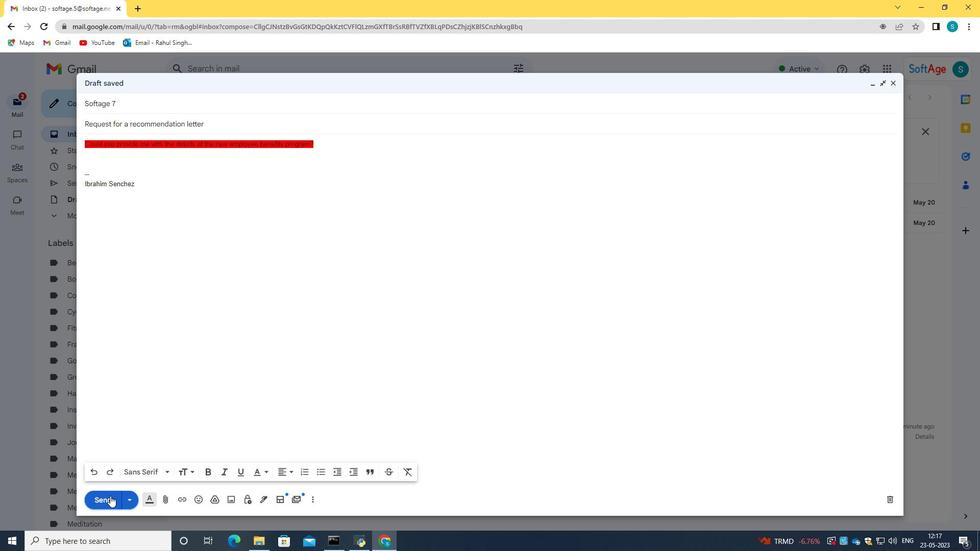 
Action: Mouse moved to (90, 183)
Screenshot: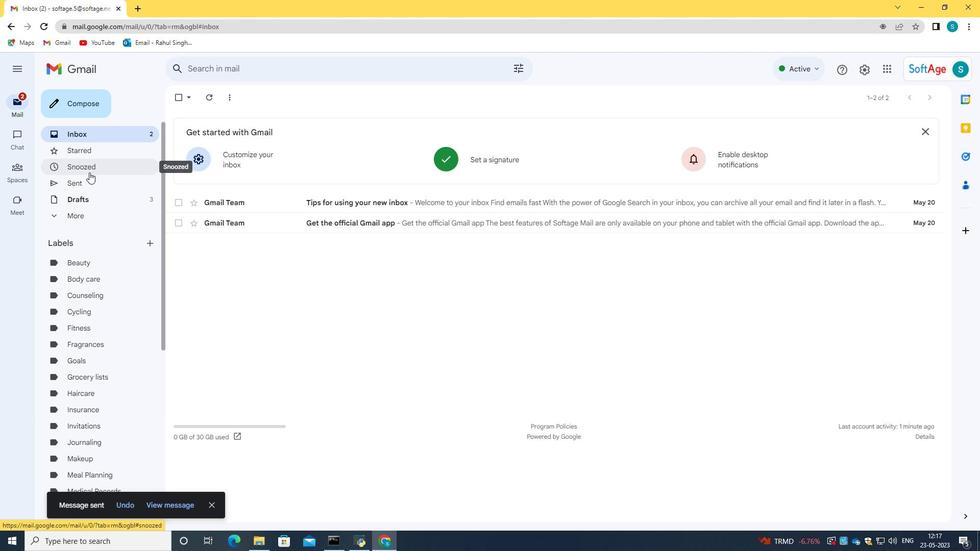 
Action: Mouse pressed left at (90, 183)
Screenshot: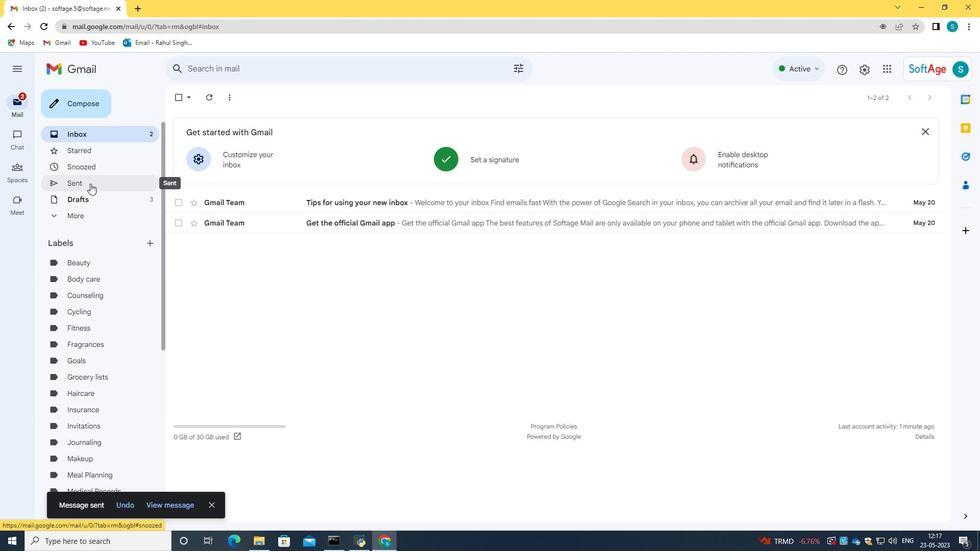 
Action: Mouse moved to (178, 150)
Screenshot: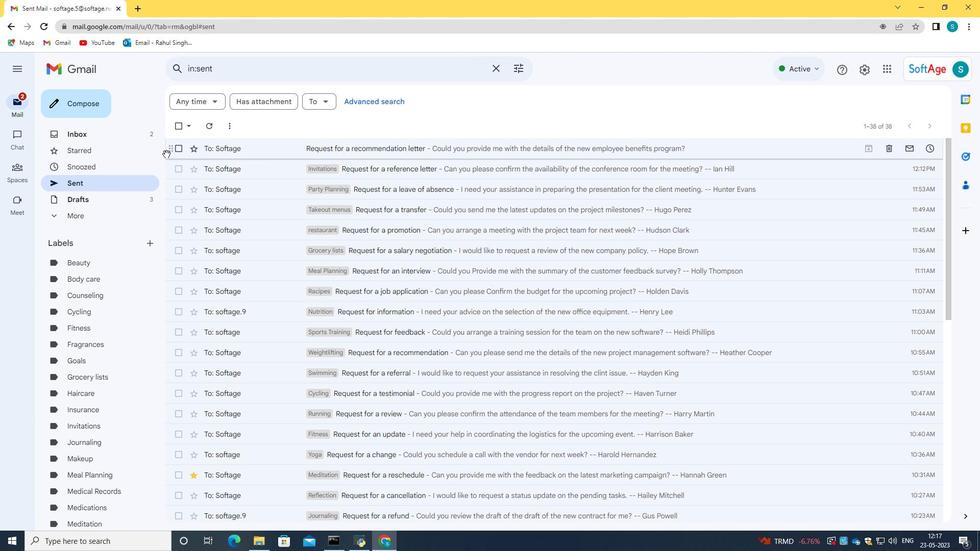 
Action: Mouse pressed left at (178, 150)
Screenshot: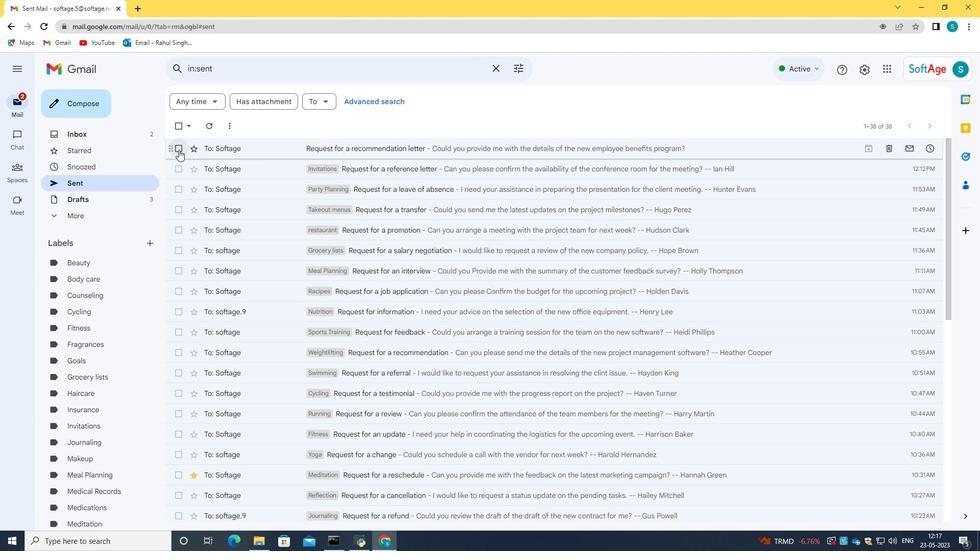 
Action: Mouse moved to (253, 149)
Screenshot: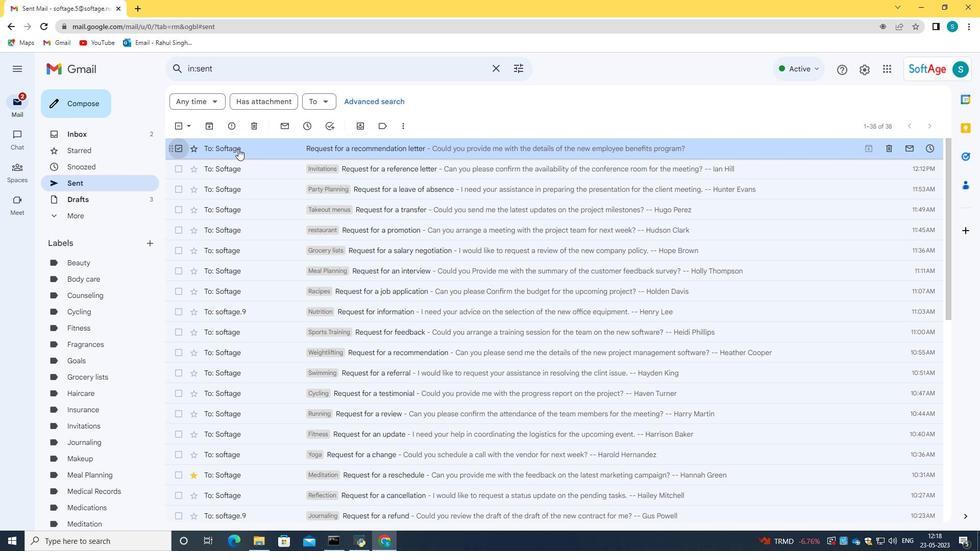 
Action: Mouse pressed right at (253, 149)
Screenshot: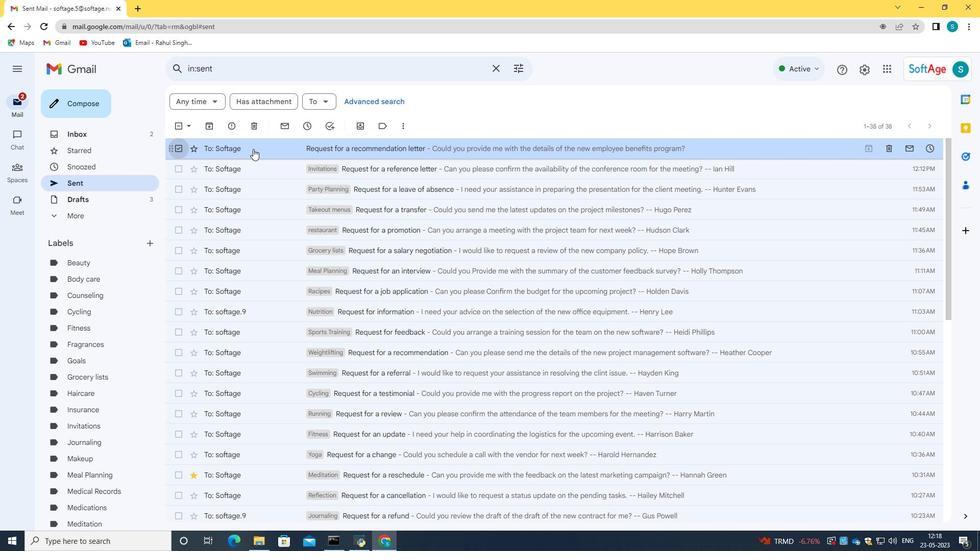 
Action: Mouse moved to (419, 296)
Screenshot: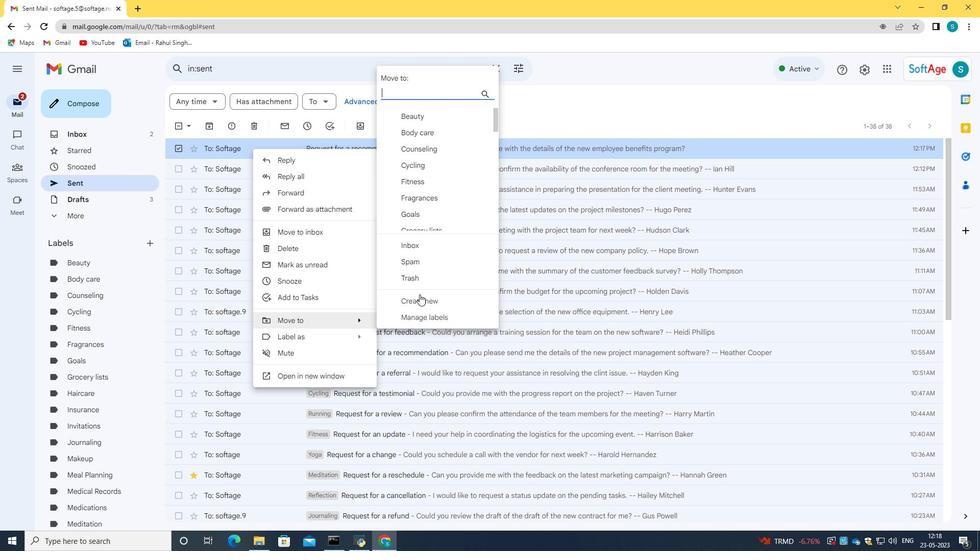 
Action: Mouse pressed left at (419, 296)
Screenshot: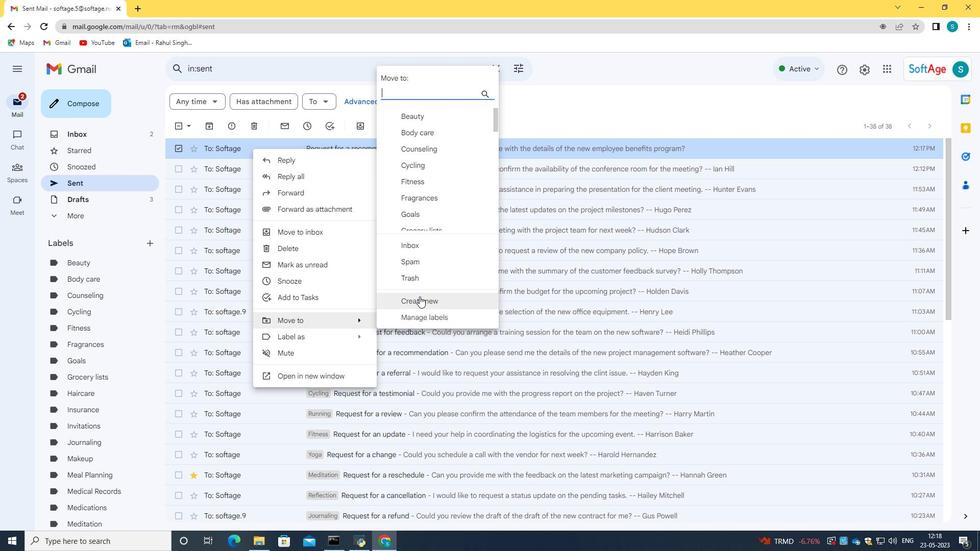 
Action: Mouse moved to (403, 270)
Screenshot: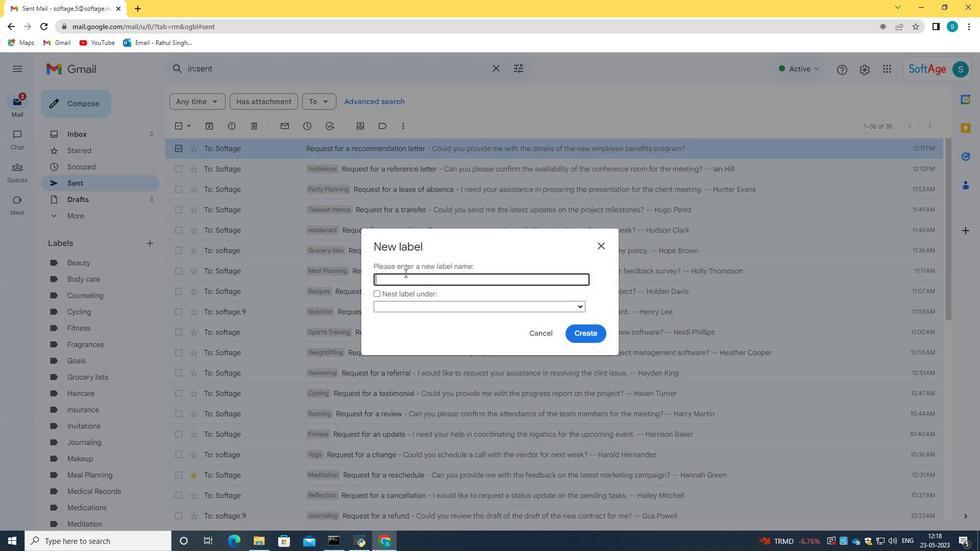 
Action: Key pressed <Key.caps_lock>D<Key.caps_lock>ecorations
Screenshot: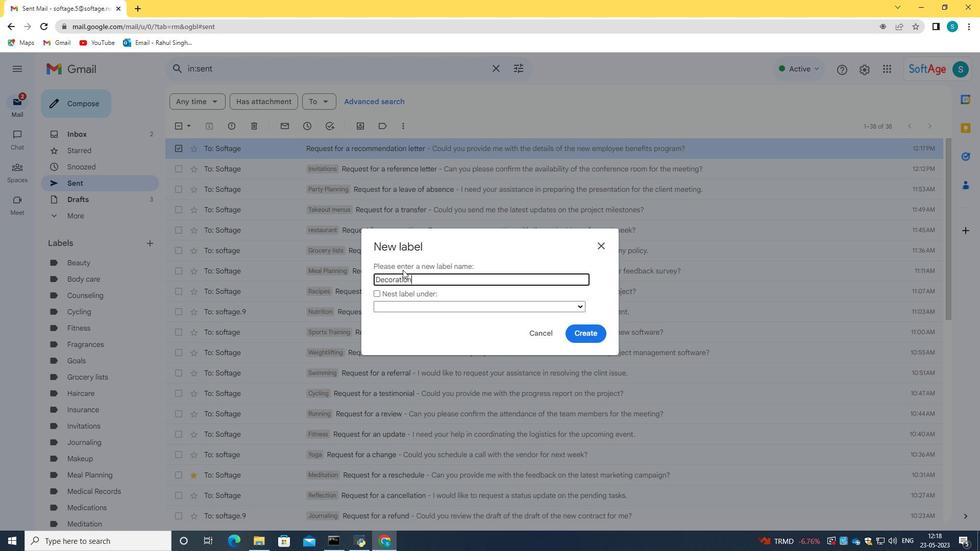 
Action: Mouse moved to (589, 334)
Screenshot: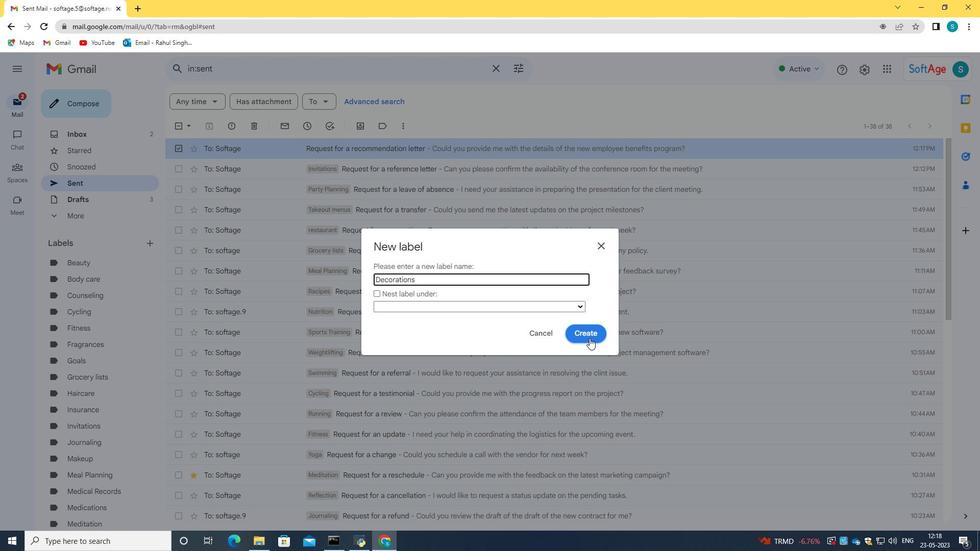 
Action: Mouse pressed left at (589, 334)
Screenshot: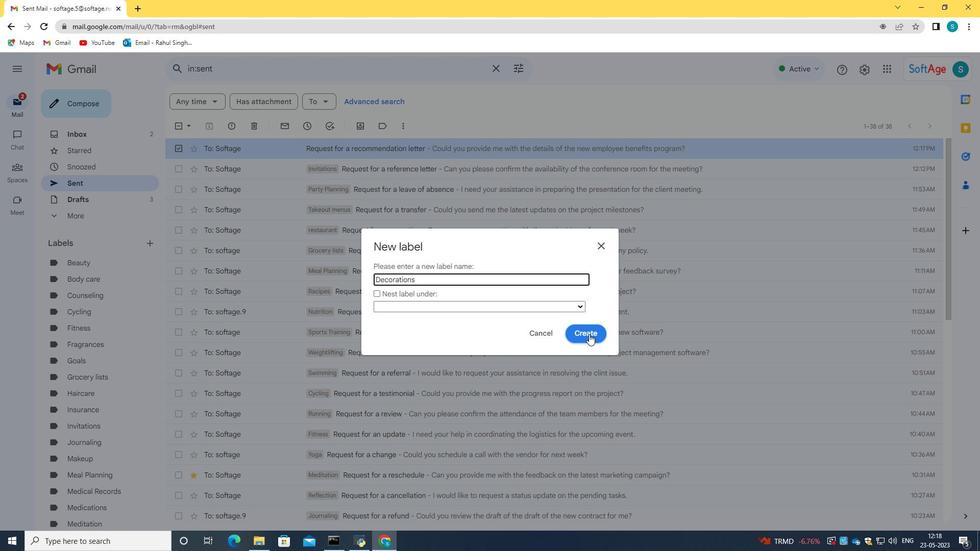 
Action: Mouse moved to (97, 204)
Screenshot: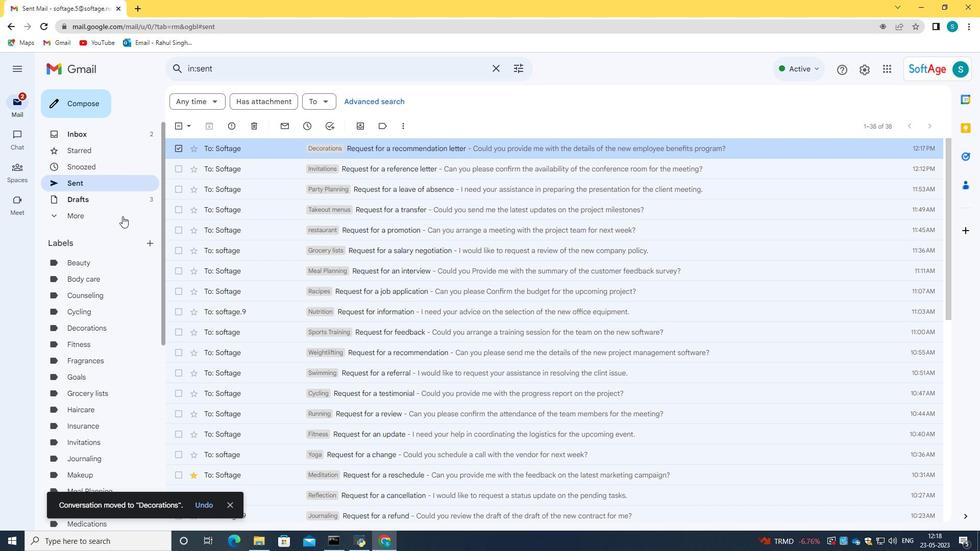 
